 Task: Find a house in Baicoi, Romania, for 8 guests from July 12 to July 16, with a price range of ₹10,000 to ₹16,000, including breakfast, self check-in, 8+ bathrooms, Wifi, and free parking. The host should speak English.
Action: Mouse moved to (486, 112)
Screenshot: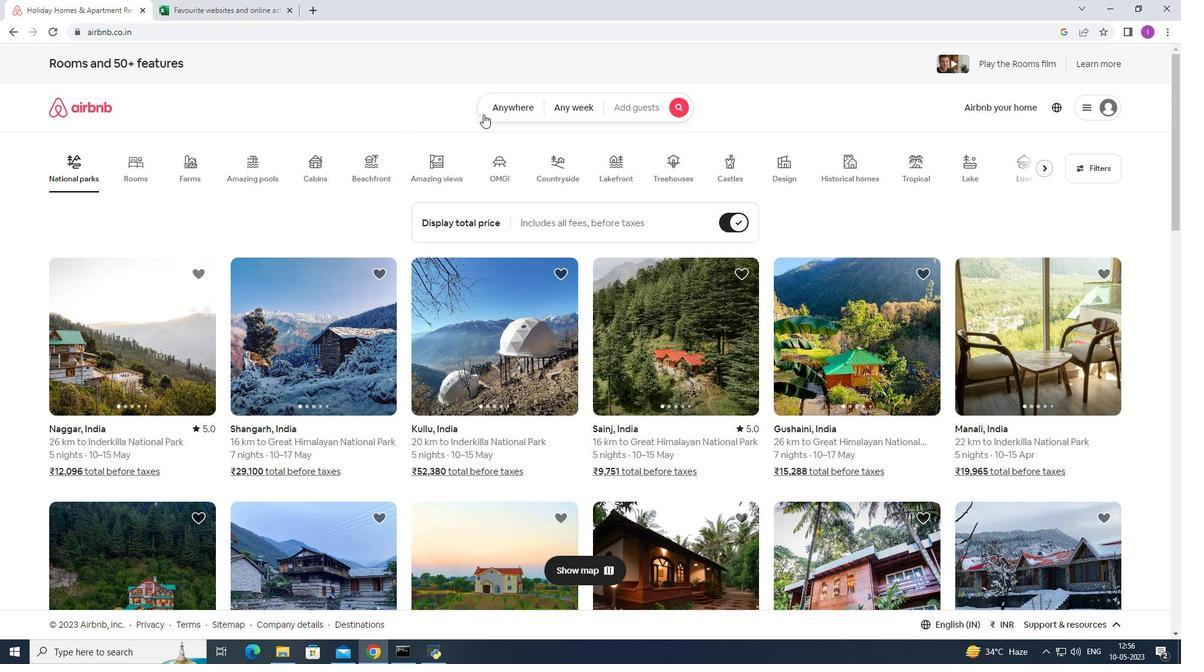 
Action: Mouse pressed left at (486, 112)
Screenshot: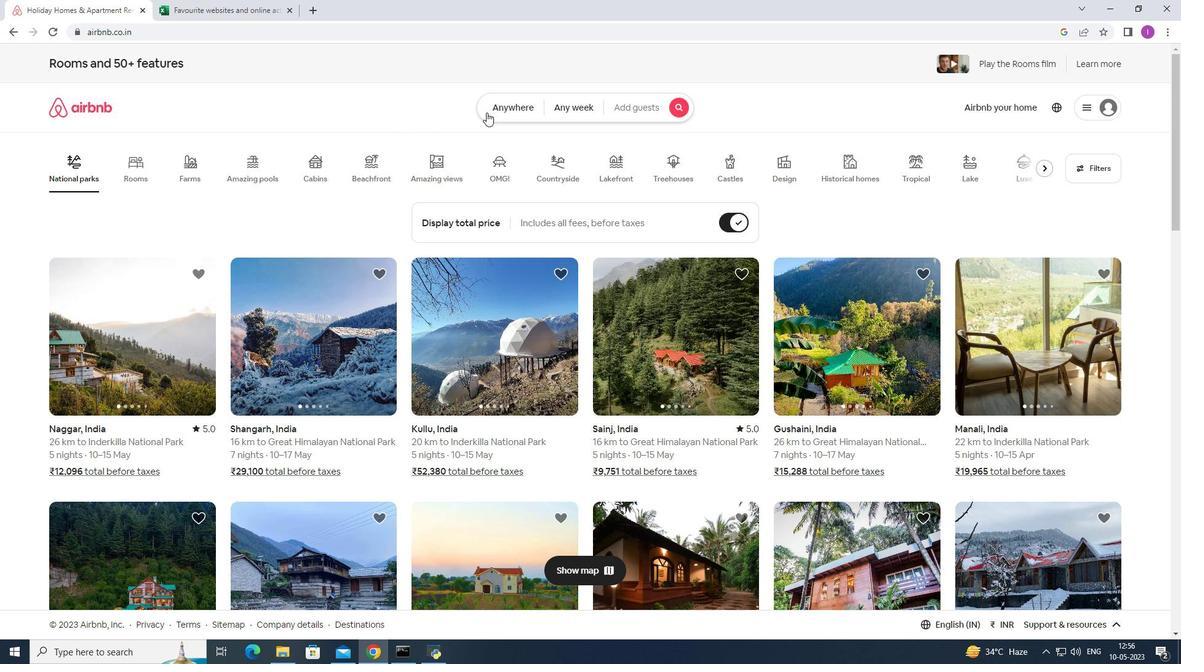 
Action: Mouse moved to (358, 155)
Screenshot: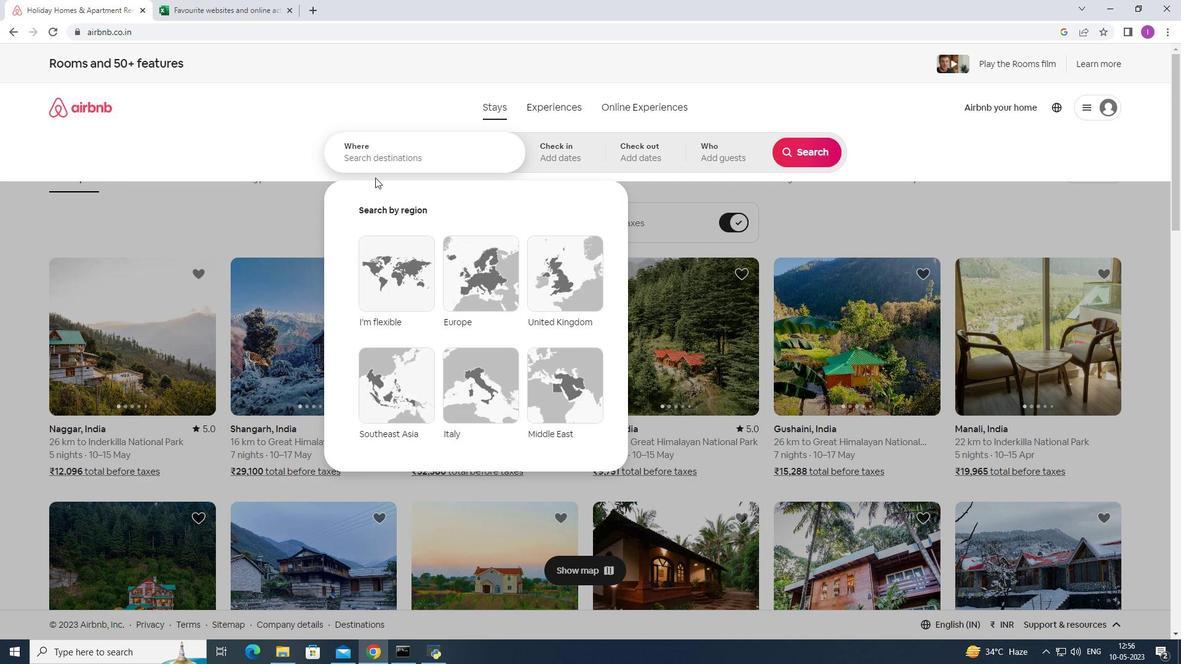 
Action: Mouse pressed left at (358, 155)
Screenshot: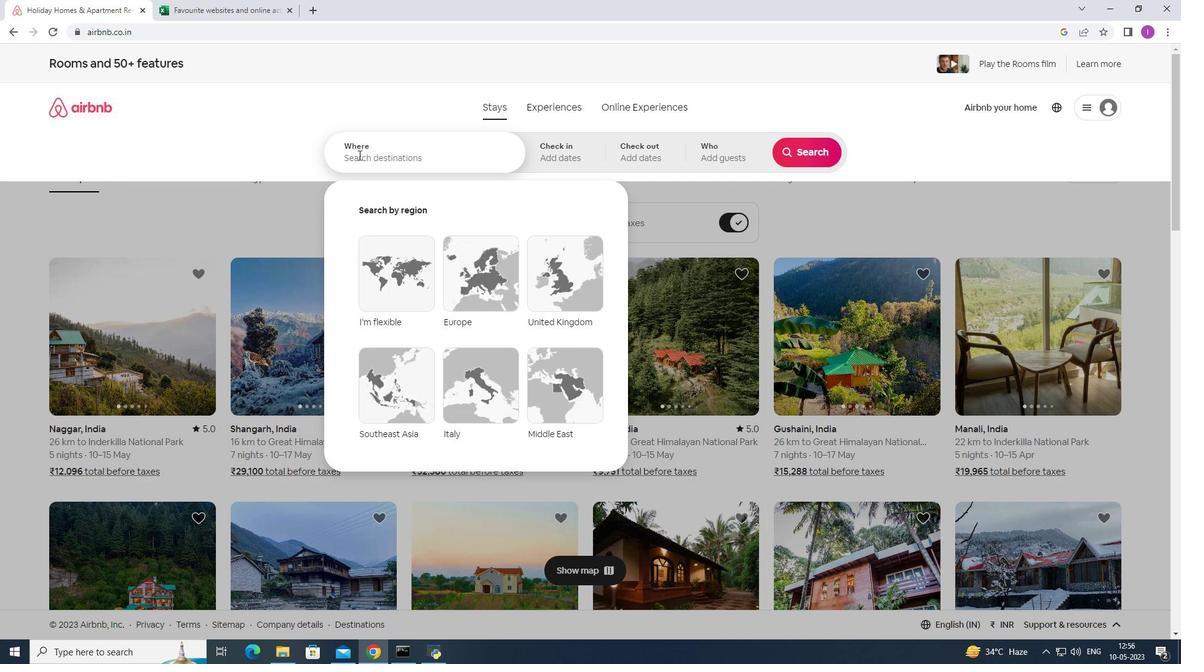 
Action: Mouse moved to (378, 159)
Screenshot: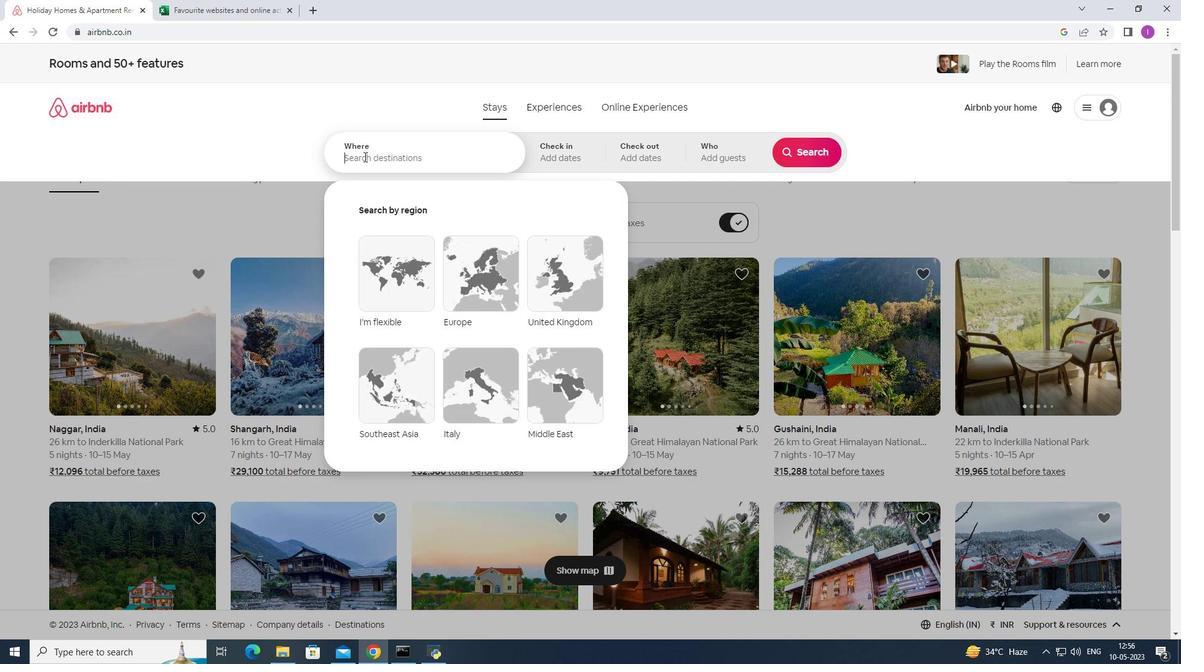 
Action: Key pressed <Key.shift><Key.shift><Key.shift><Key.shift><Key.shift><Key.shift><Key.shift><Key.shift><Key.shift><Key.shift><Key.shift><Key.shift><Key.shift><Key.shift>Baicoi,<Key.shift><Key.shift><Key.shift><Key.shift><Key.shift><Key.shift><Key.shift><Key.shift><Key.shift><Key.shift><Key.shift><Key.shift><Key.shift><Key.shift><Key.shift><Key.shift><Key.shift>Romania
Screenshot: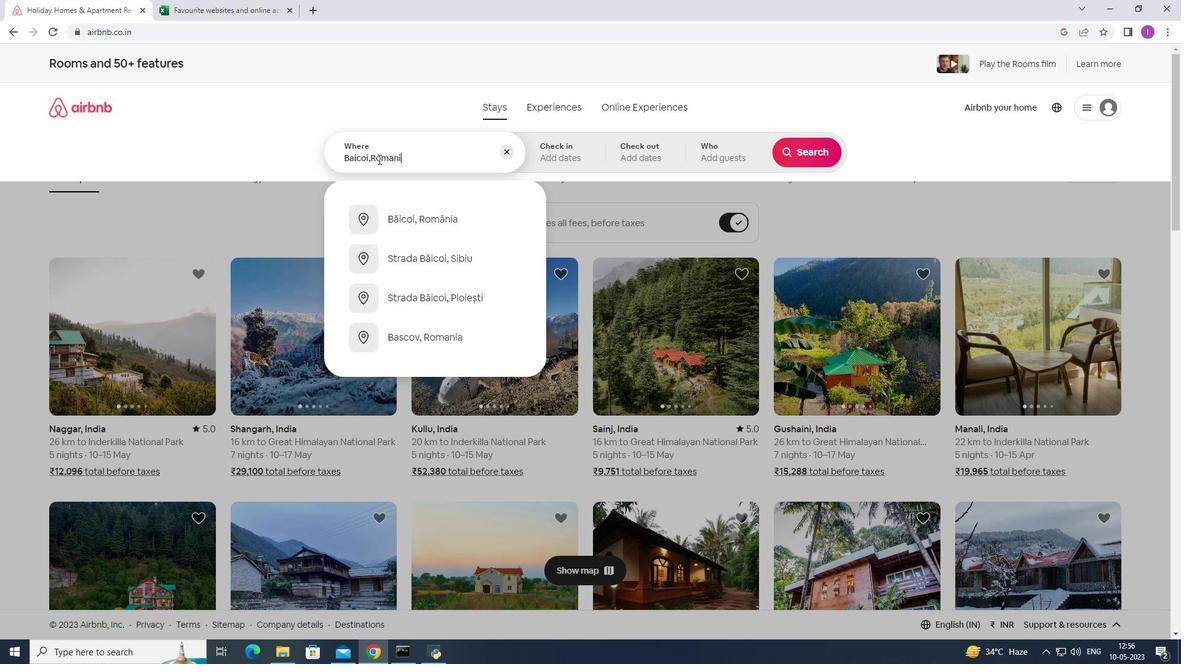 
Action: Mouse moved to (404, 216)
Screenshot: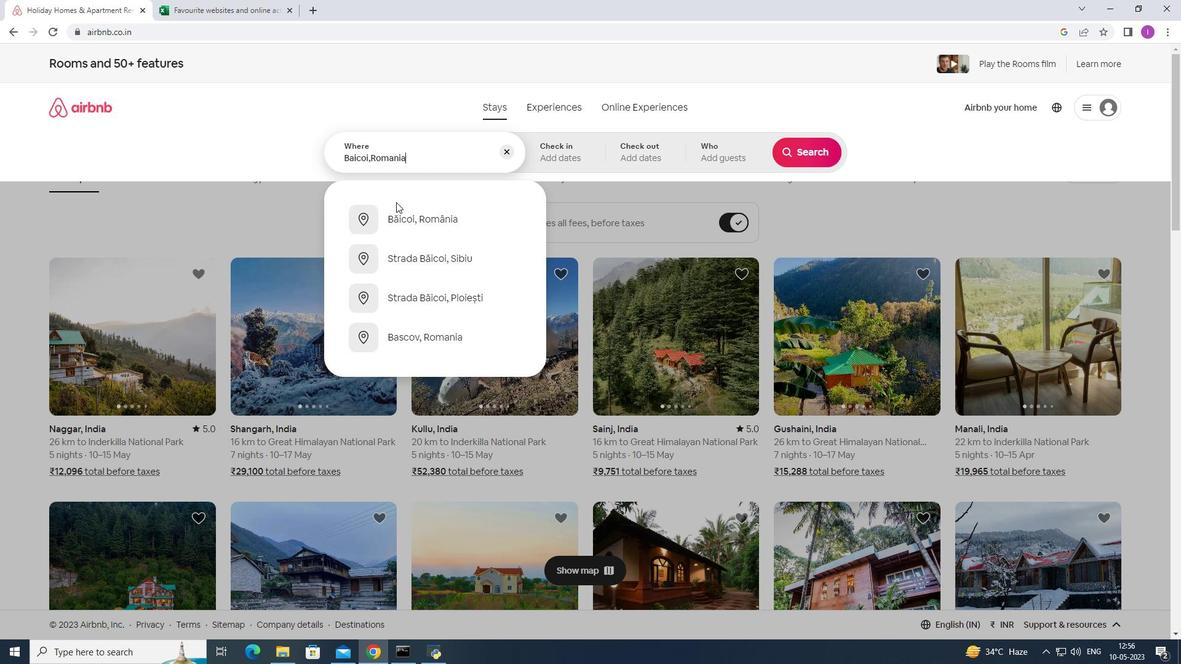 
Action: Mouse pressed left at (404, 216)
Screenshot: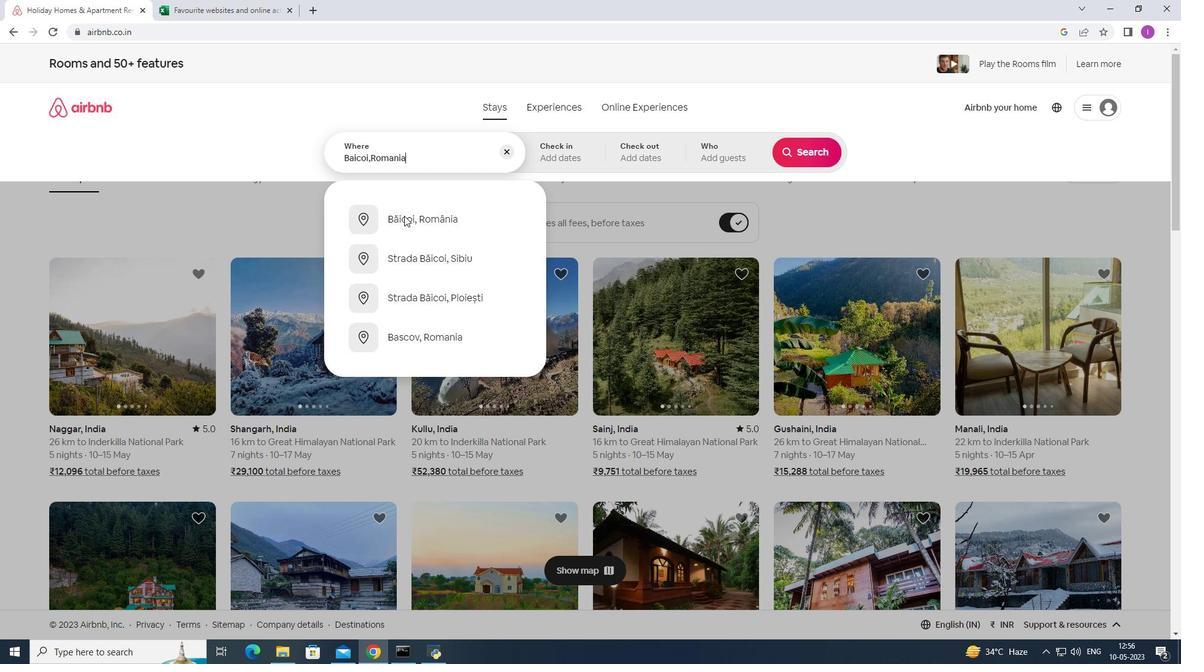 
Action: Mouse moved to (805, 243)
Screenshot: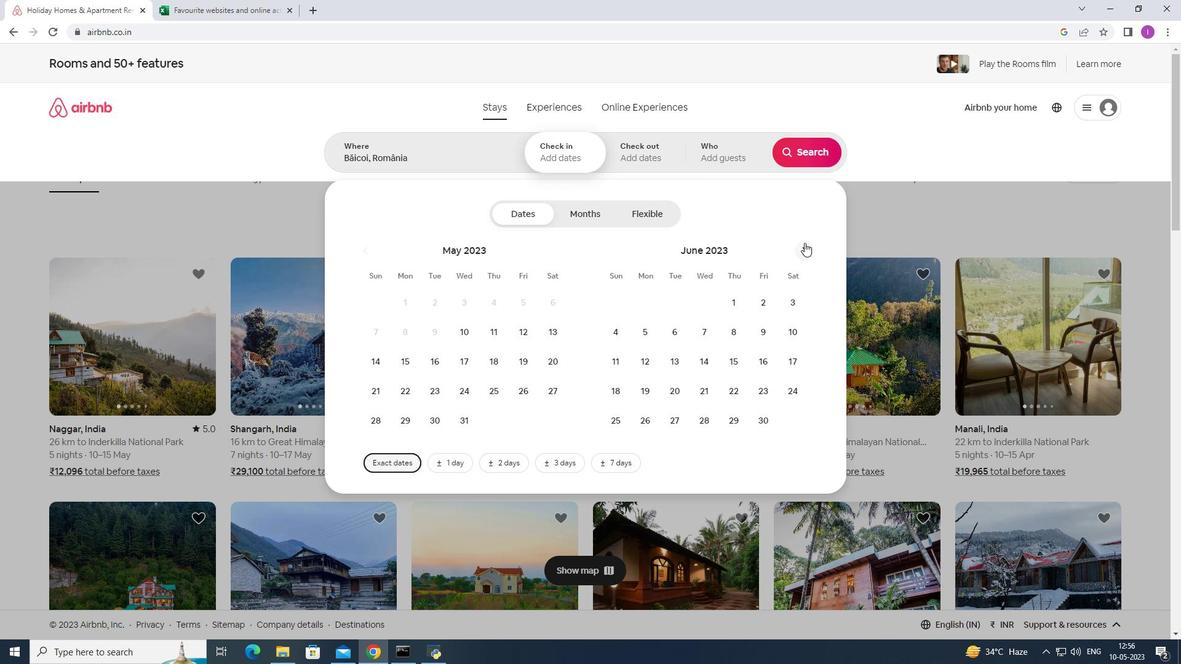 
Action: Mouse pressed left at (805, 243)
Screenshot: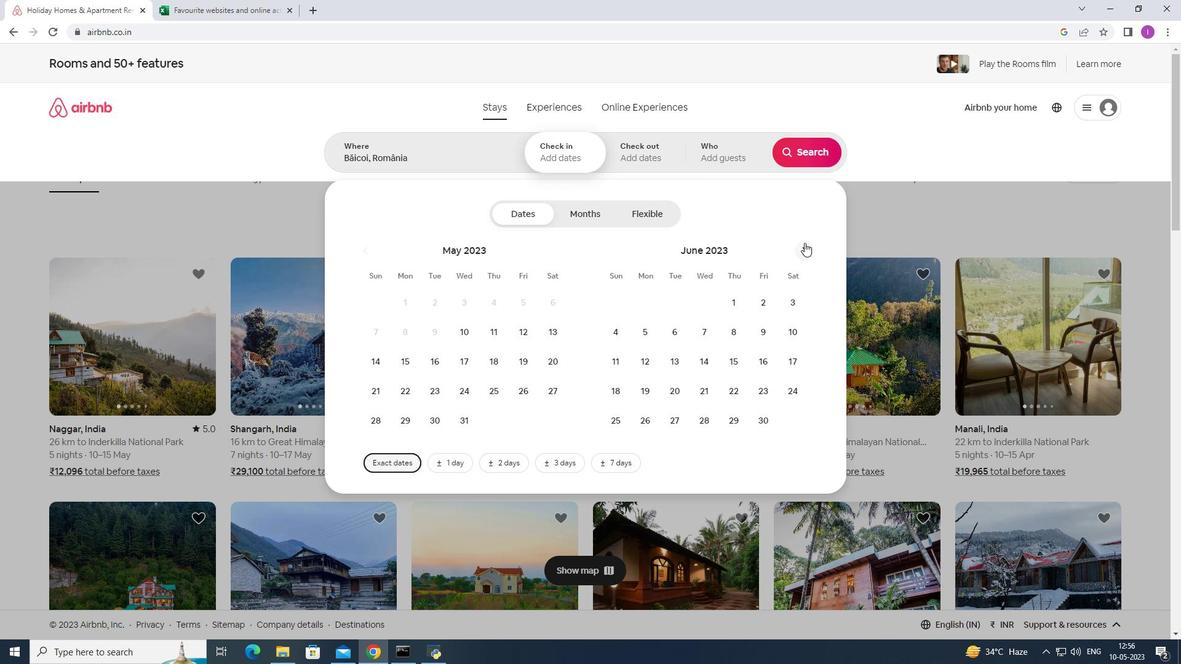 
Action: Mouse moved to (696, 358)
Screenshot: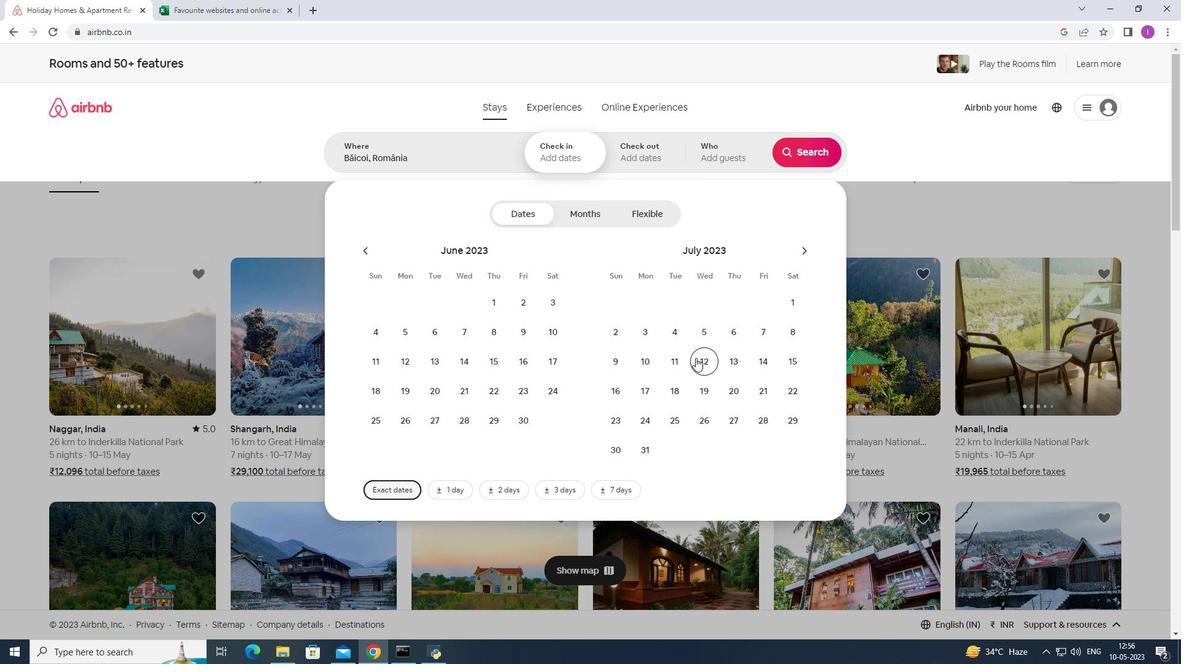 
Action: Mouse pressed left at (696, 358)
Screenshot: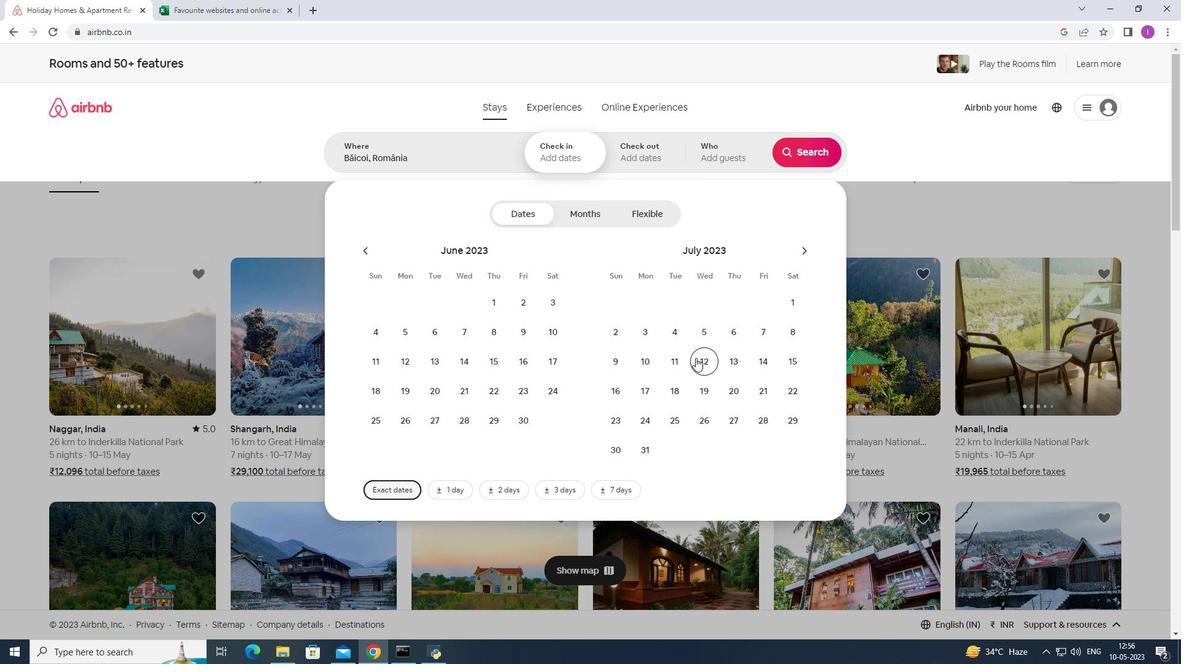 
Action: Mouse moved to (623, 396)
Screenshot: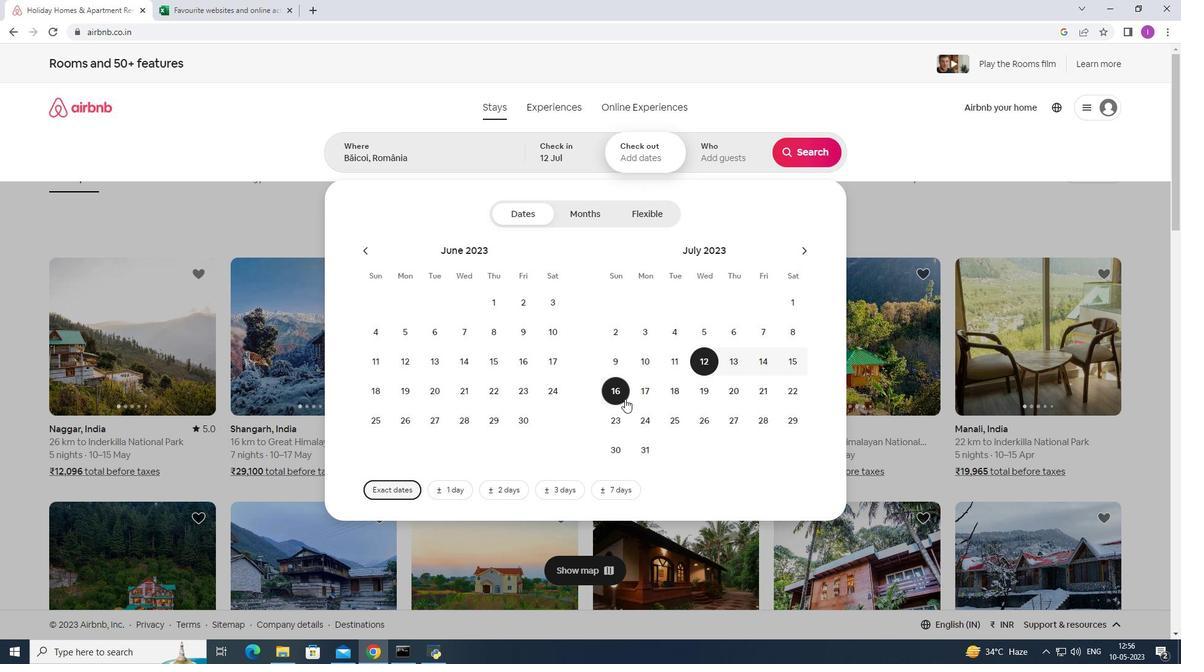 
Action: Mouse pressed left at (623, 396)
Screenshot: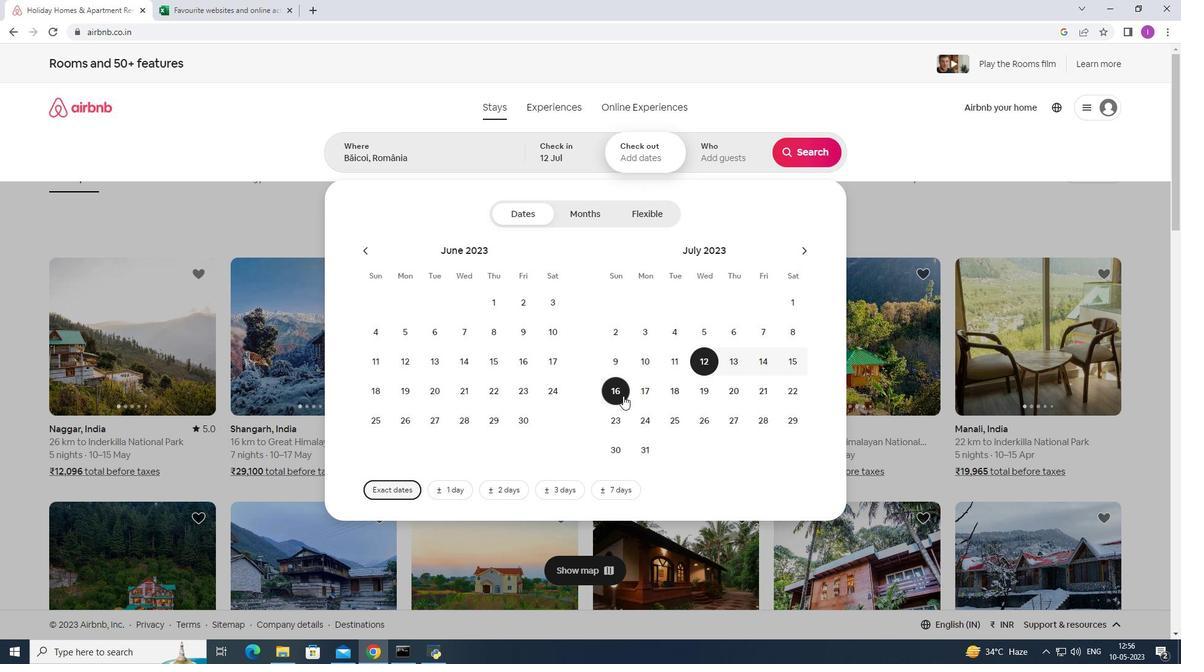 
Action: Mouse moved to (738, 160)
Screenshot: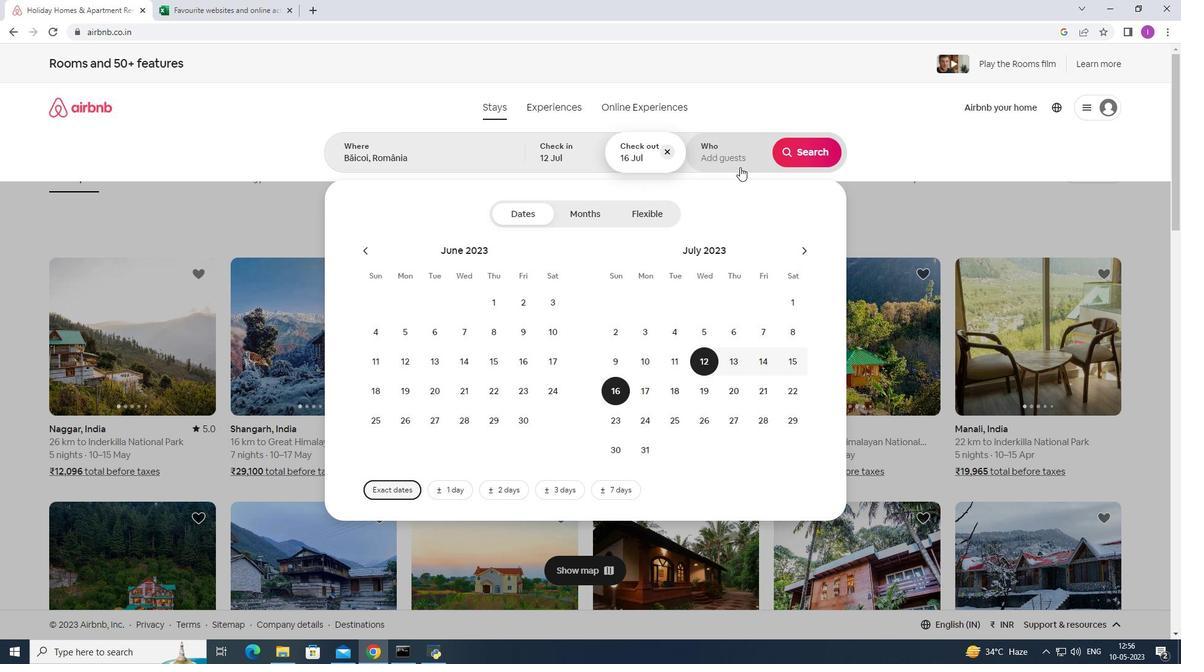 
Action: Mouse pressed left at (738, 160)
Screenshot: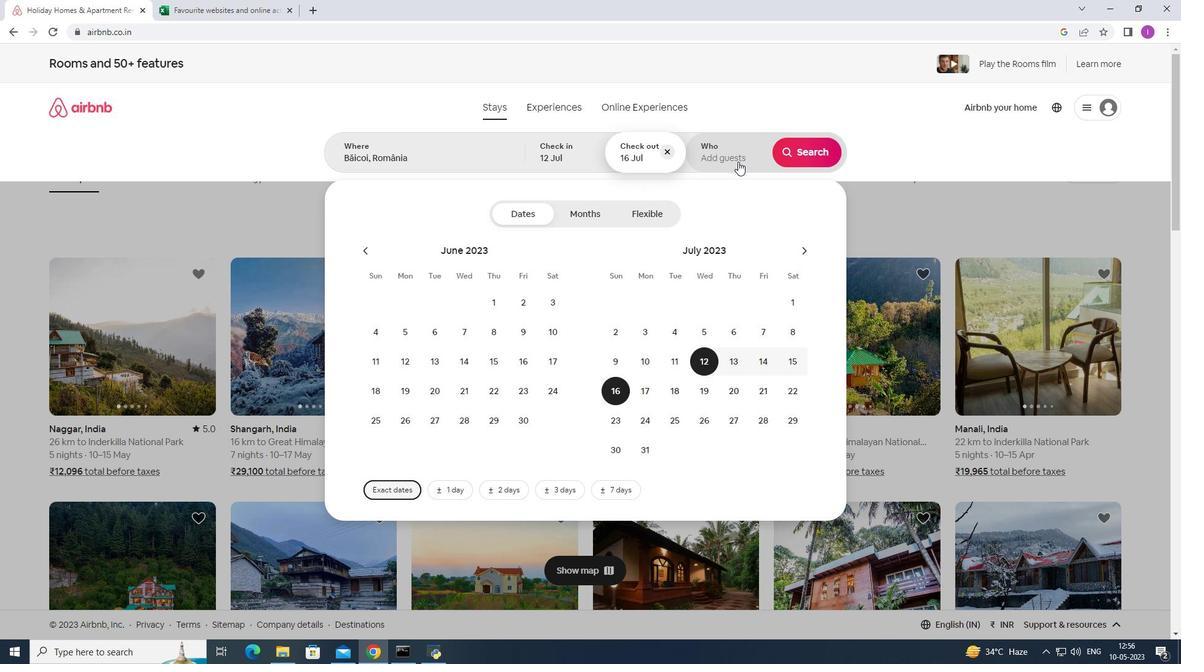 
Action: Mouse moved to (806, 216)
Screenshot: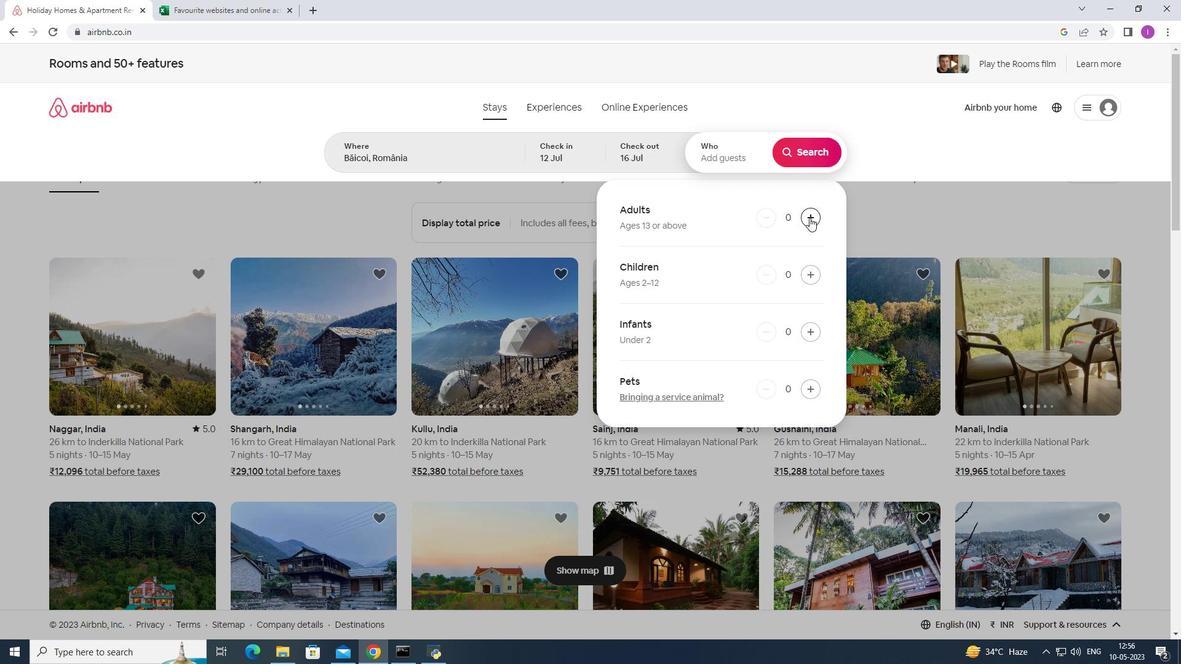 
Action: Mouse pressed left at (806, 216)
Screenshot: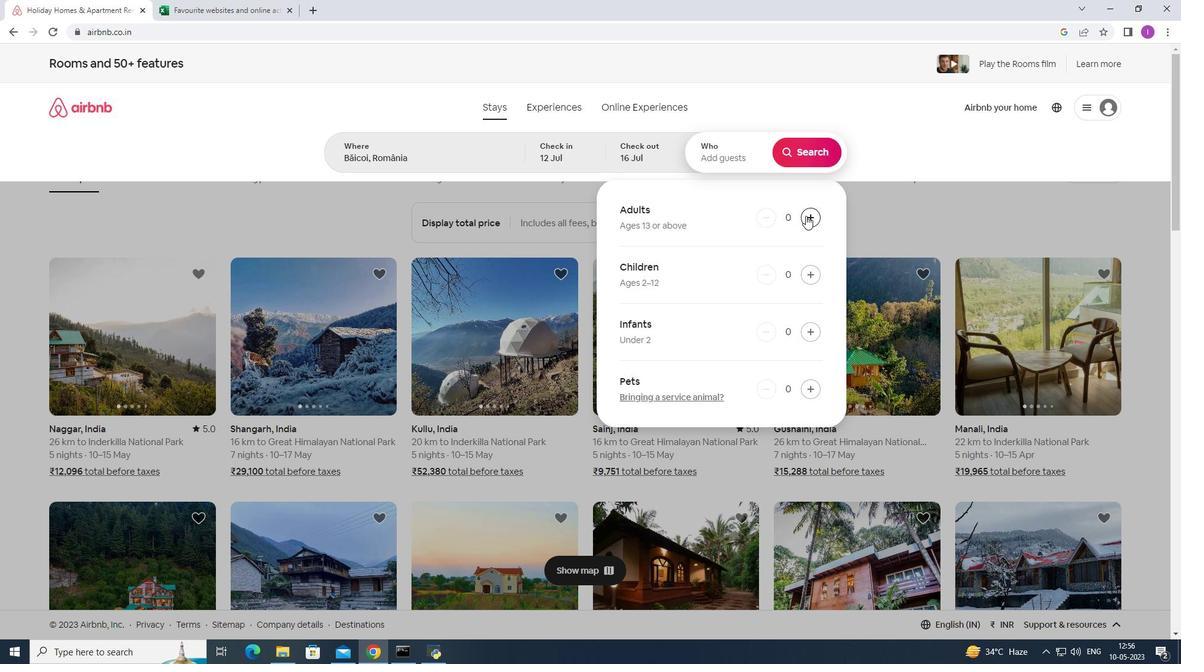 
Action: Mouse pressed left at (806, 216)
Screenshot: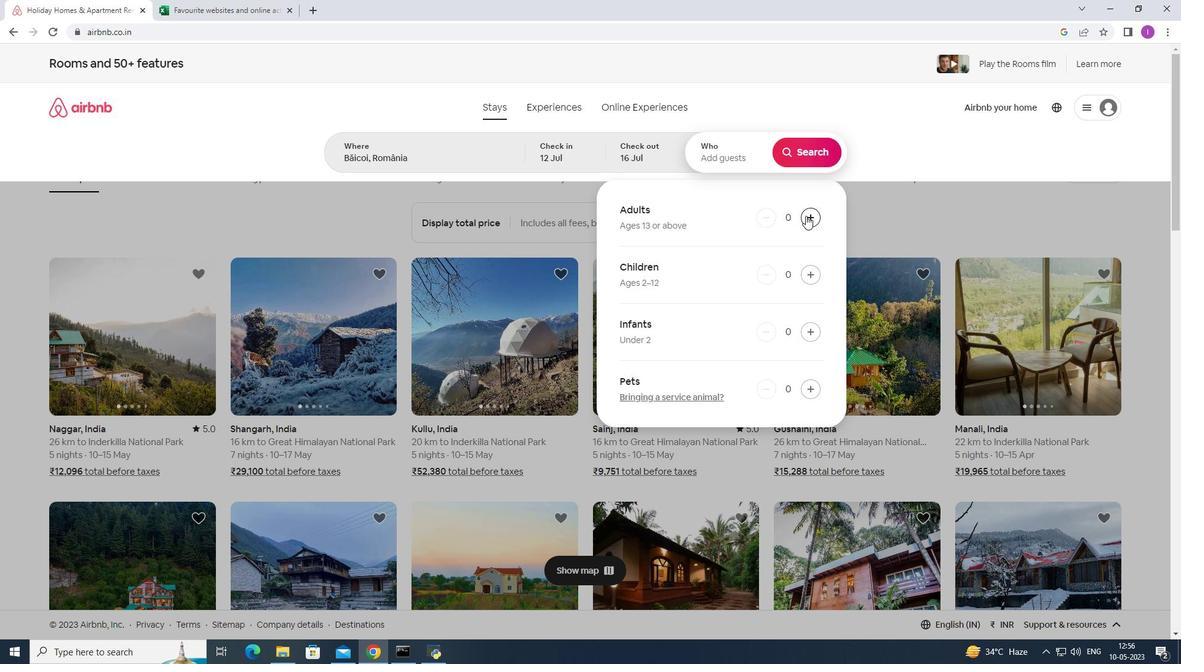 
Action: Mouse pressed left at (806, 216)
Screenshot: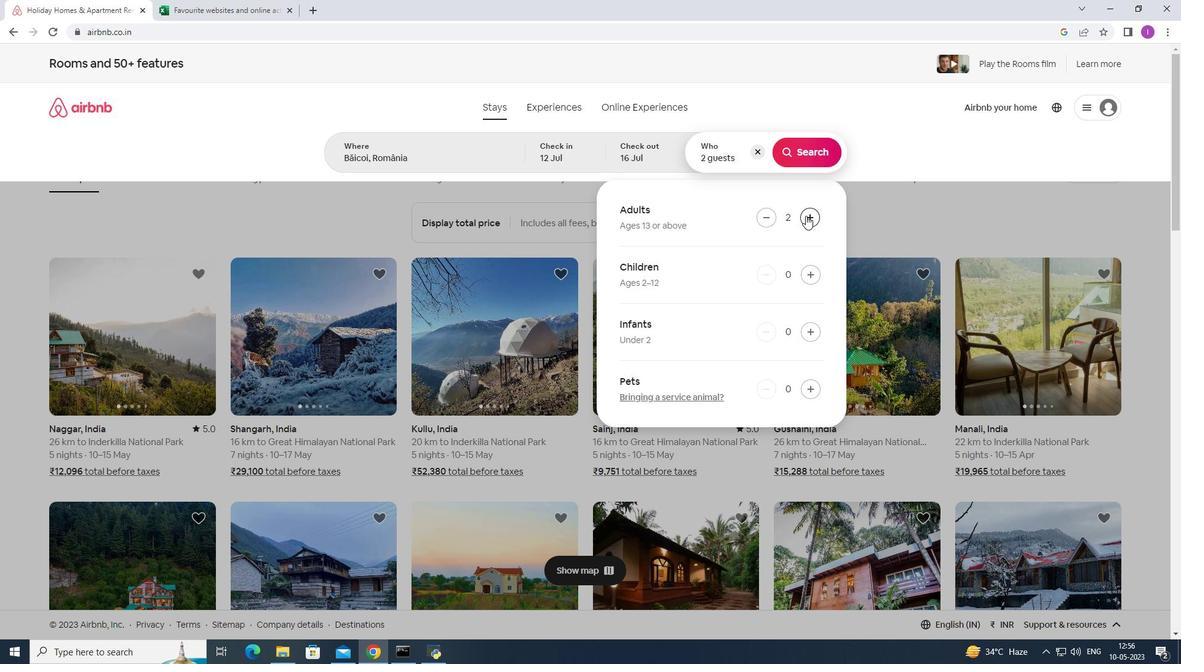 
Action: Mouse pressed left at (806, 216)
Screenshot: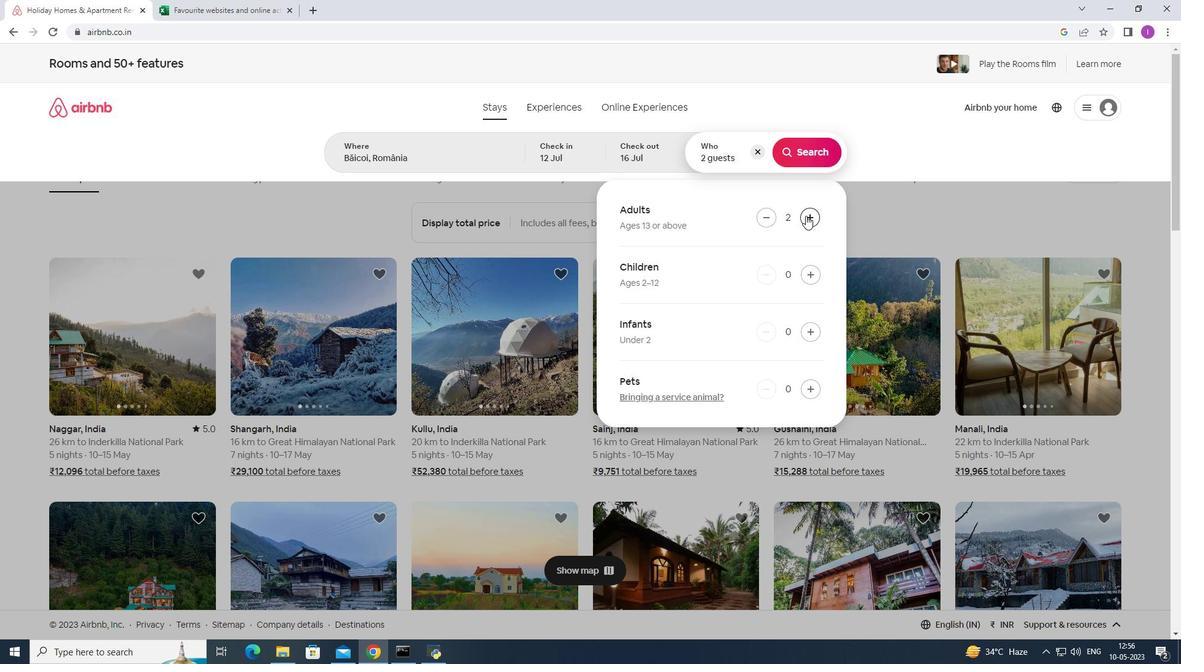 
Action: Mouse pressed left at (806, 216)
Screenshot: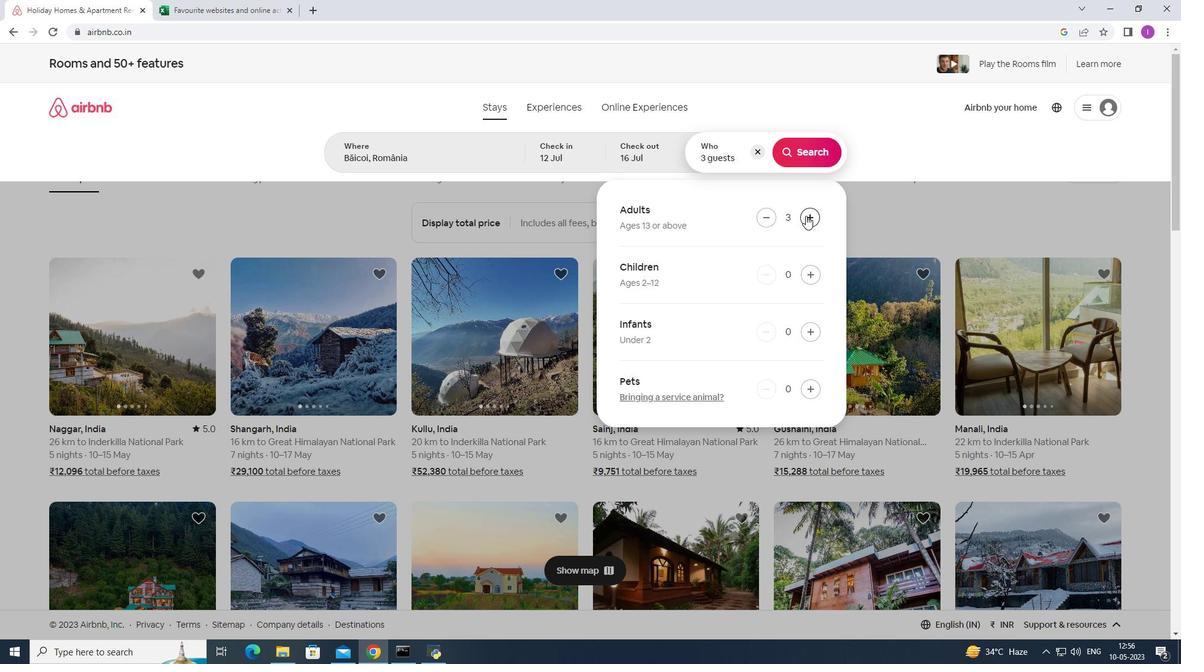 
Action: Mouse pressed left at (806, 216)
Screenshot: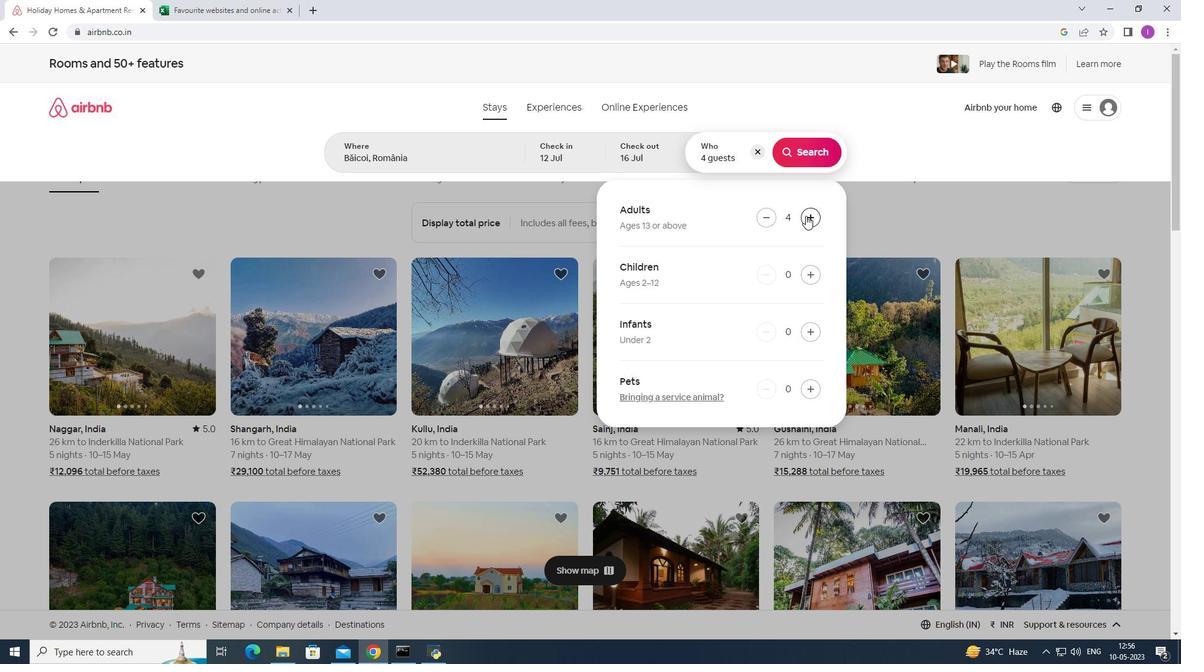 
Action: Mouse pressed left at (806, 216)
Screenshot: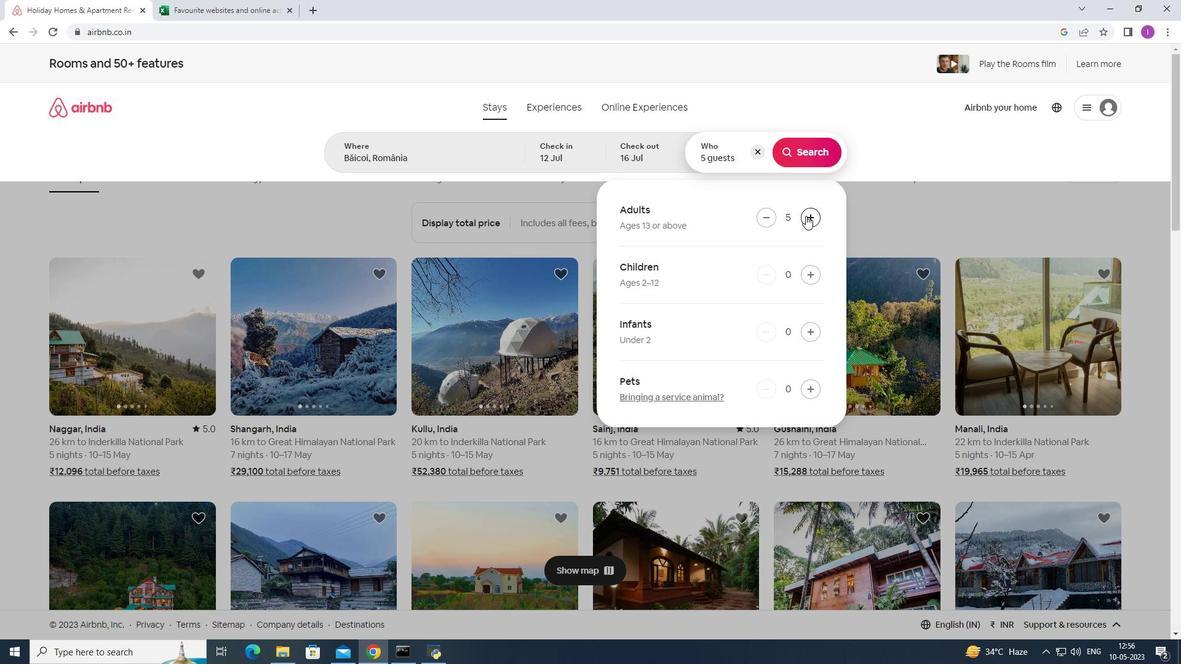
Action: Mouse pressed left at (806, 216)
Screenshot: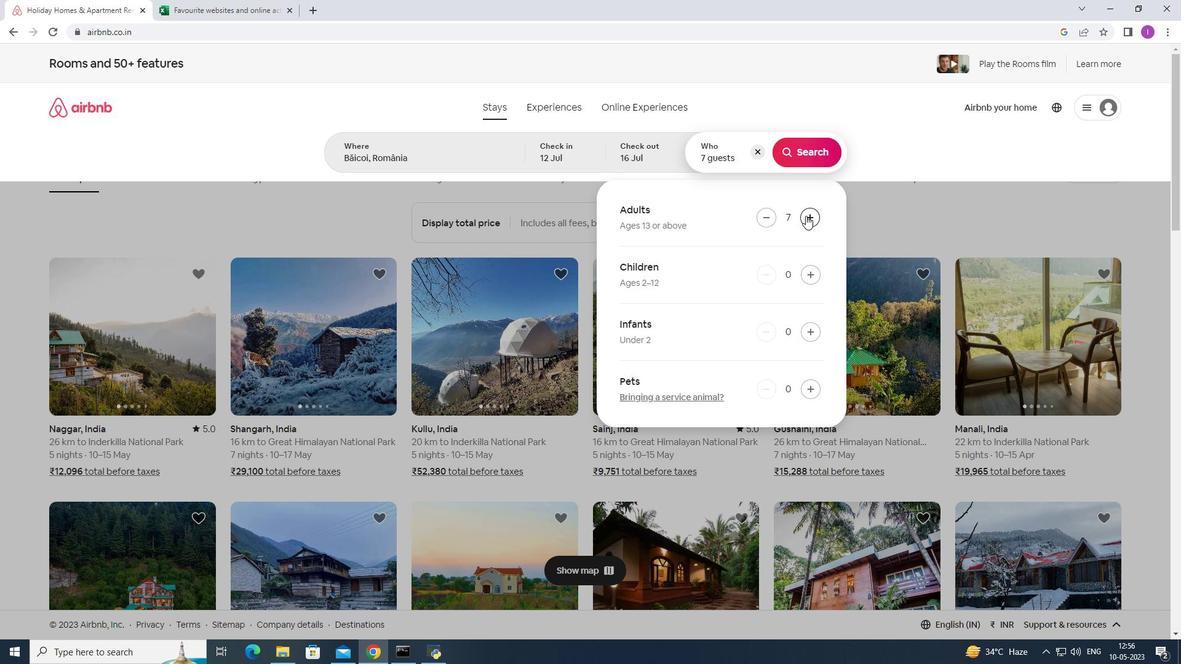 
Action: Mouse moved to (798, 153)
Screenshot: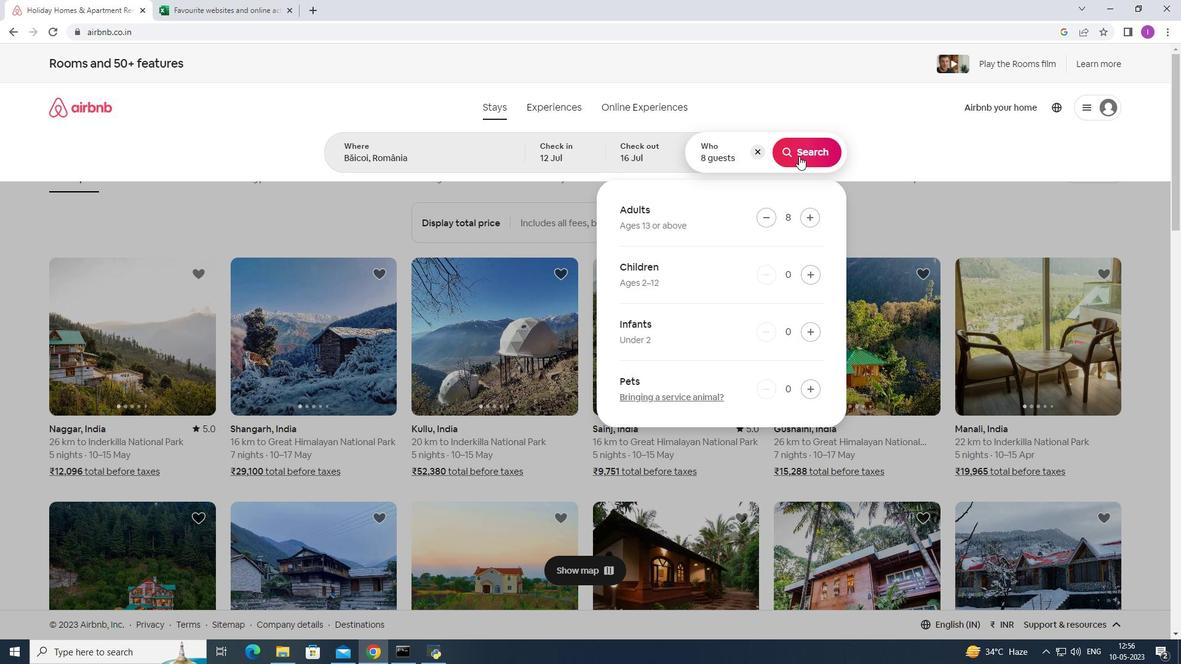 
Action: Mouse pressed left at (798, 153)
Screenshot: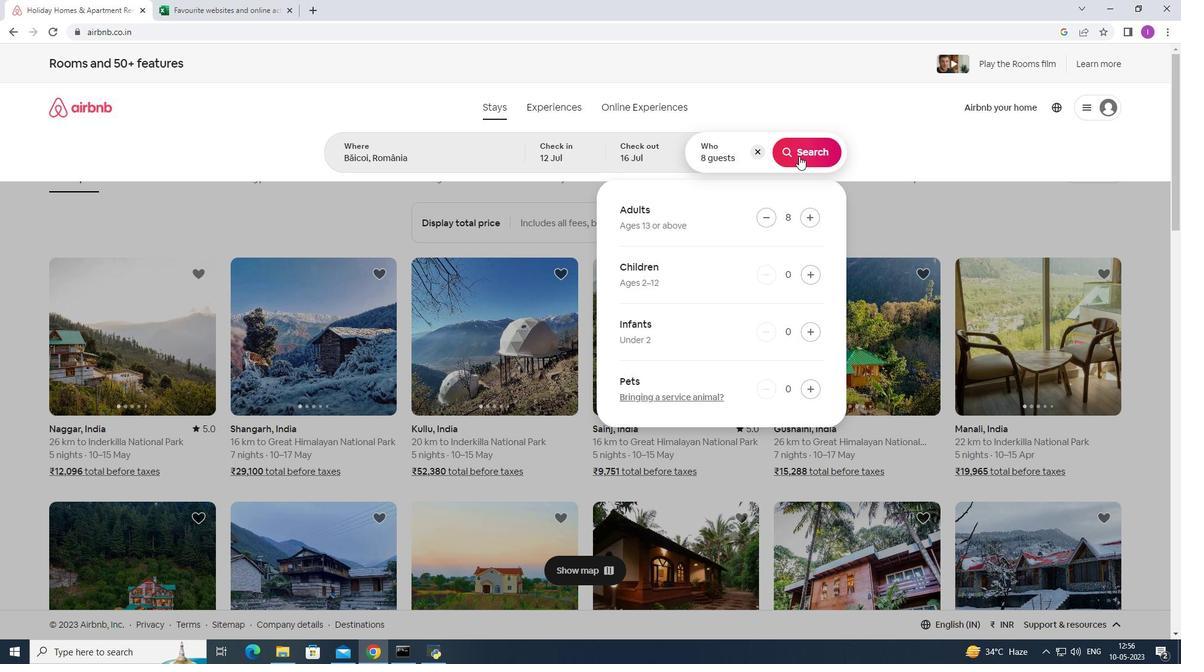 
Action: Mouse moved to (1126, 114)
Screenshot: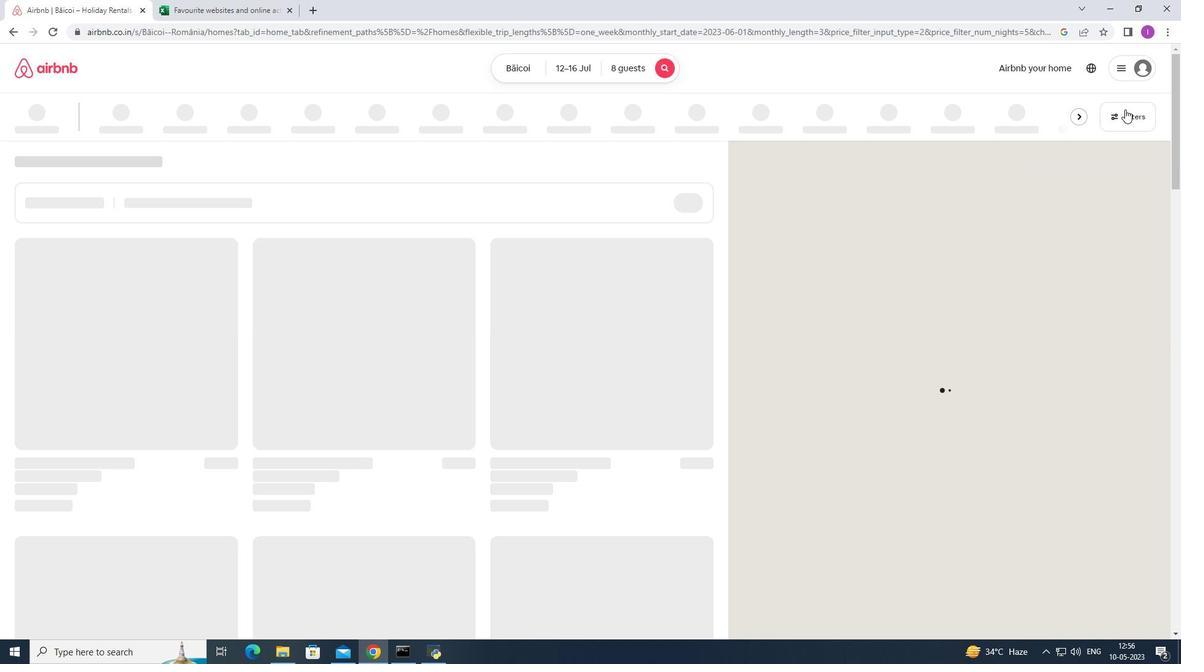 
Action: Mouse pressed left at (1126, 114)
Screenshot: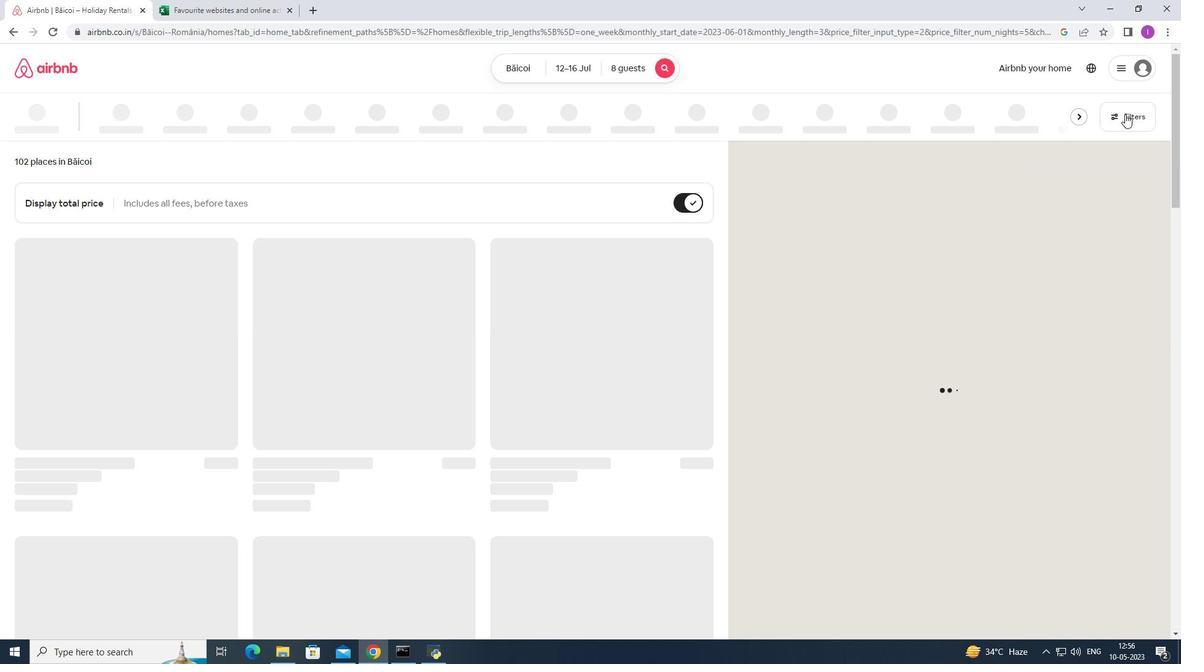 
Action: Mouse moved to (439, 418)
Screenshot: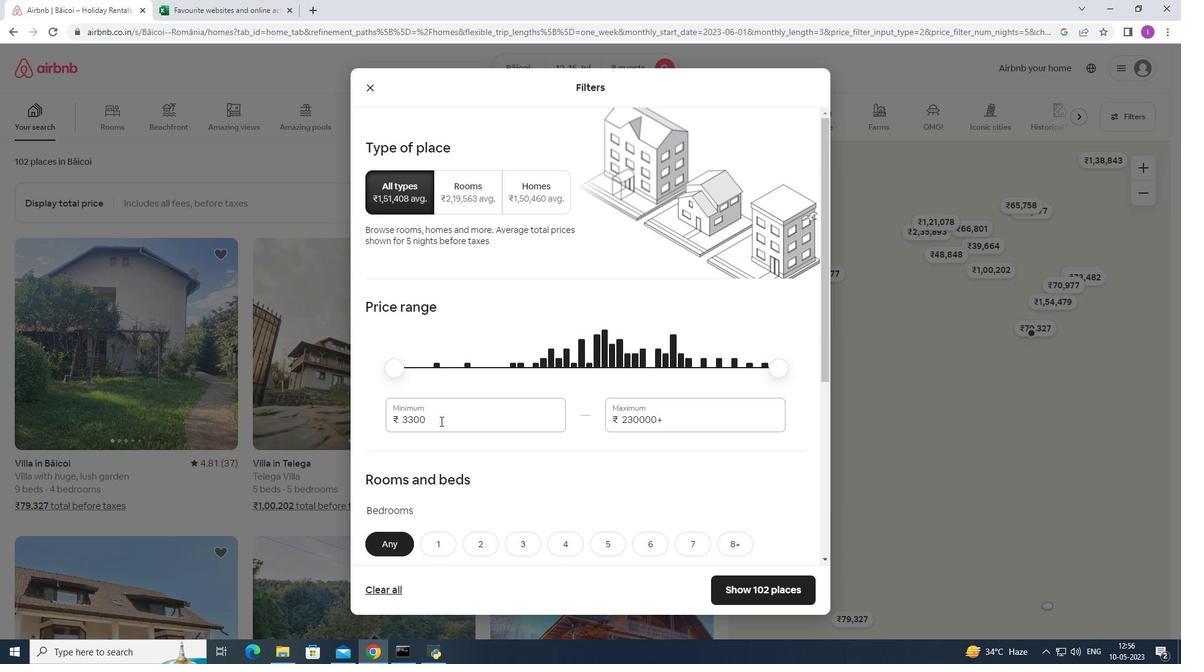 
Action: Mouse pressed left at (439, 418)
Screenshot: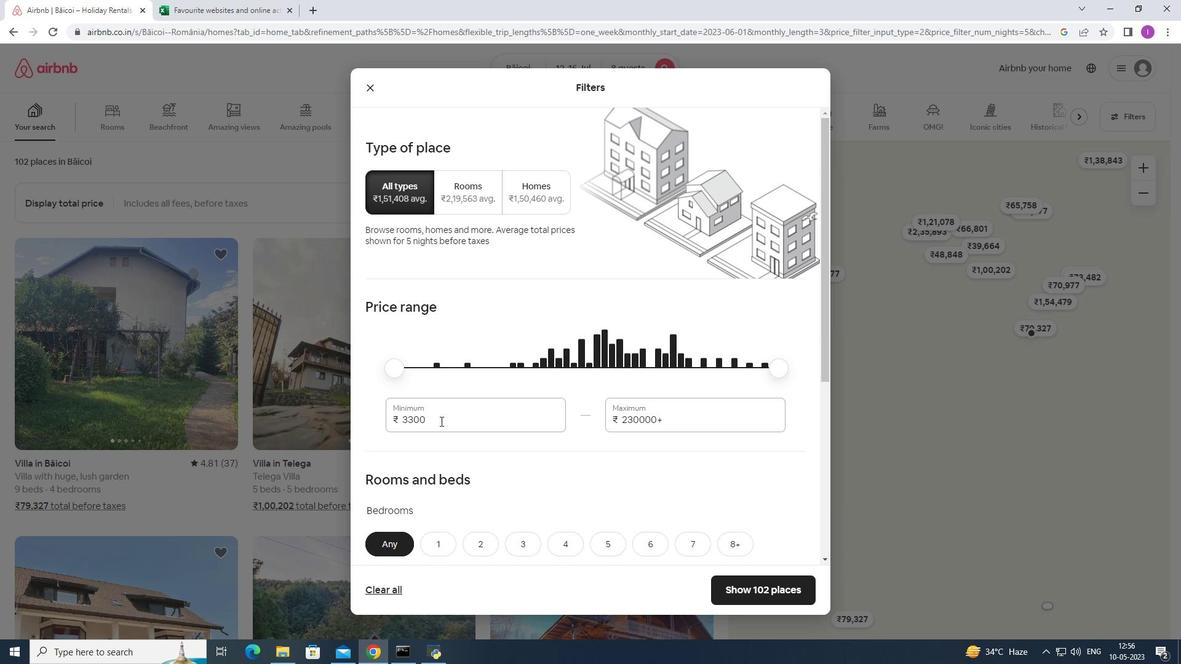 
Action: Mouse moved to (396, 415)
Screenshot: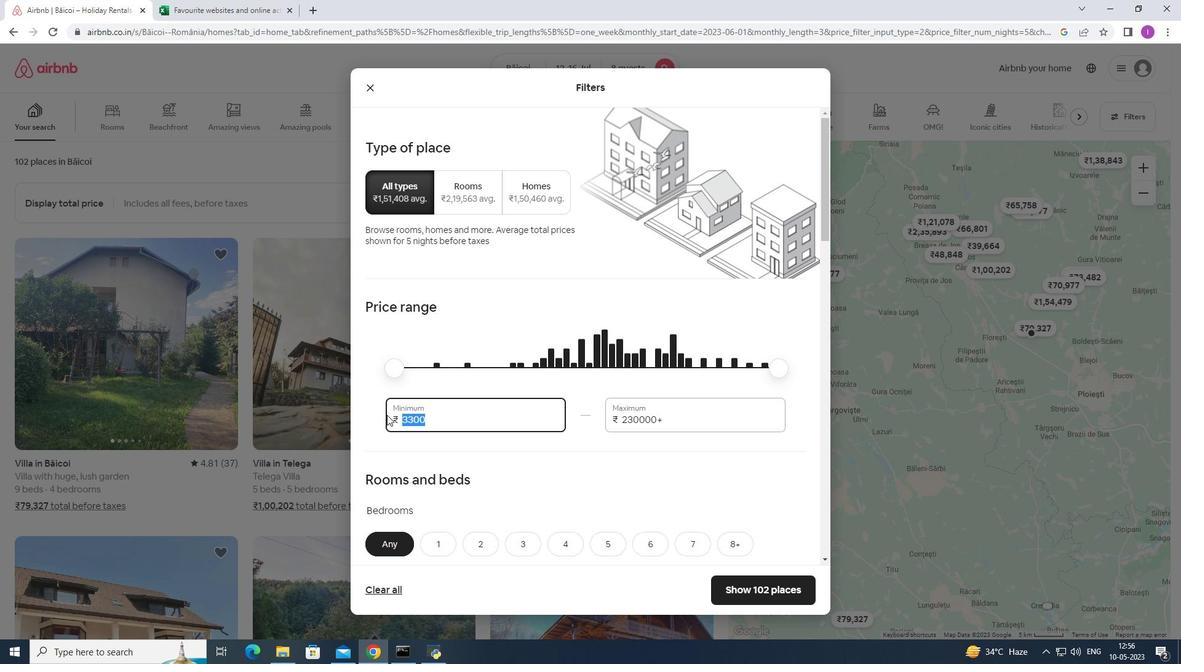 
Action: Key pressed 10
Screenshot: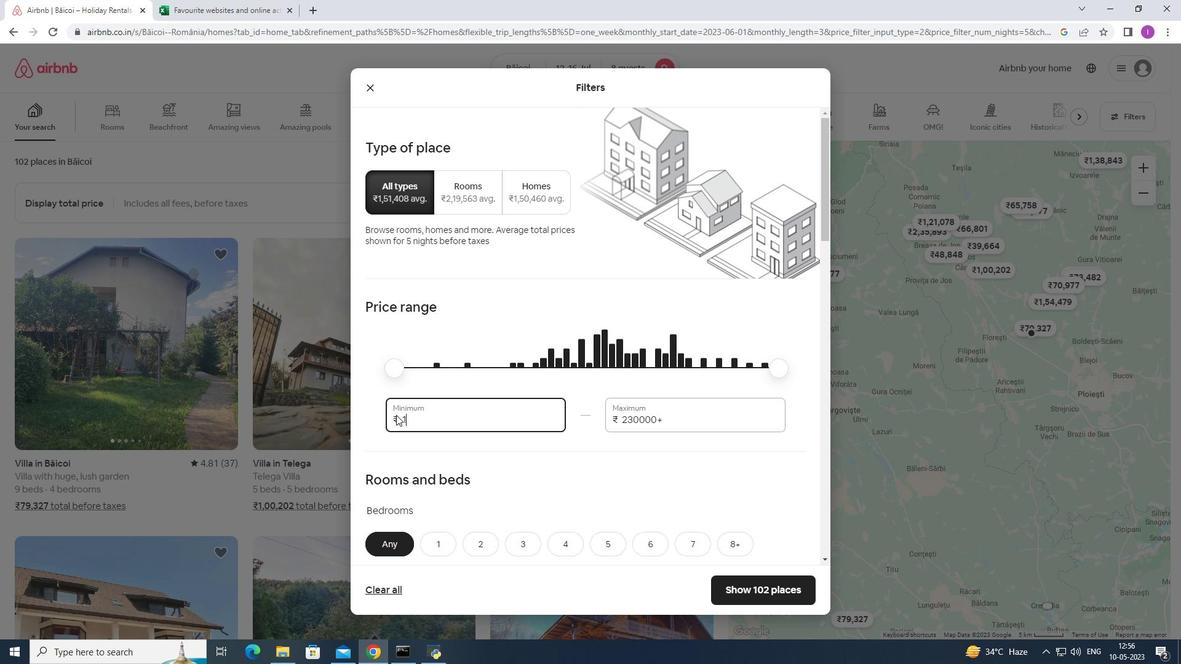 
Action: Mouse moved to (397, 414)
Screenshot: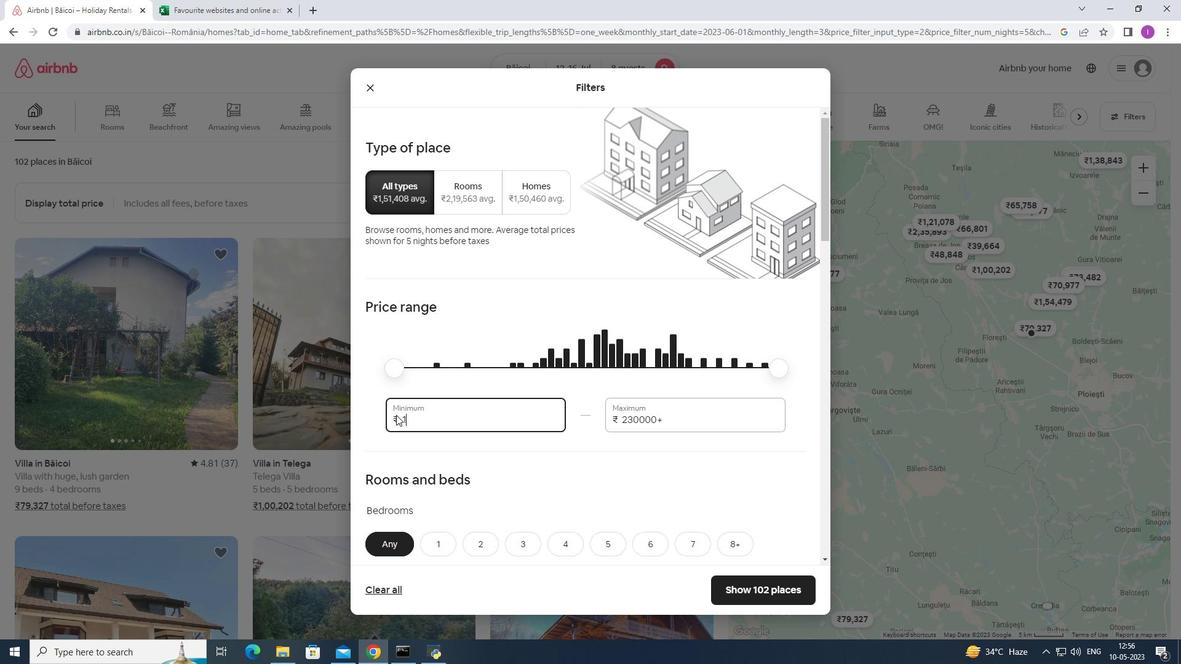 
Action: Key pressed 00
Screenshot: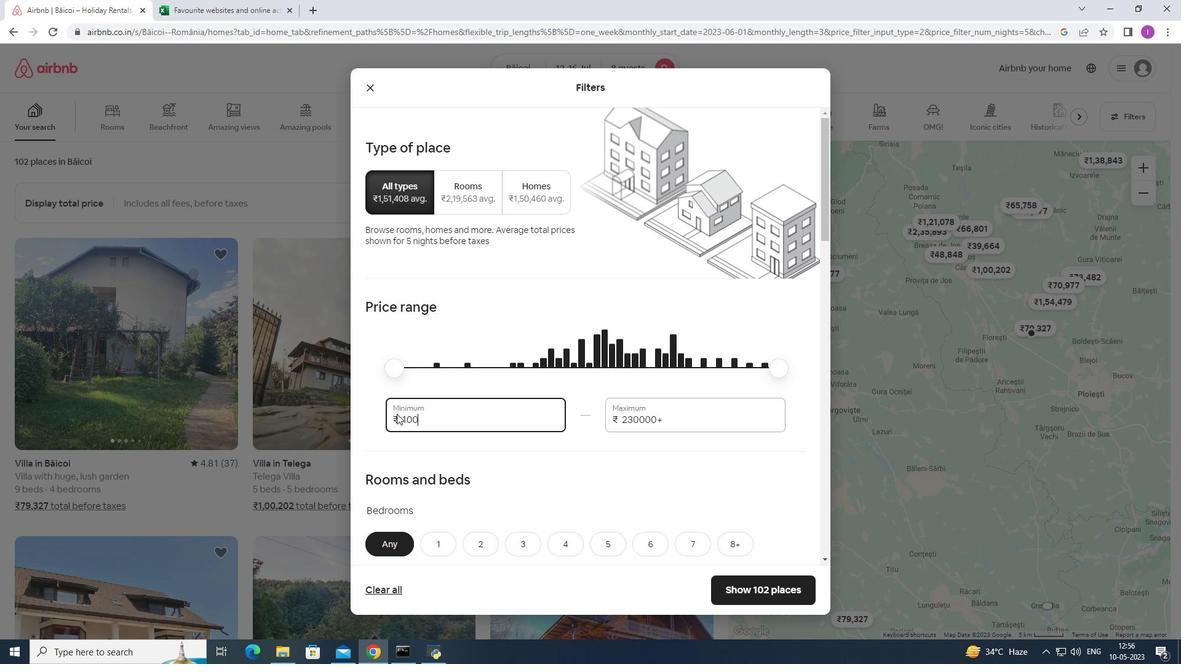 
Action: Mouse moved to (526, 410)
Screenshot: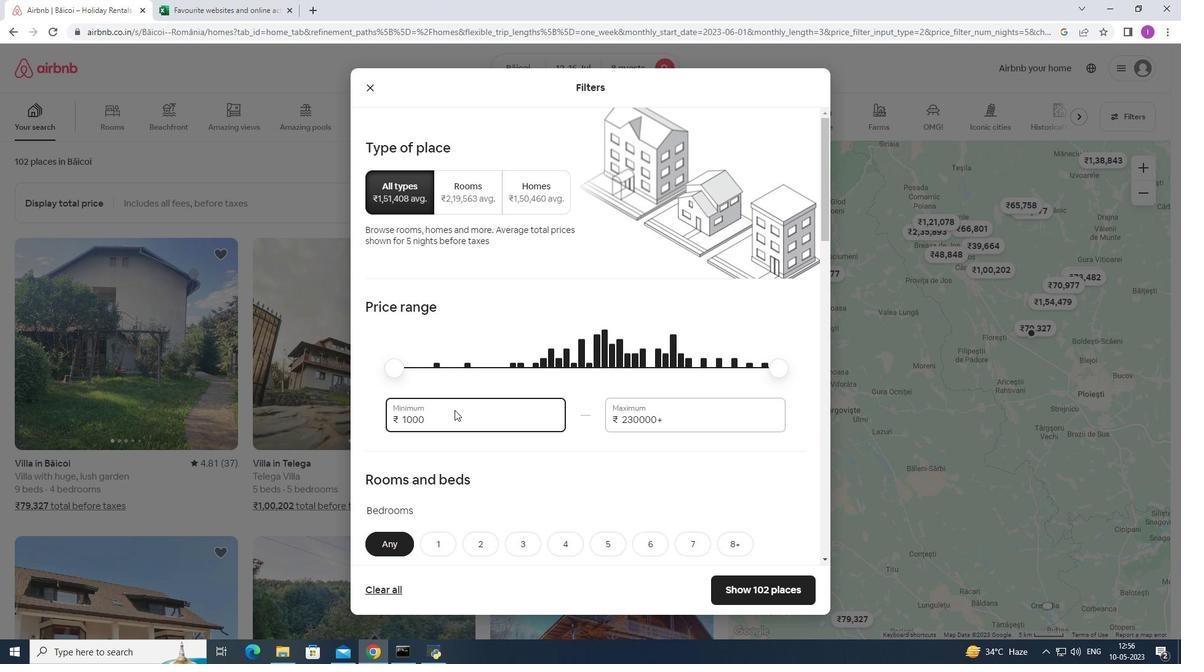 
Action: Key pressed 0
Screenshot: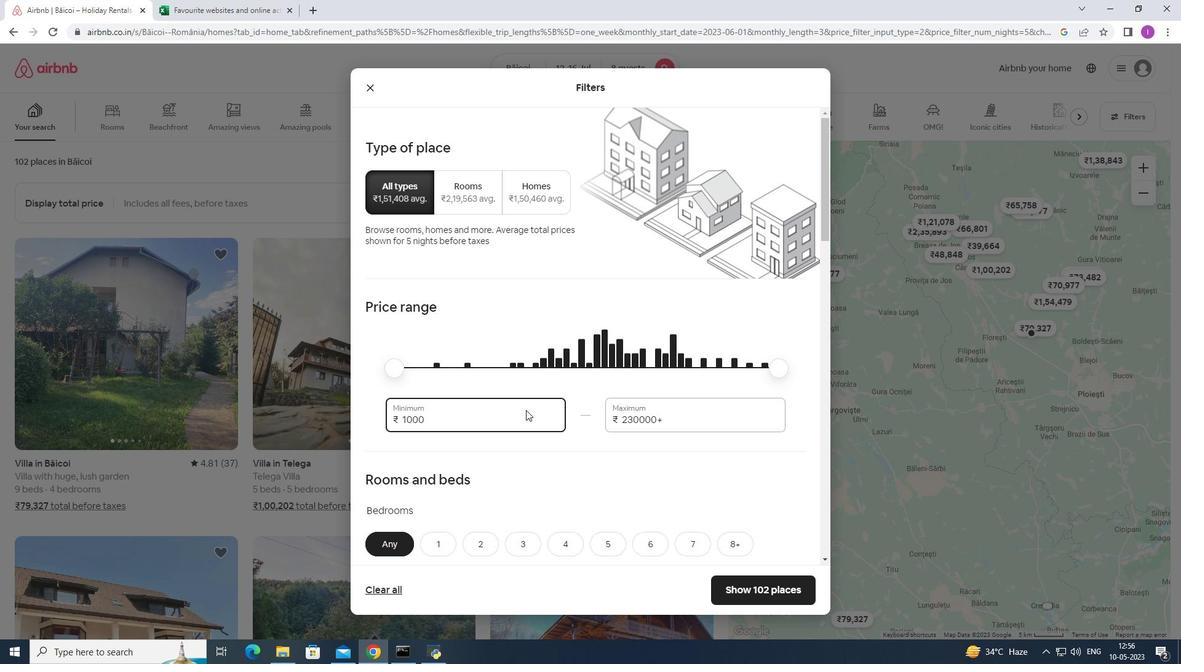 
Action: Mouse moved to (688, 420)
Screenshot: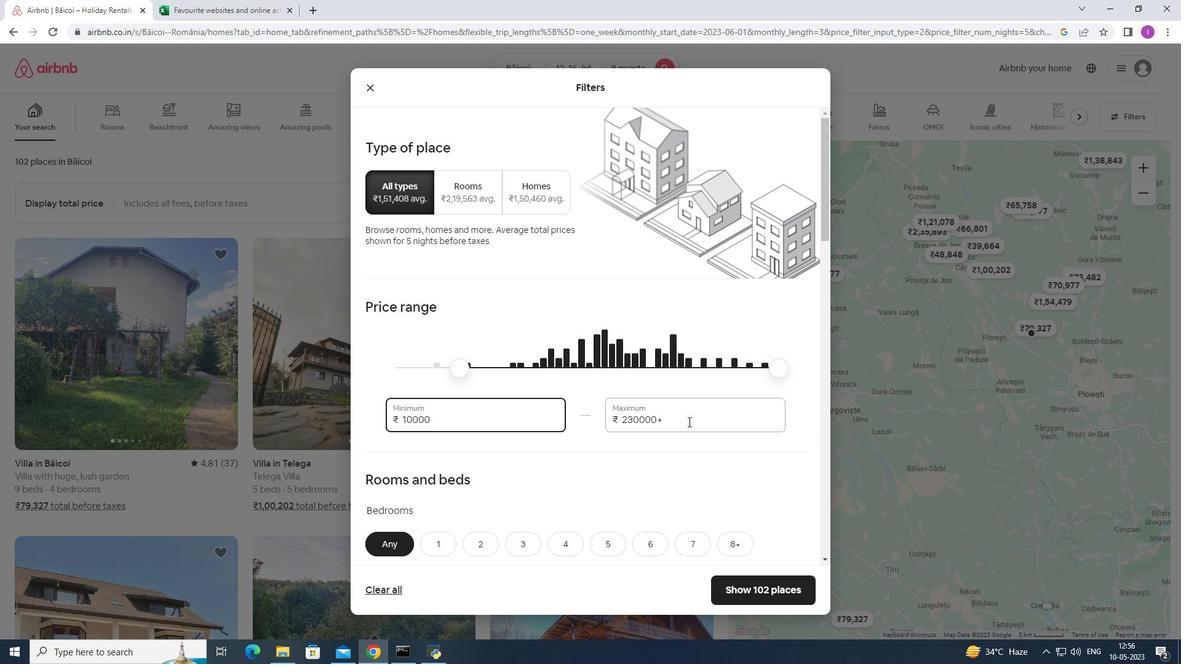 
Action: Mouse pressed left at (688, 420)
Screenshot: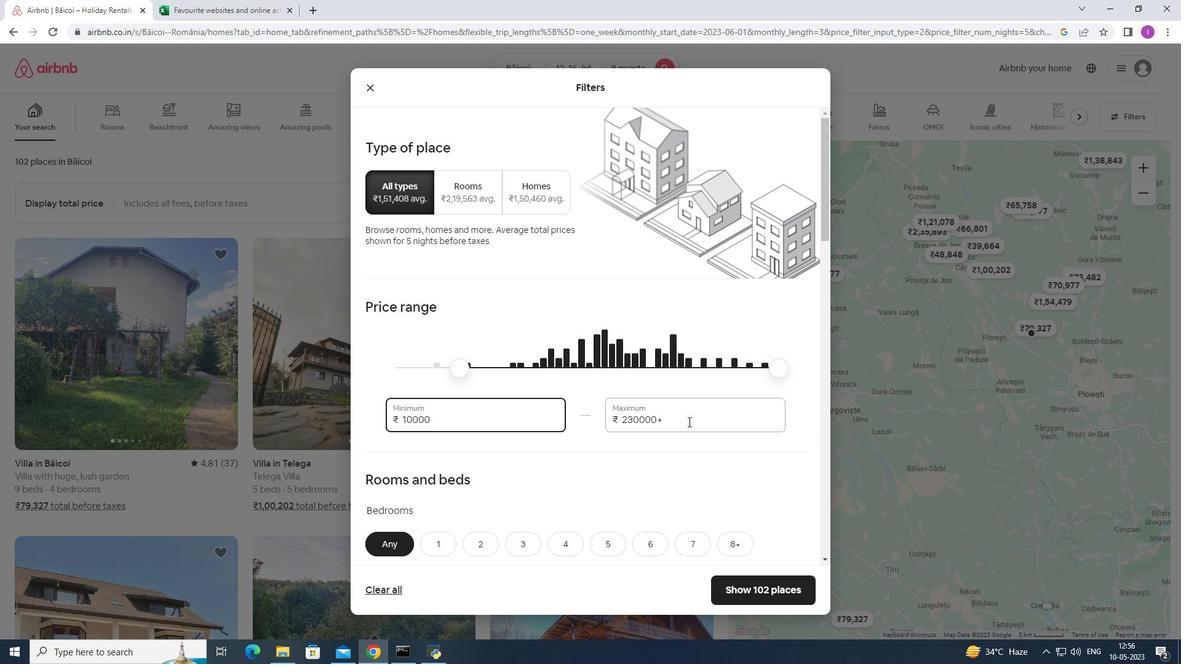 
Action: Mouse moved to (595, 424)
Screenshot: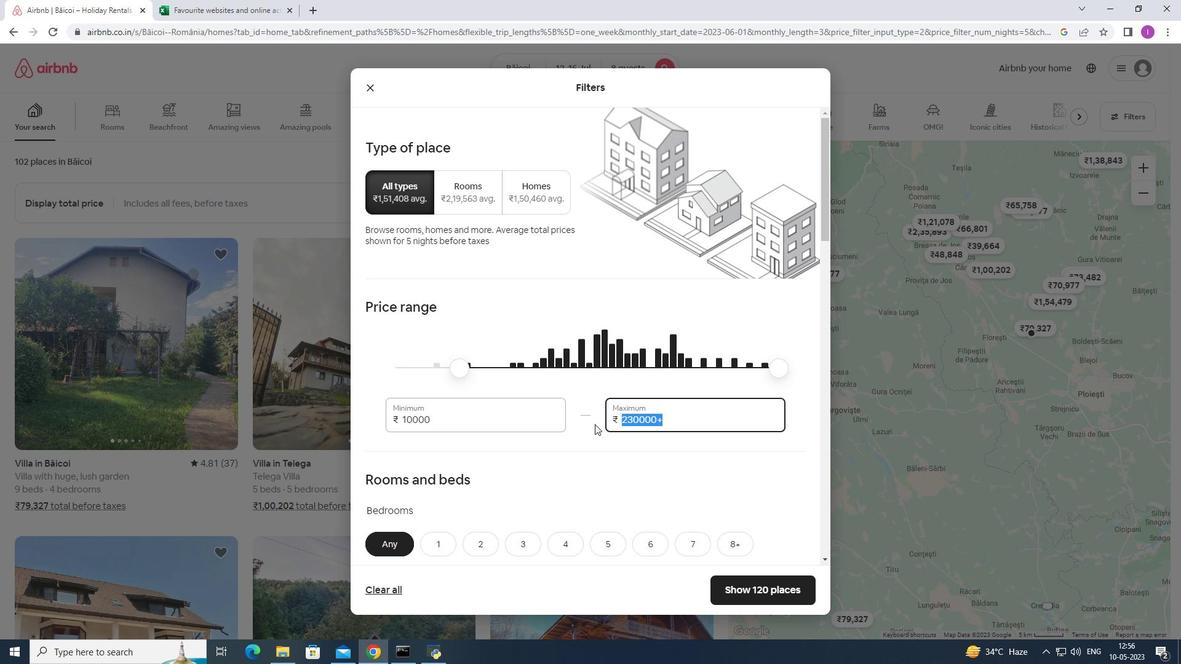 
Action: Key pressed 1
Screenshot: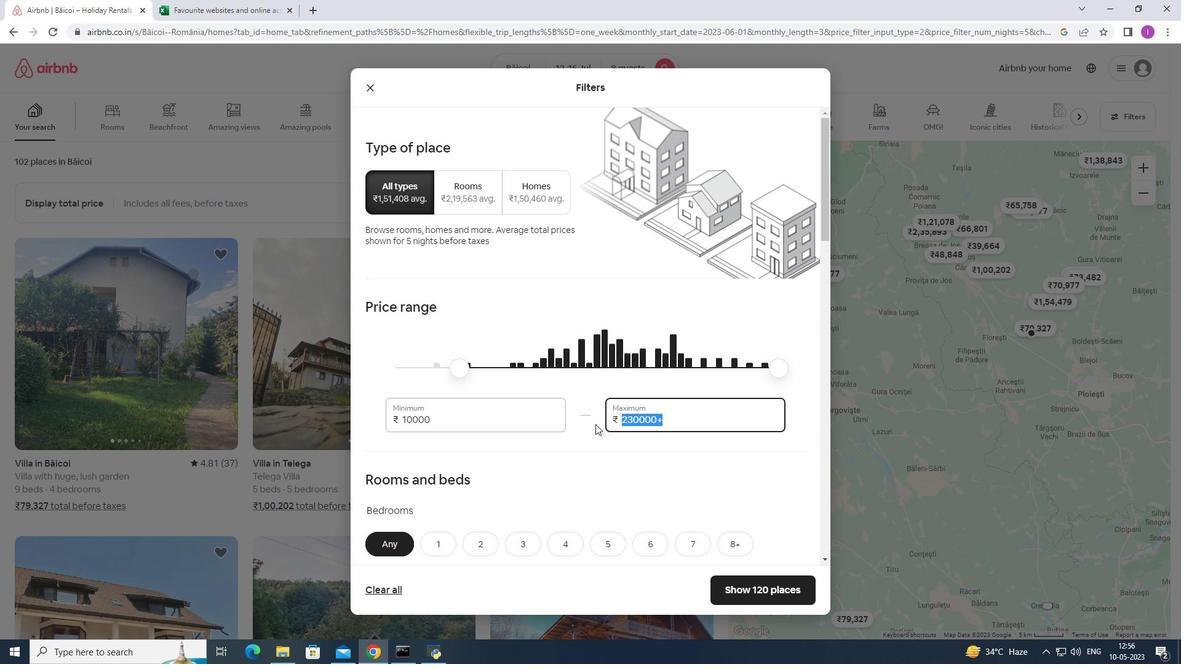 
Action: Mouse moved to (595, 424)
Screenshot: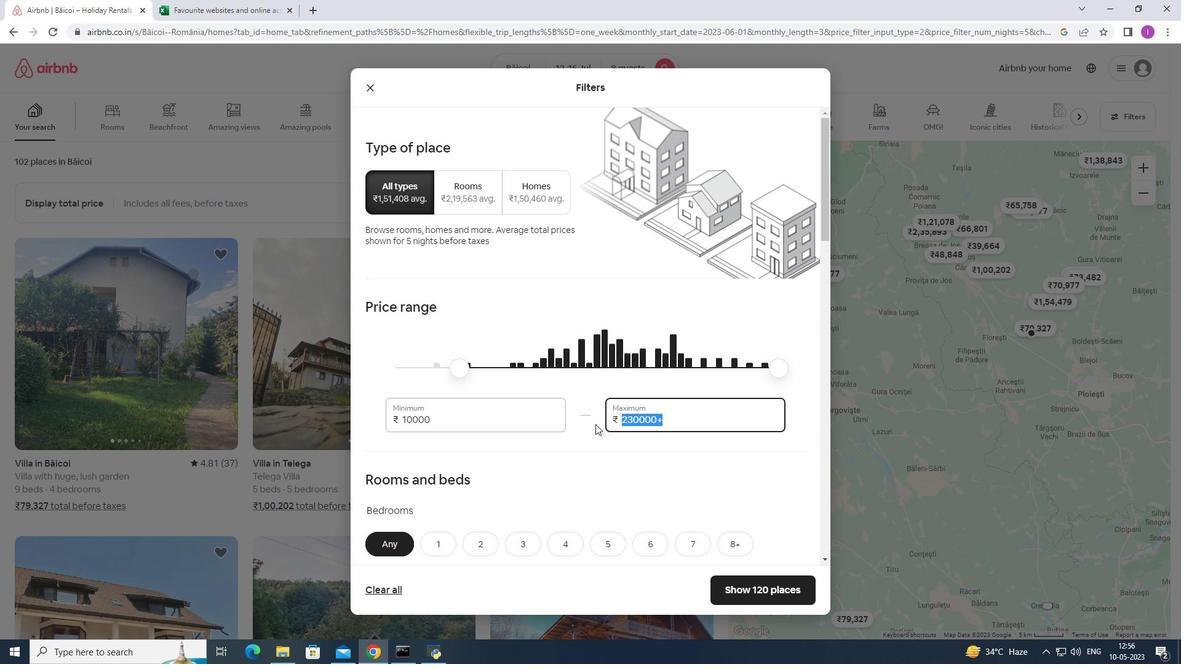 
Action: Key pressed 6000
Screenshot: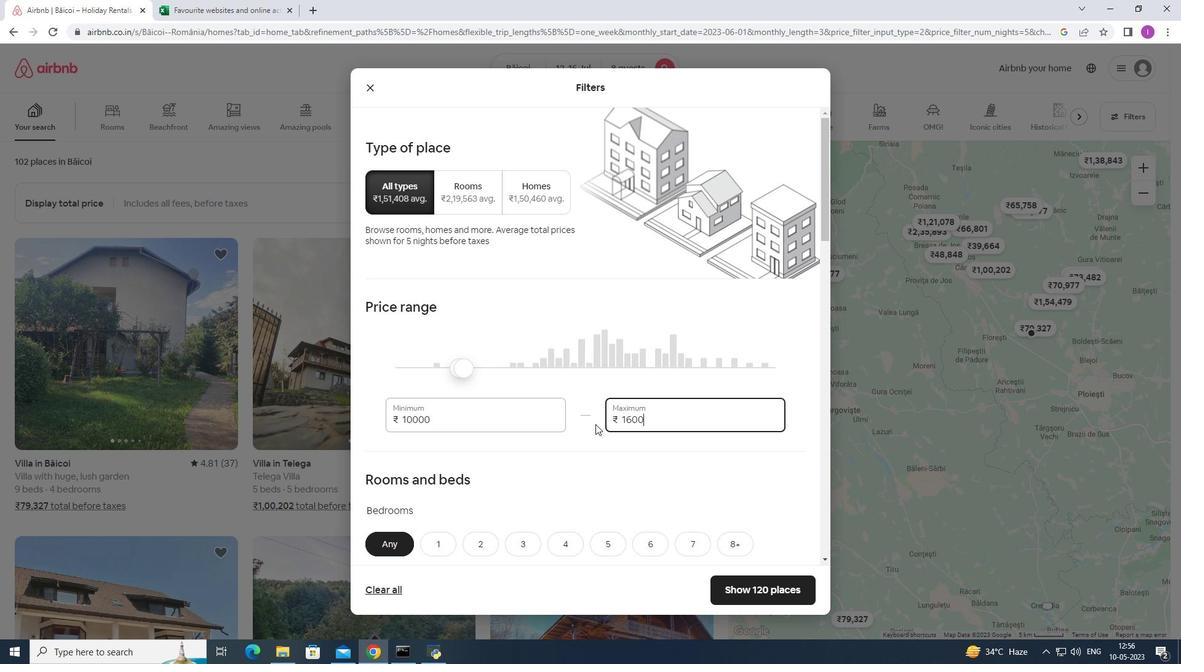 
Action: Mouse moved to (601, 451)
Screenshot: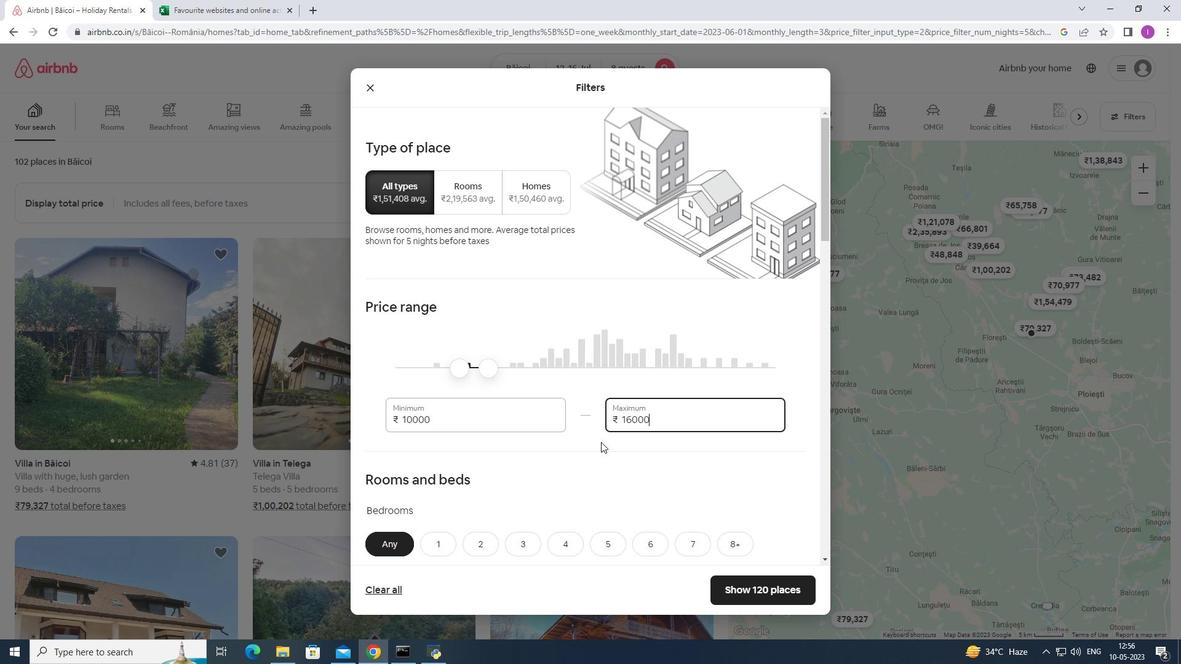 
Action: Mouse scrolled (601, 450) with delta (0, 0)
Screenshot: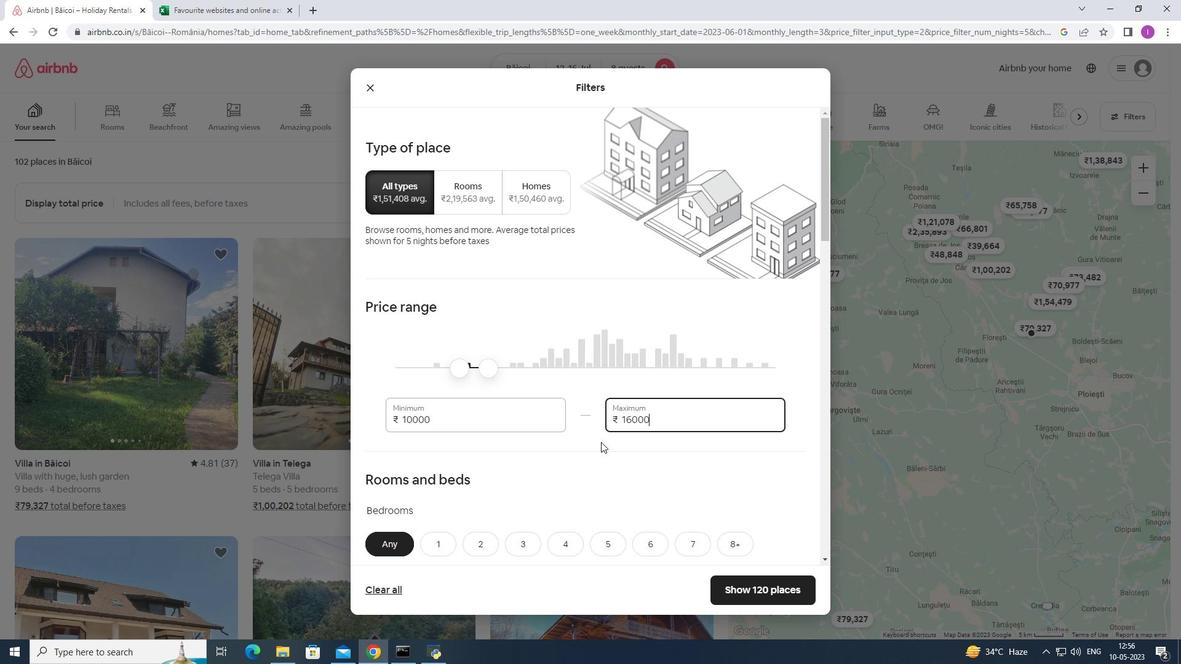 
Action: Mouse scrolled (601, 450) with delta (0, 0)
Screenshot: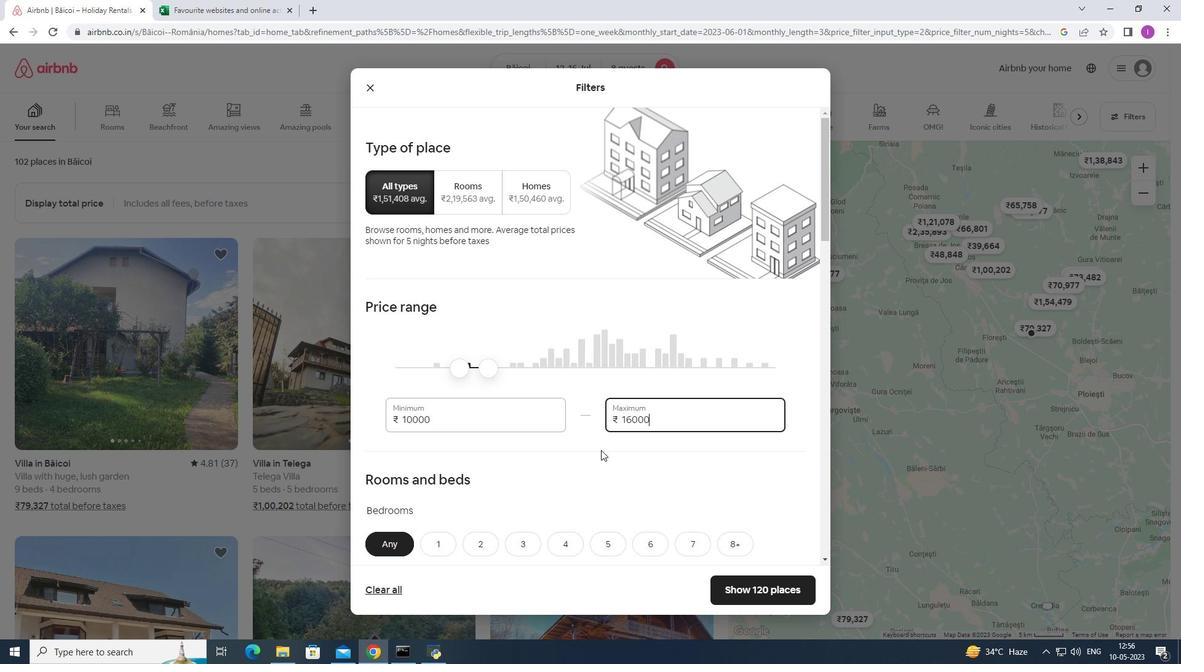 
Action: Mouse scrolled (601, 450) with delta (0, 0)
Screenshot: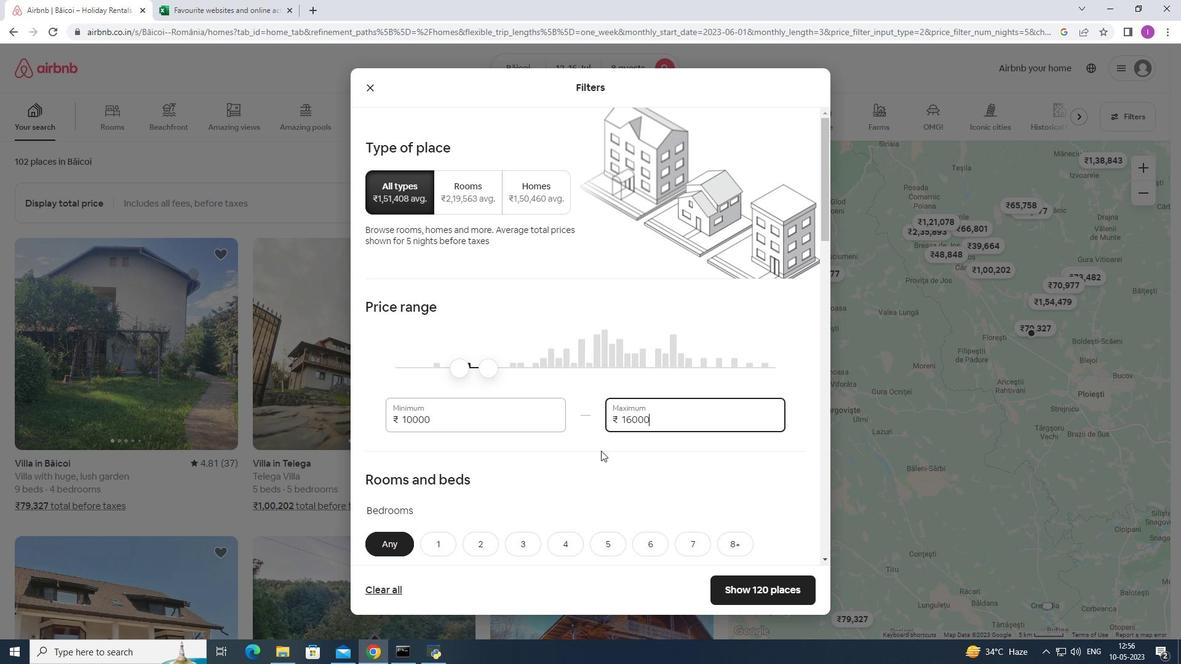 
Action: Mouse scrolled (601, 450) with delta (0, 0)
Screenshot: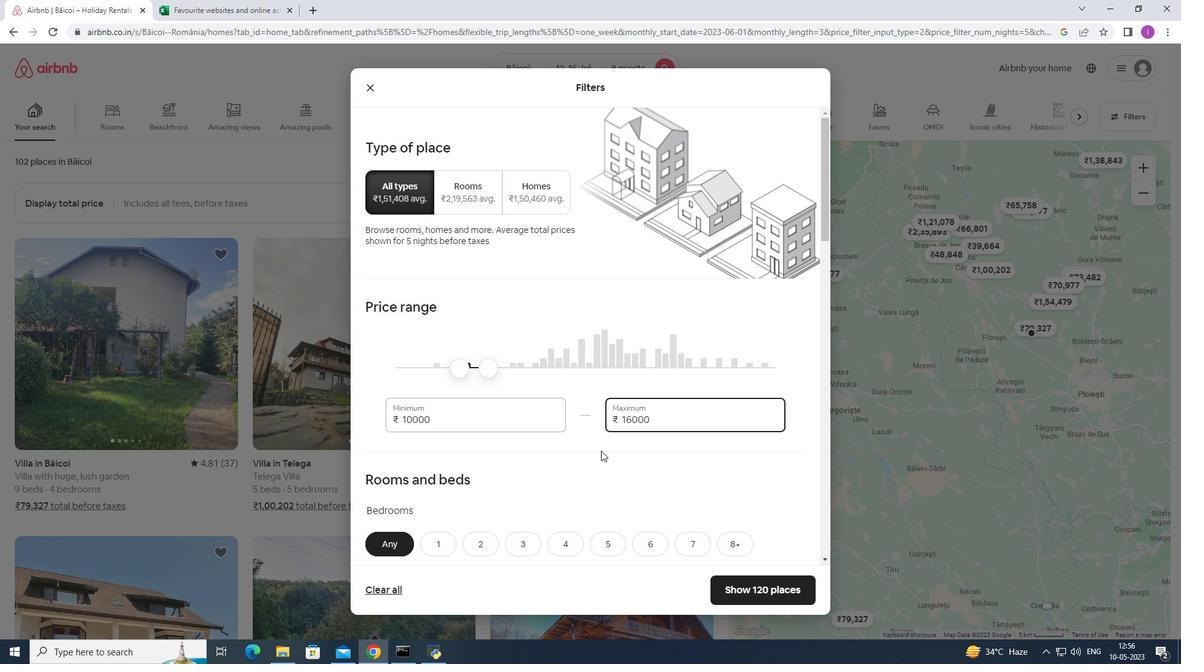 
Action: Mouse moved to (558, 423)
Screenshot: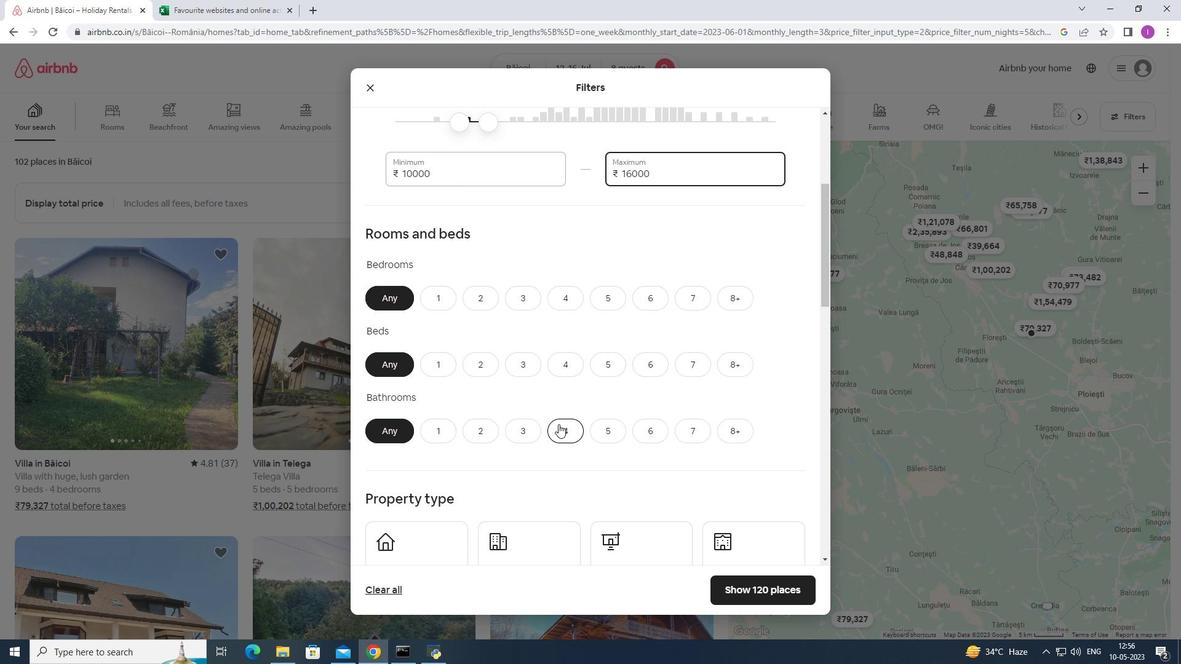 
Action: Mouse scrolled (558, 422) with delta (0, 0)
Screenshot: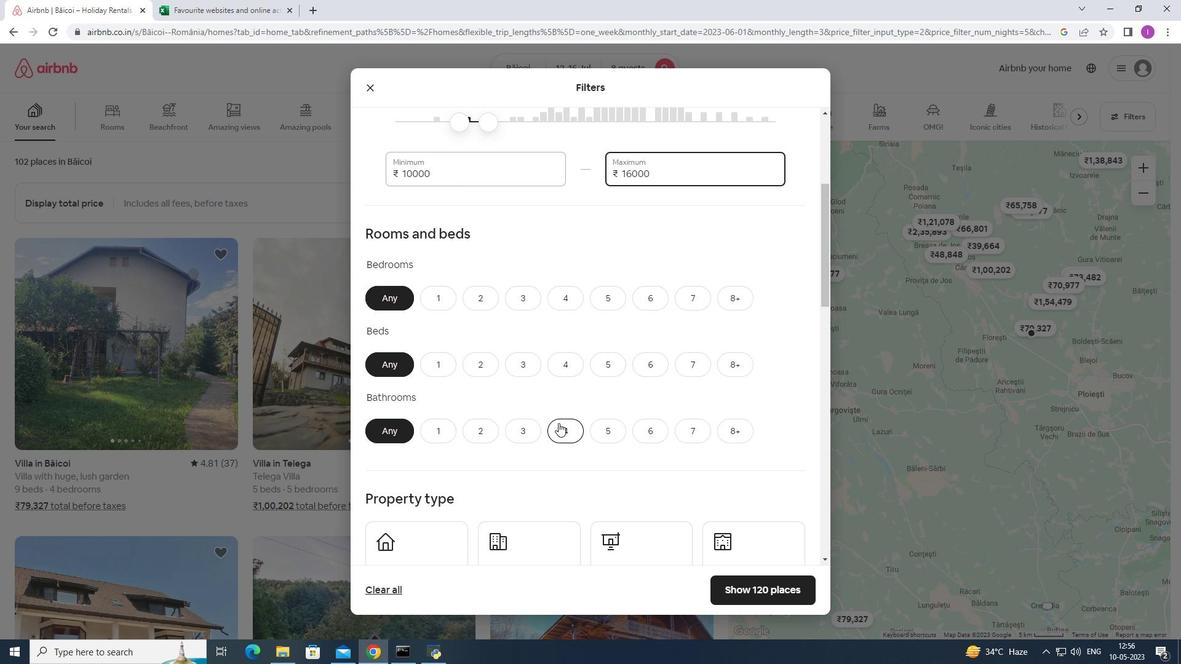 
Action: Mouse moved to (741, 232)
Screenshot: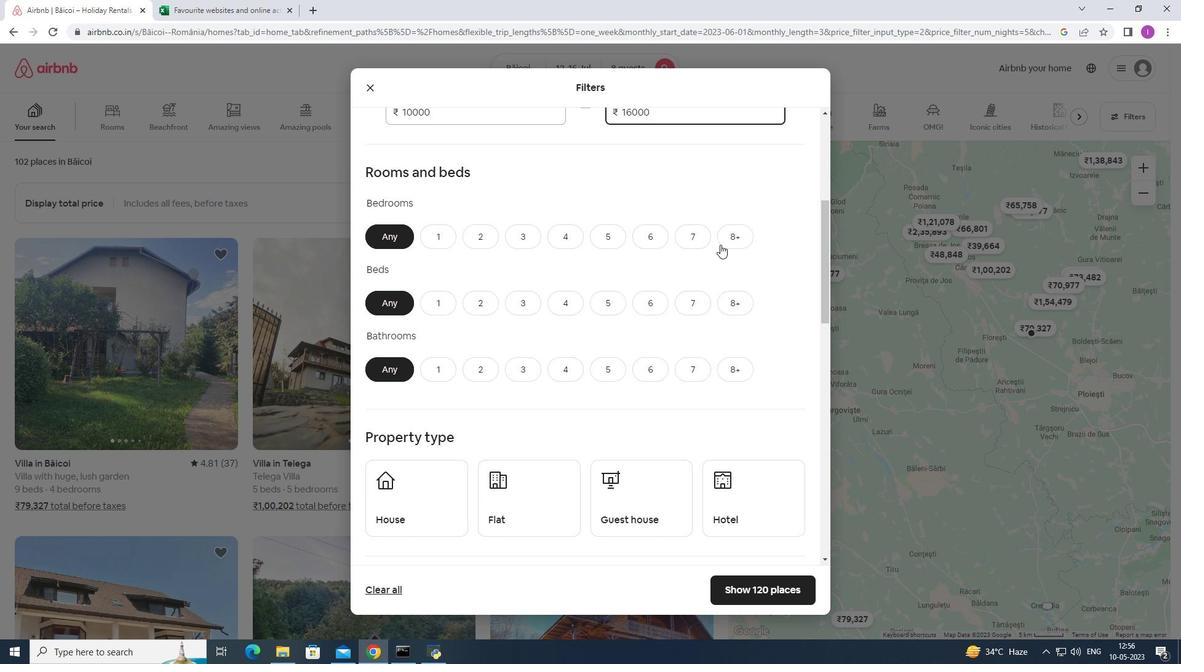 
Action: Mouse pressed left at (741, 232)
Screenshot: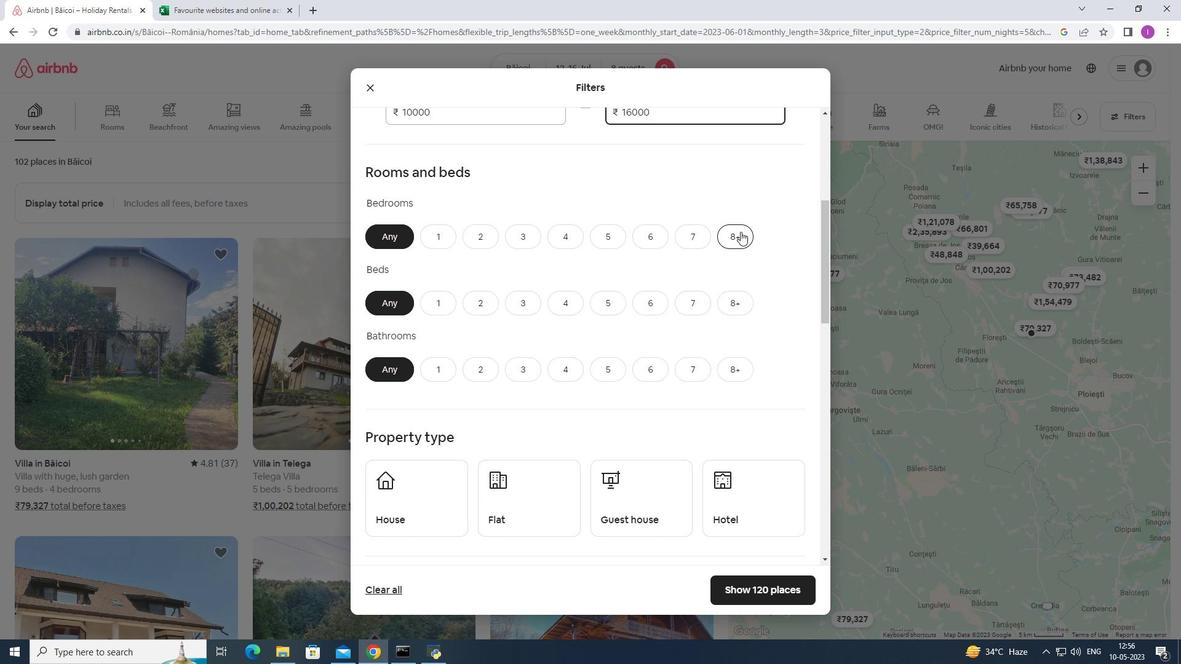 
Action: Mouse moved to (748, 304)
Screenshot: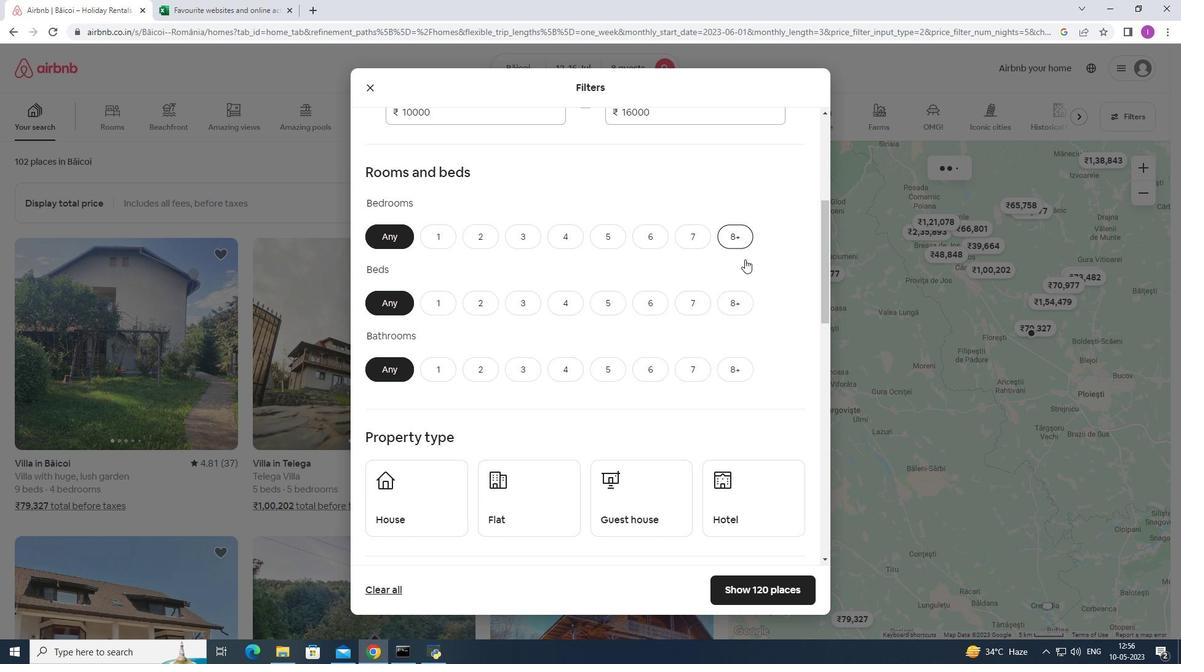 
Action: Mouse pressed left at (748, 304)
Screenshot: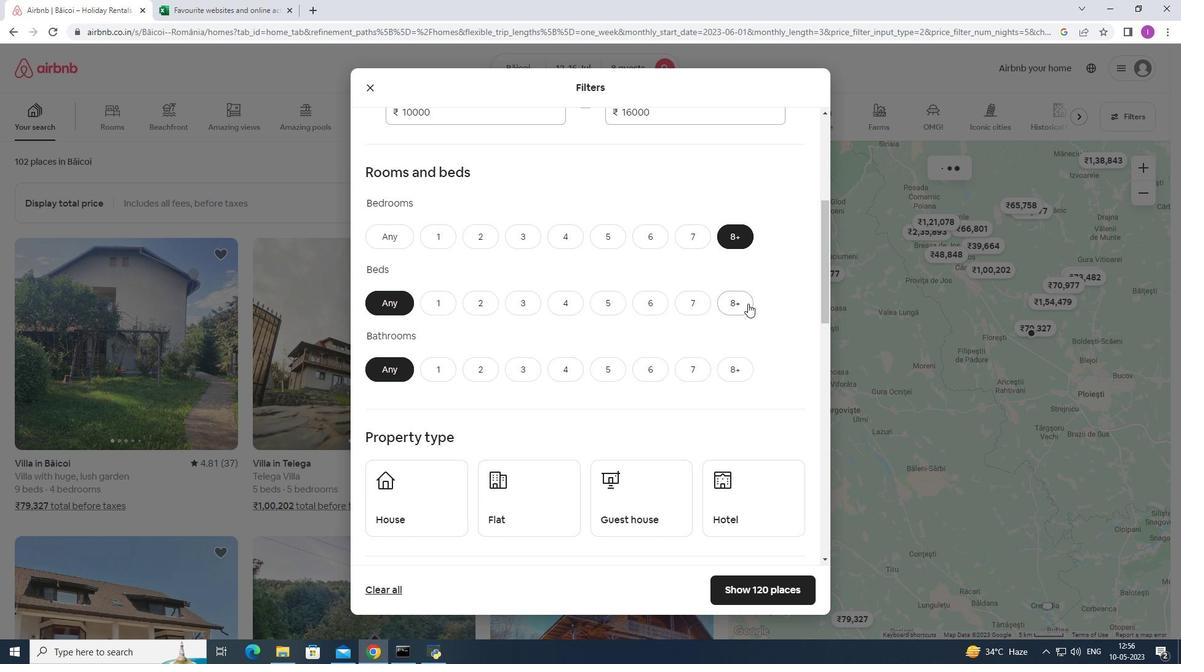 
Action: Mouse moved to (723, 372)
Screenshot: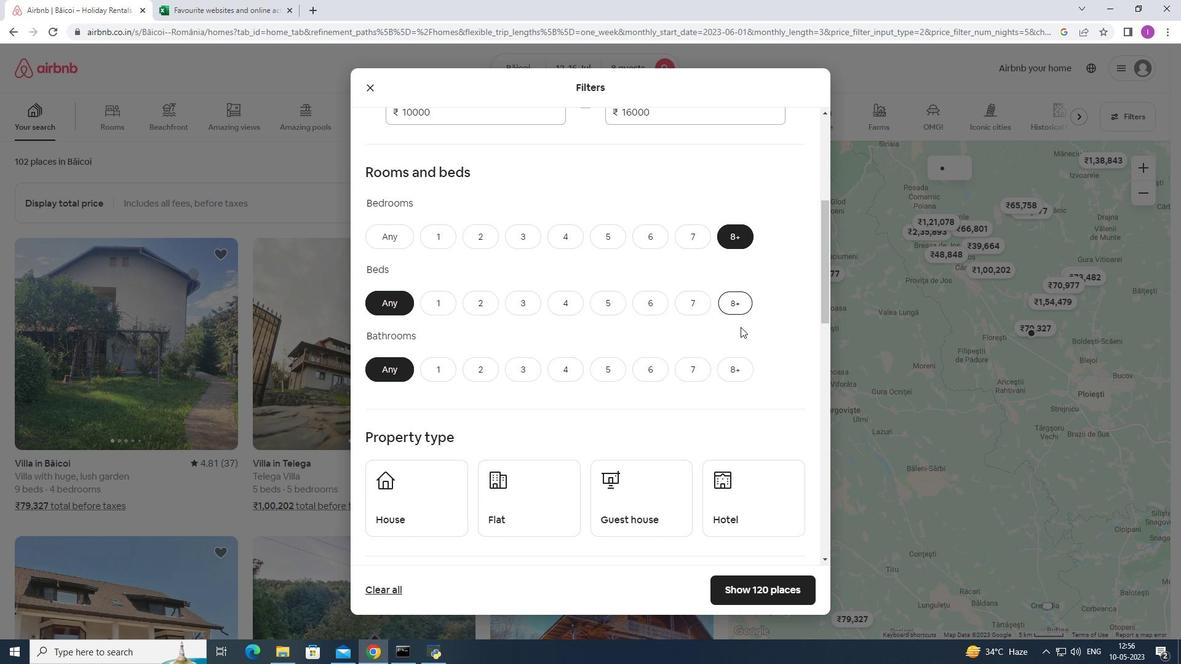 
Action: Mouse pressed left at (723, 372)
Screenshot: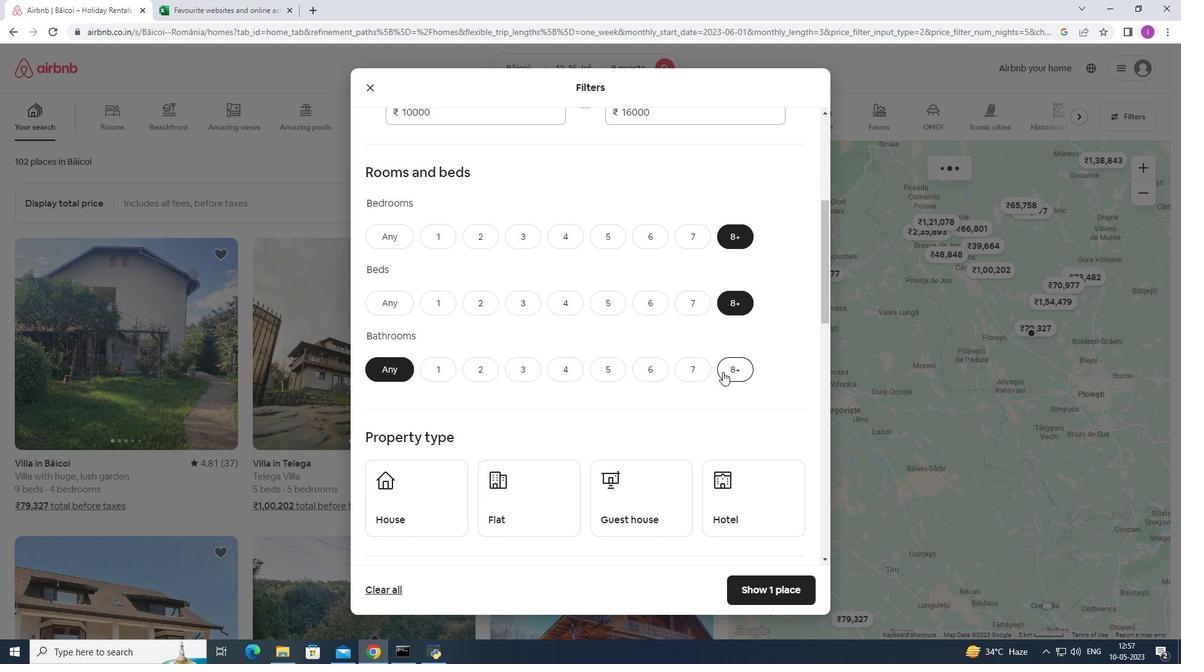 
Action: Mouse moved to (512, 510)
Screenshot: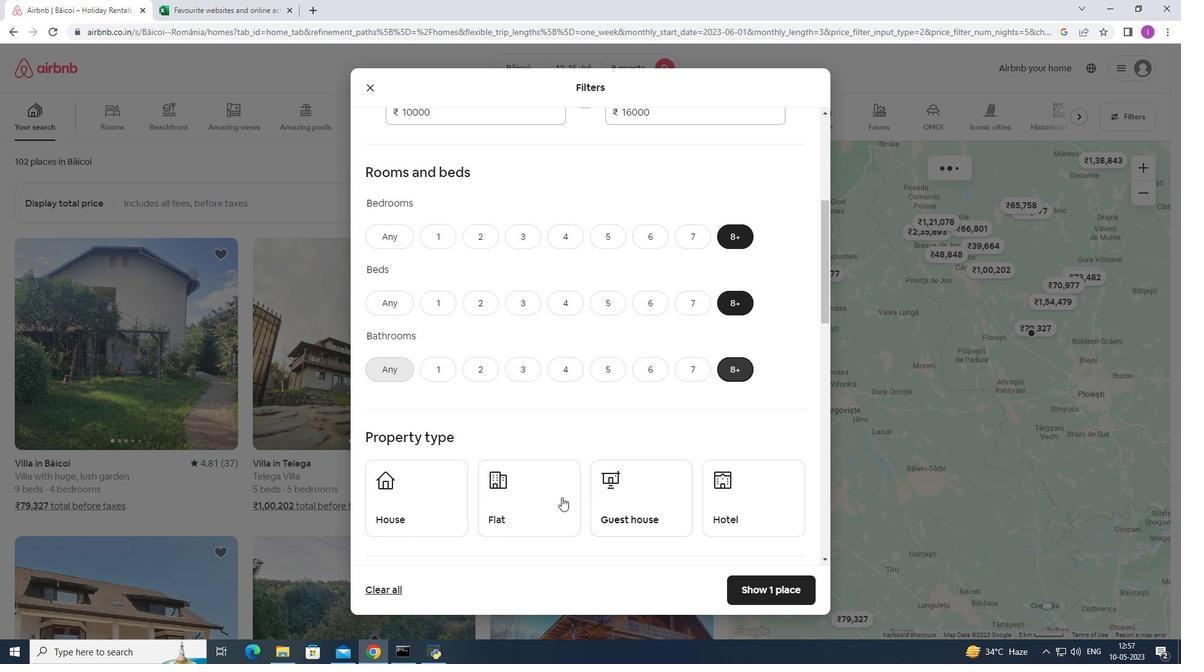 
Action: Mouse scrolled (512, 510) with delta (0, 0)
Screenshot: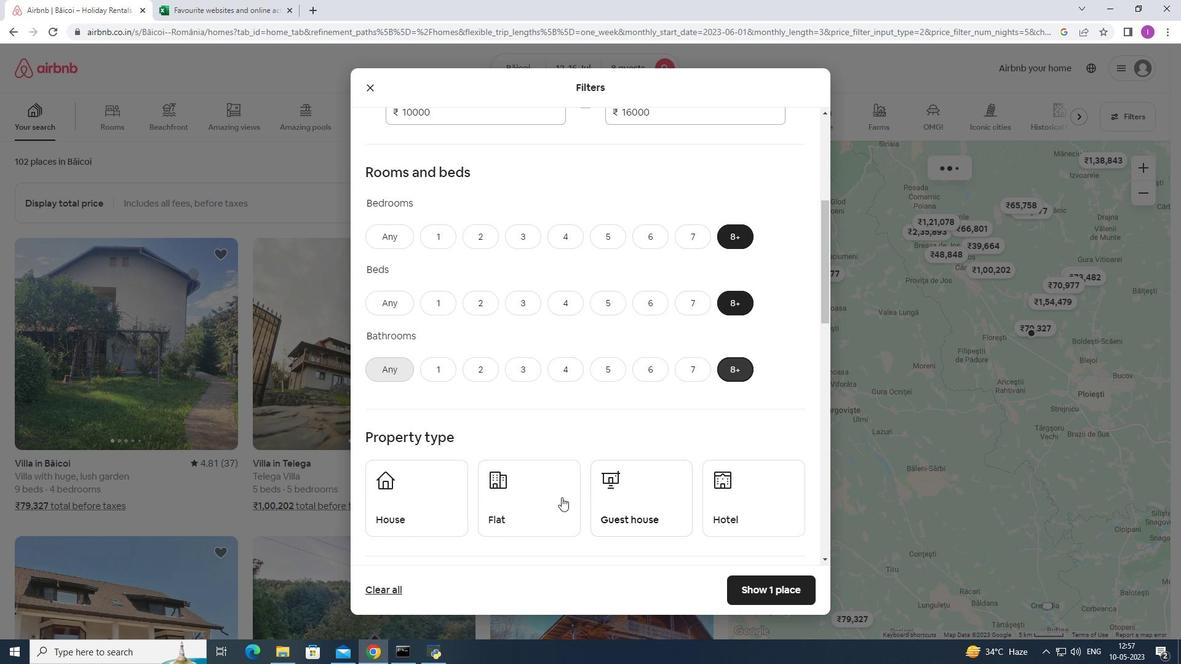 
Action: Mouse scrolled (512, 510) with delta (0, 0)
Screenshot: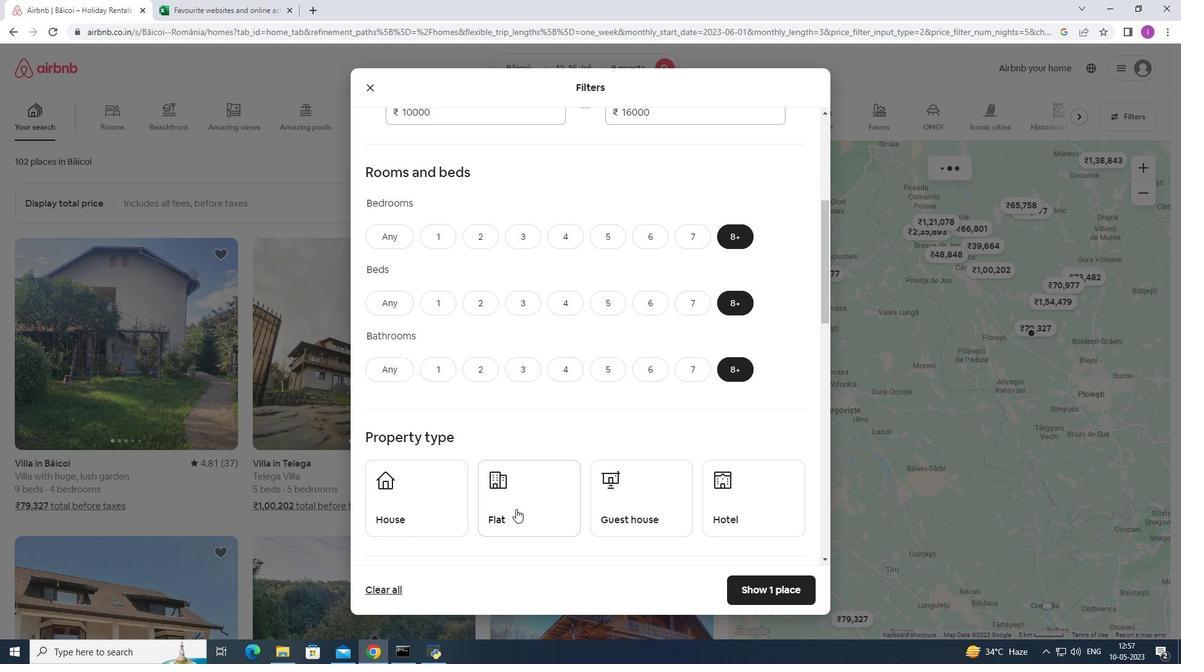 
Action: Mouse moved to (438, 373)
Screenshot: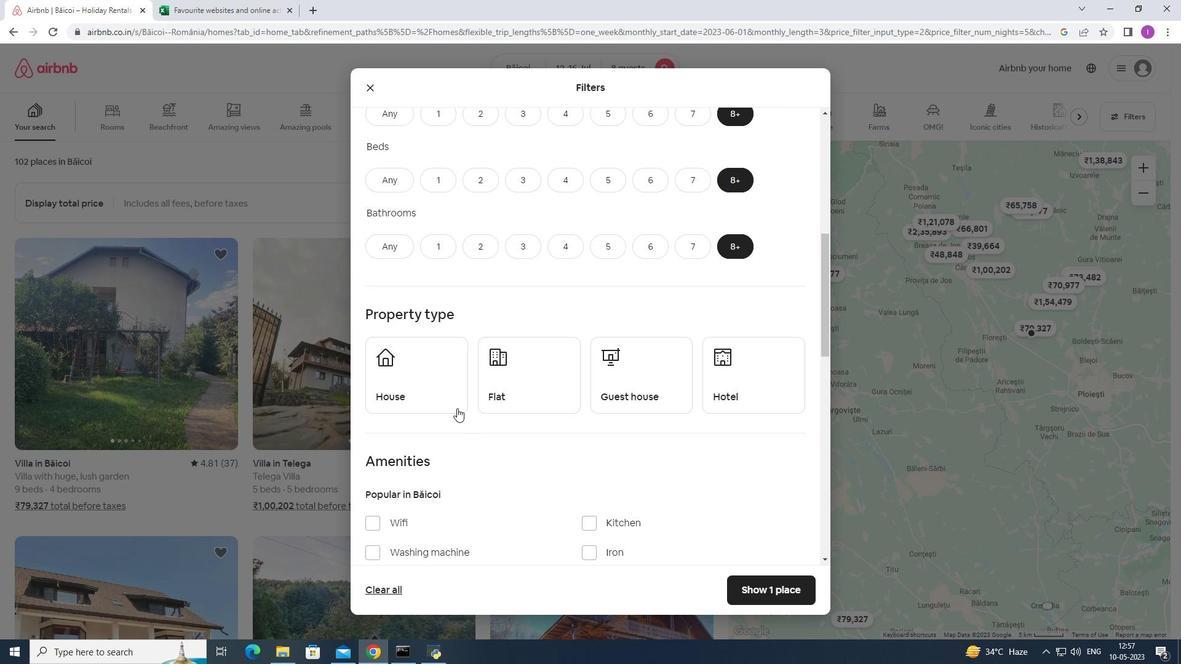 
Action: Mouse pressed left at (438, 373)
Screenshot: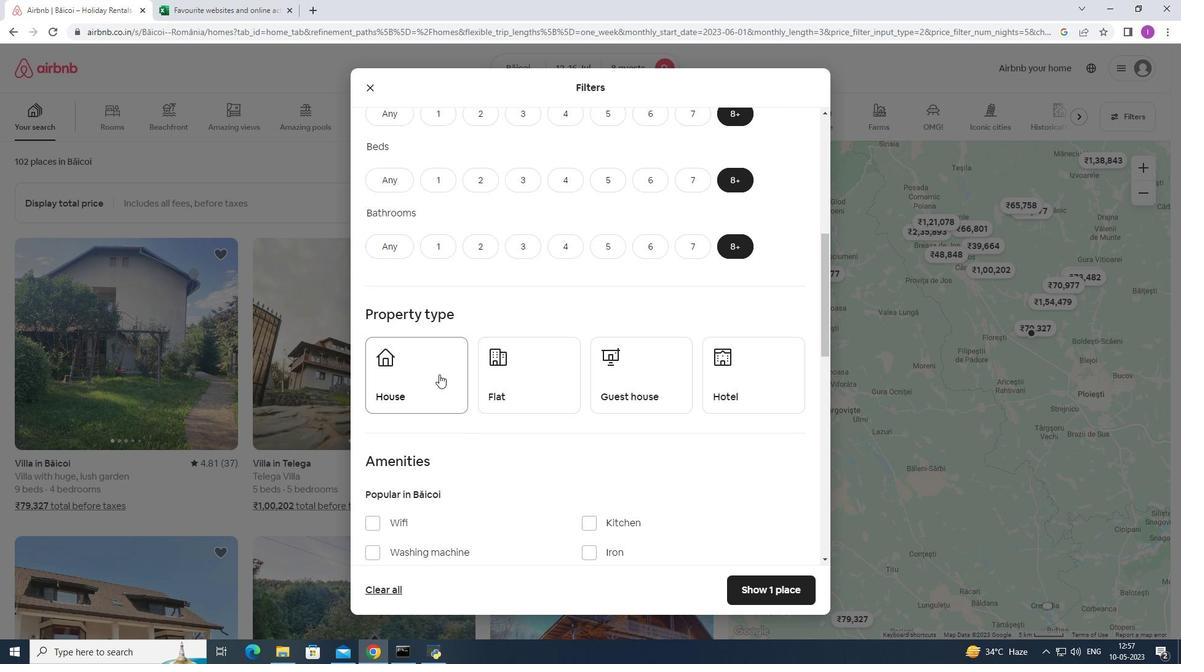 
Action: Mouse moved to (552, 385)
Screenshot: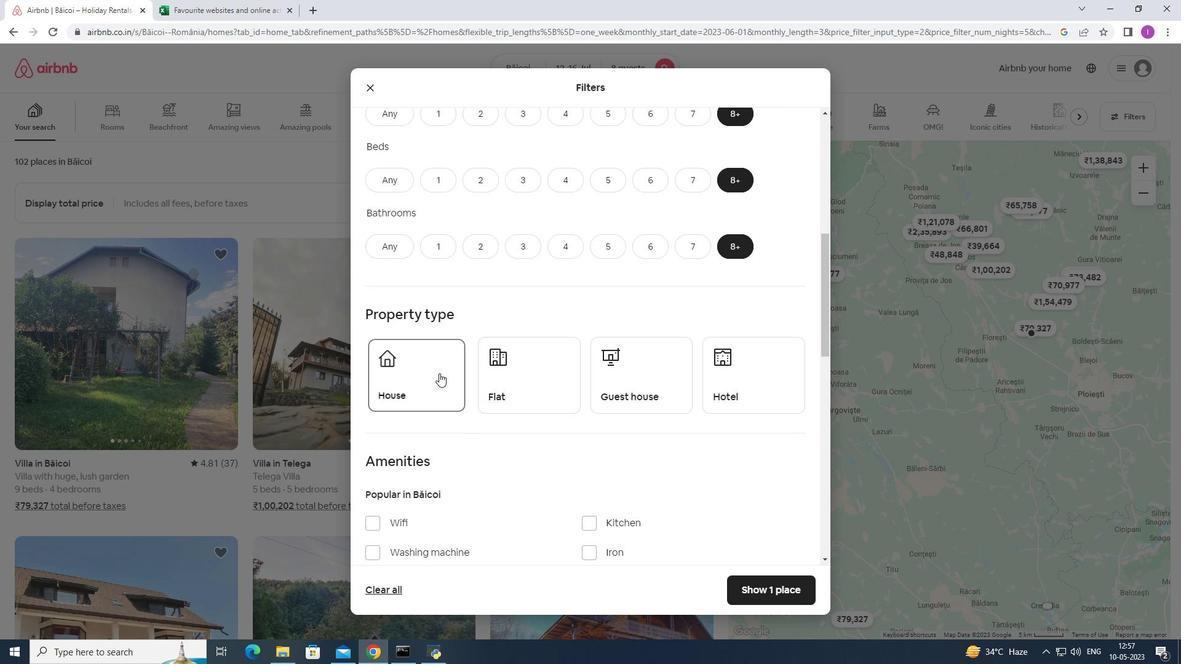 
Action: Mouse pressed left at (552, 385)
Screenshot: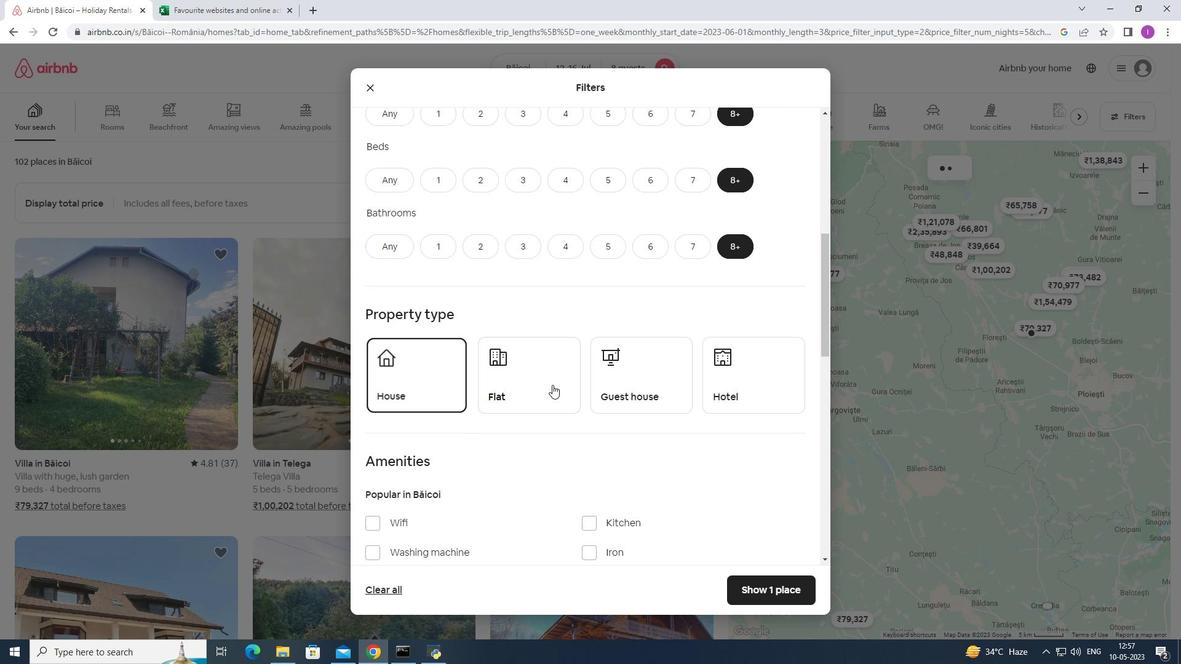 
Action: Mouse moved to (624, 378)
Screenshot: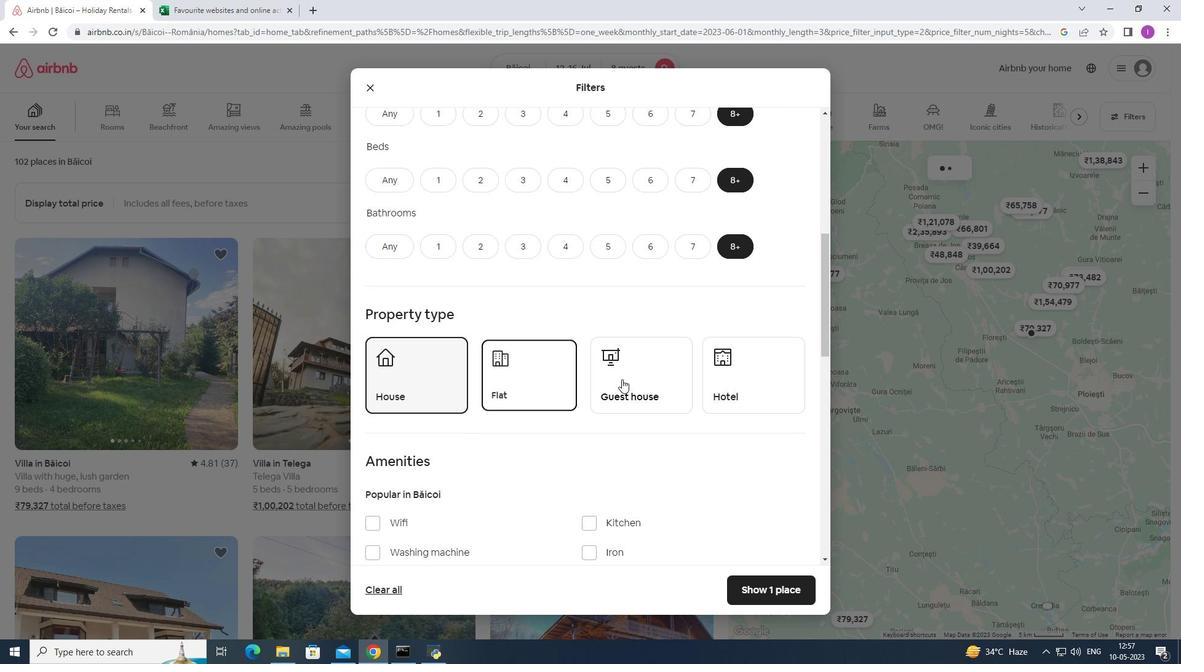 
Action: Mouse pressed left at (624, 378)
Screenshot: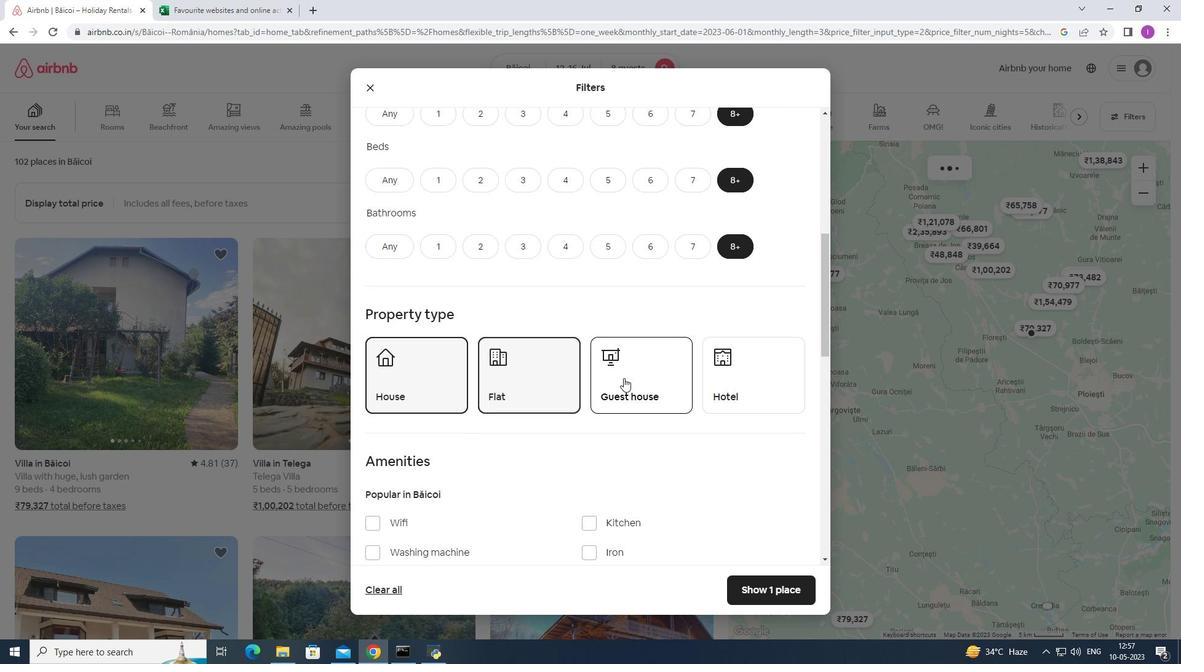 
Action: Mouse moved to (654, 385)
Screenshot: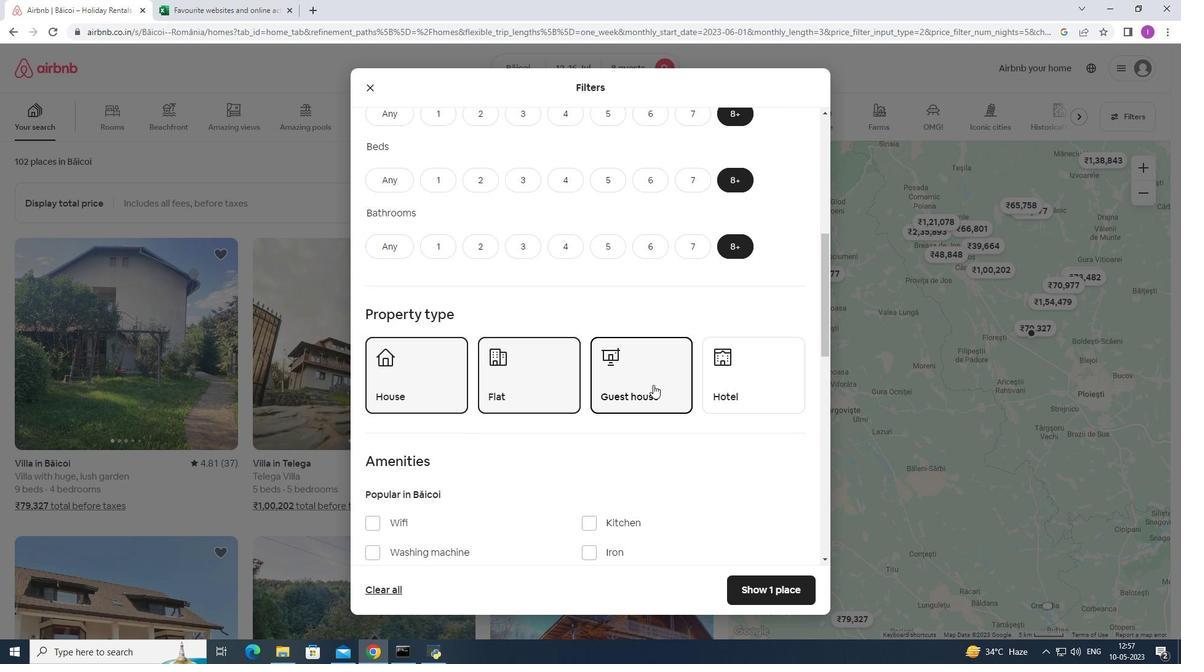 
Action: Mouse scrolled (654, 385) with delta (0, 0)
Screenshot: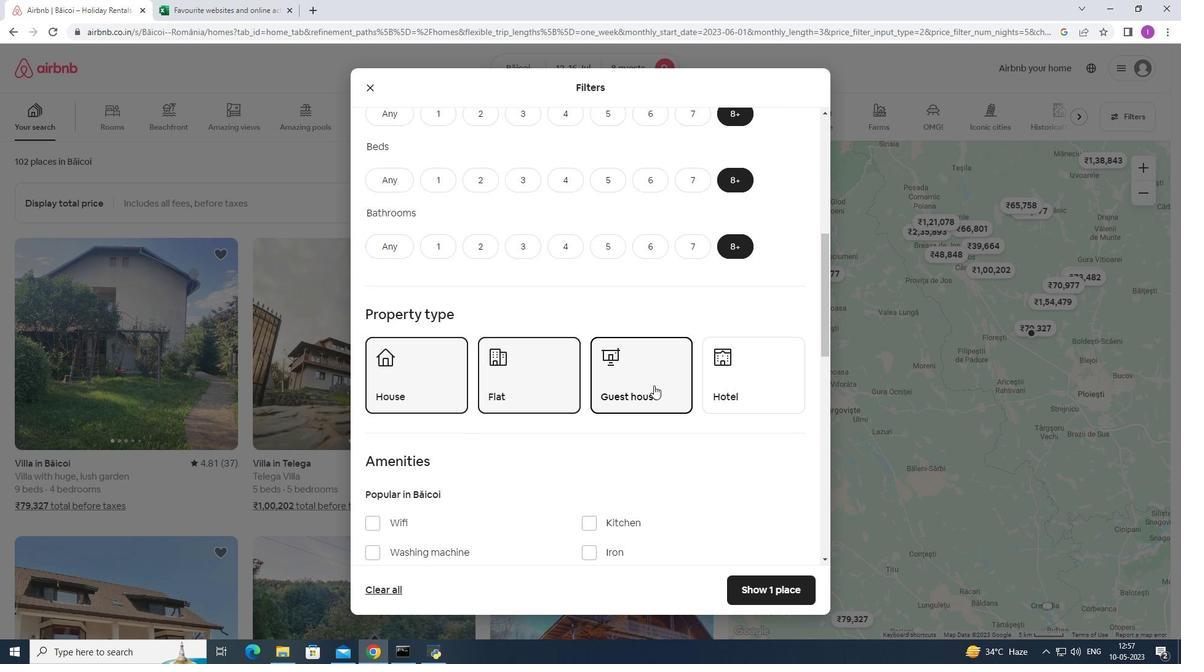 
Action: Mouse moved to (654, 385)
Screenshot: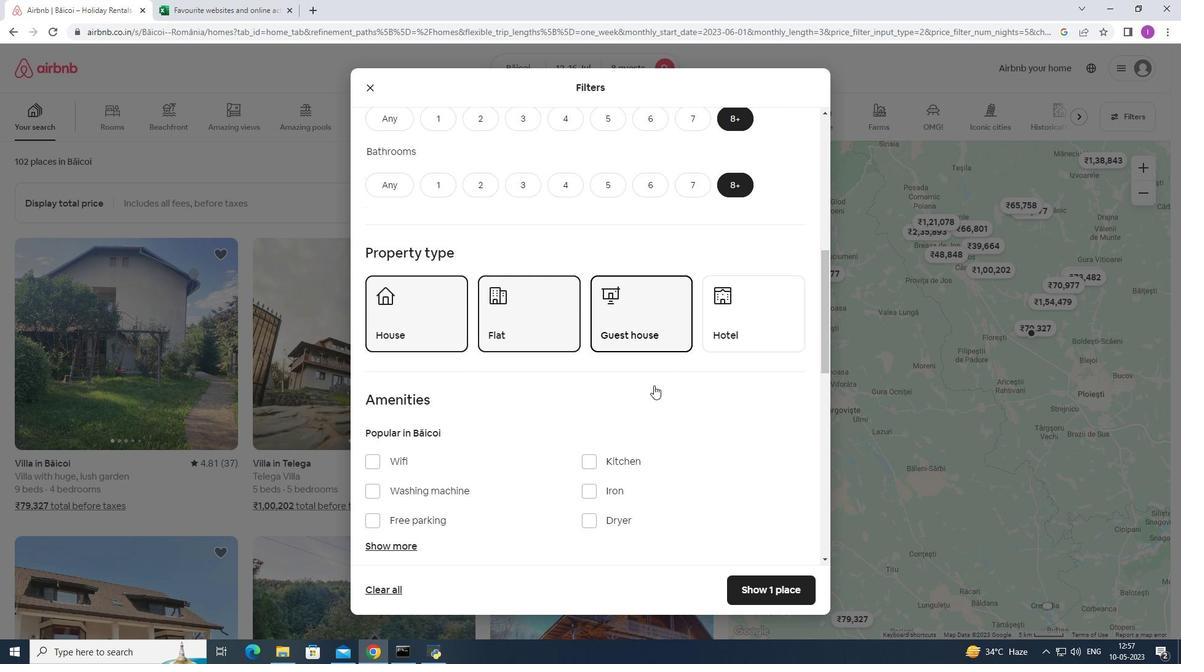 
Action: Mouse scrolled (654, 385) with delta (0, 0)
Screenshot: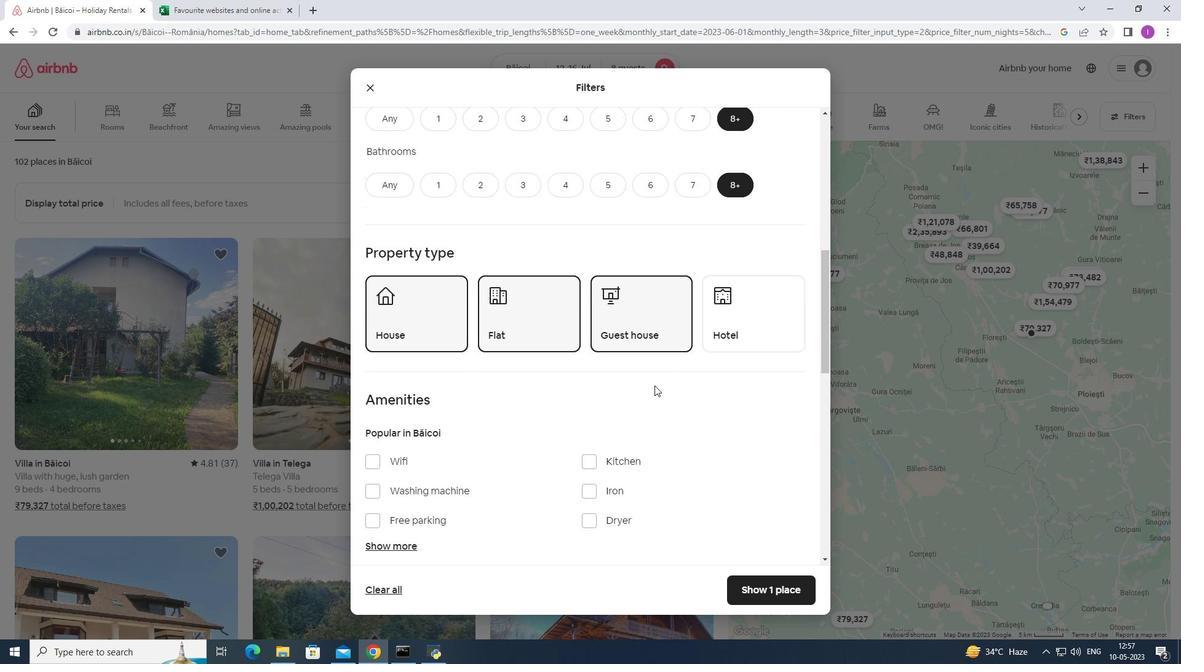 
Action: Mouse moved to (375, 400)
Screenshot: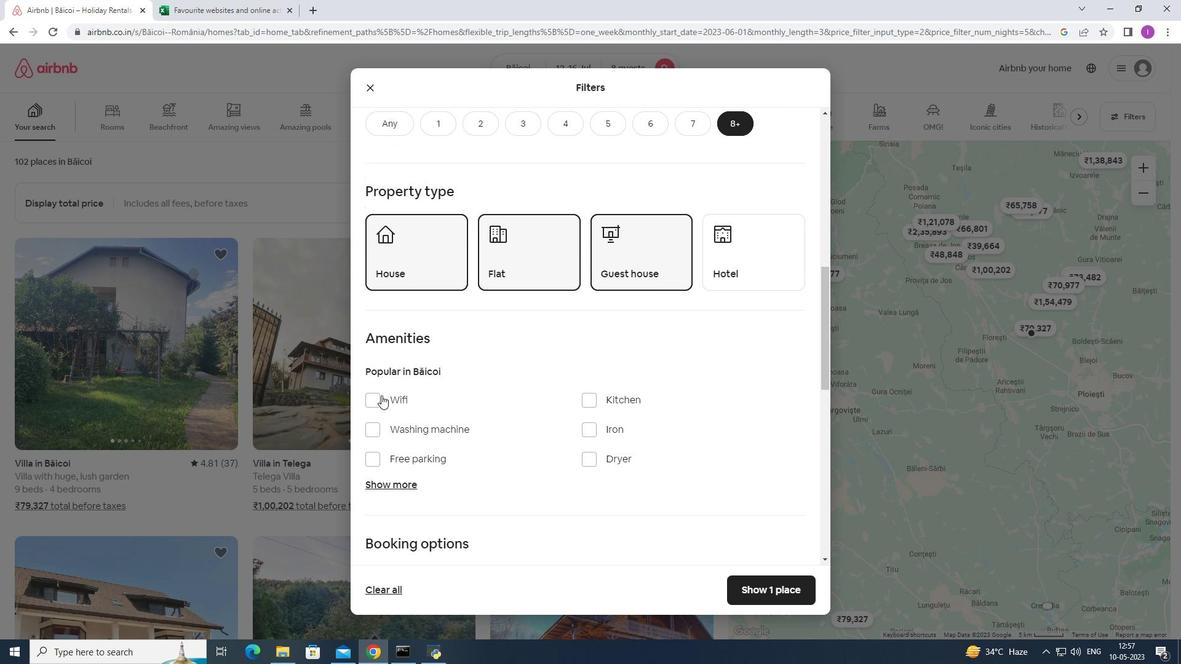 
Action: Mouse pressed left at (375, 400)
Screenshot: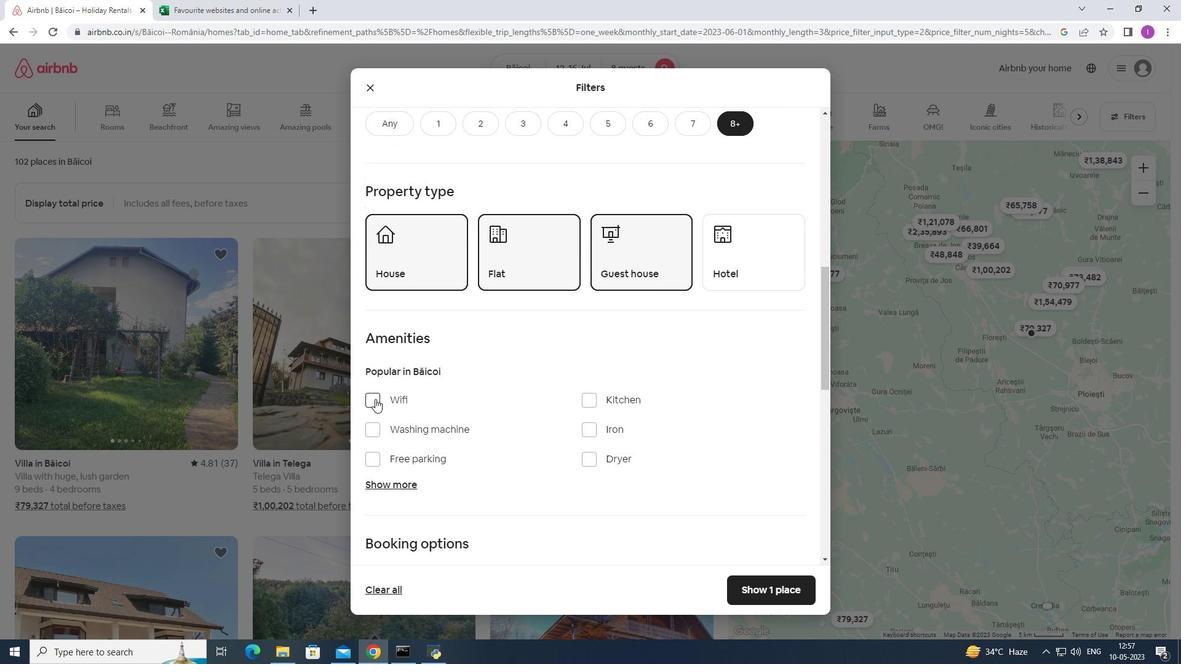 
Action: Mouse moved to (394, 462)
Screenshot: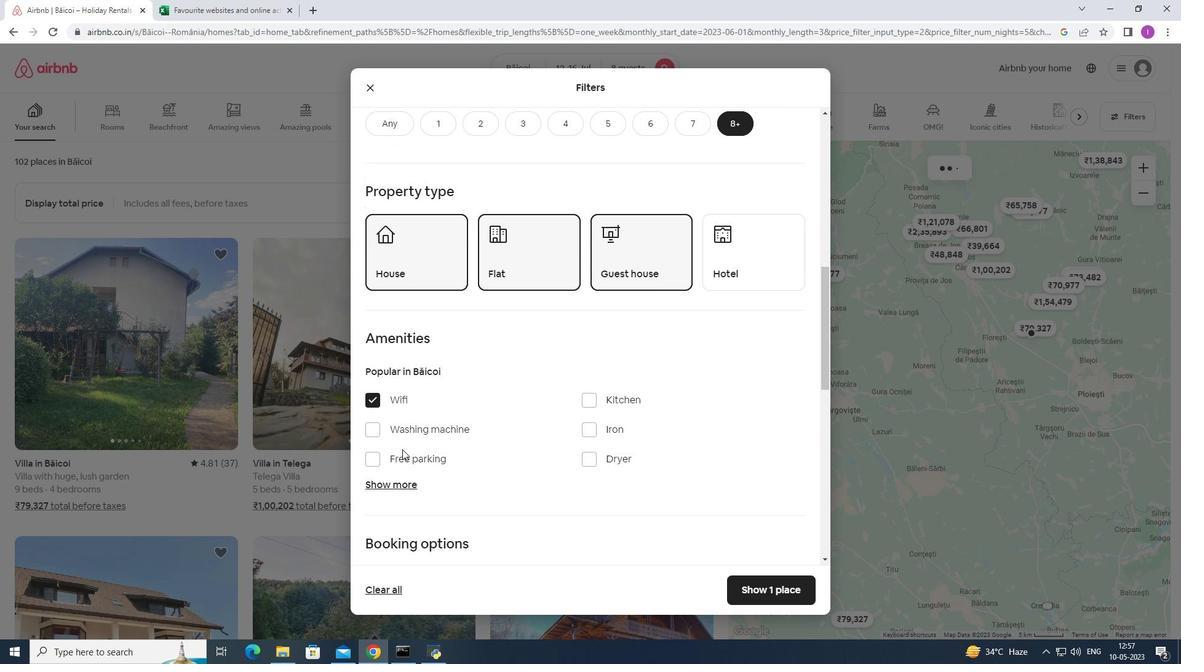 
Action: Mouse pressed left at (394, 462)
Screenshot: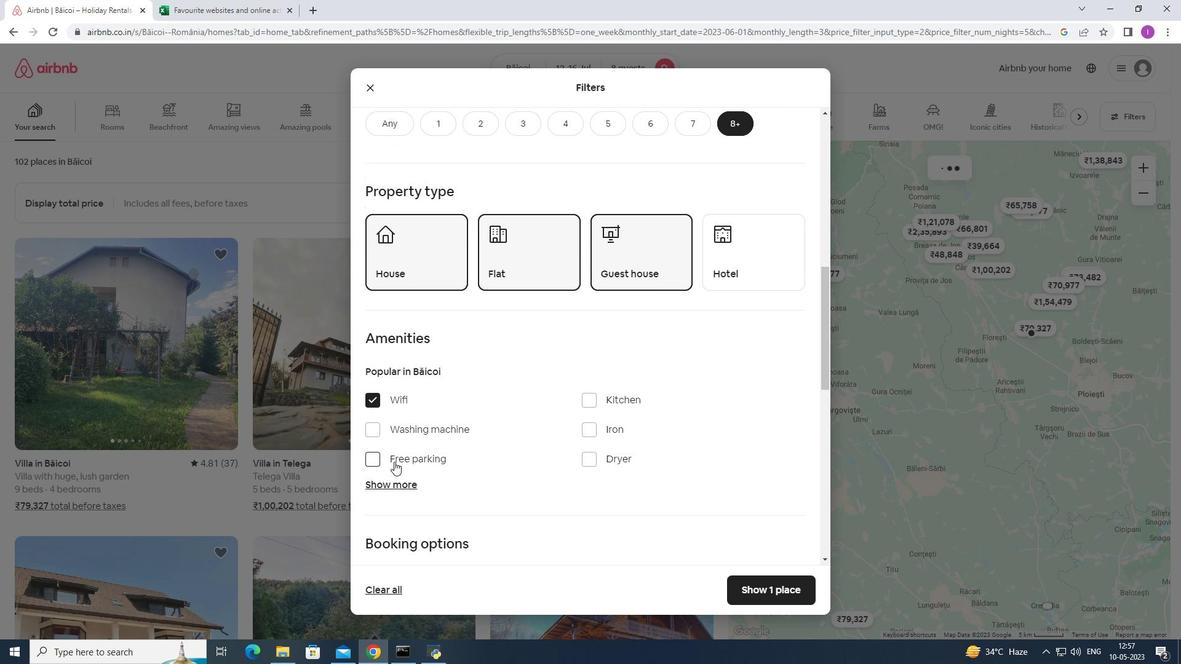 
Action: Mouse moved to (413, 485)
Screenshot: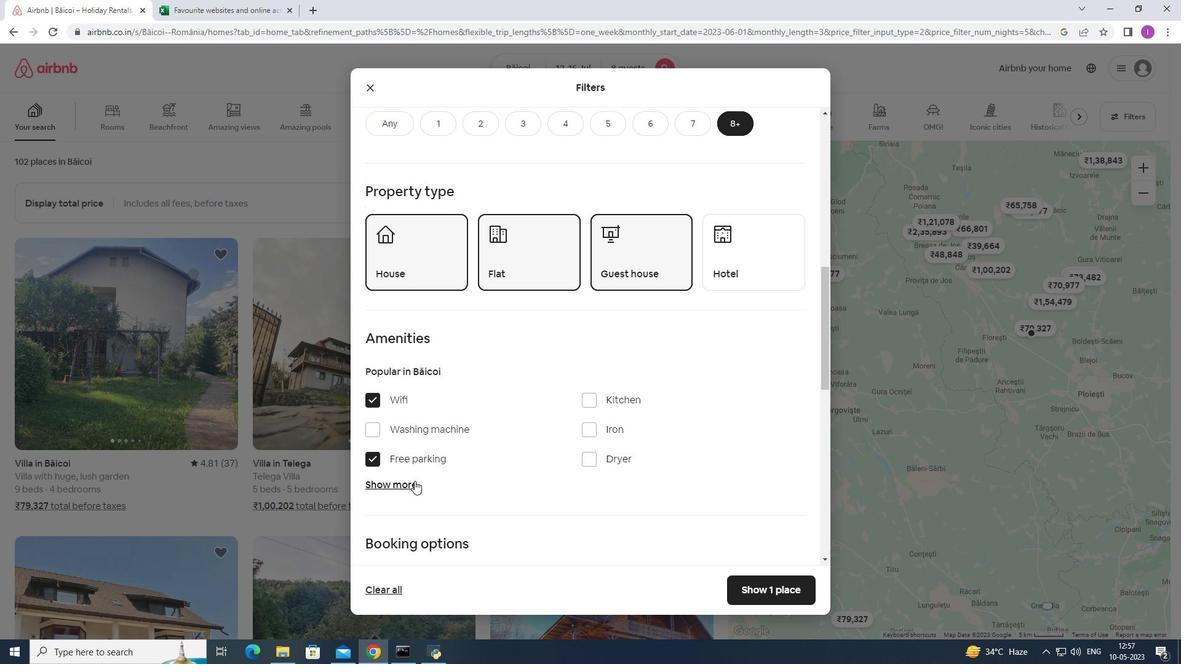 
Action: Mouse pressed left at (413, 485)
Screenshot: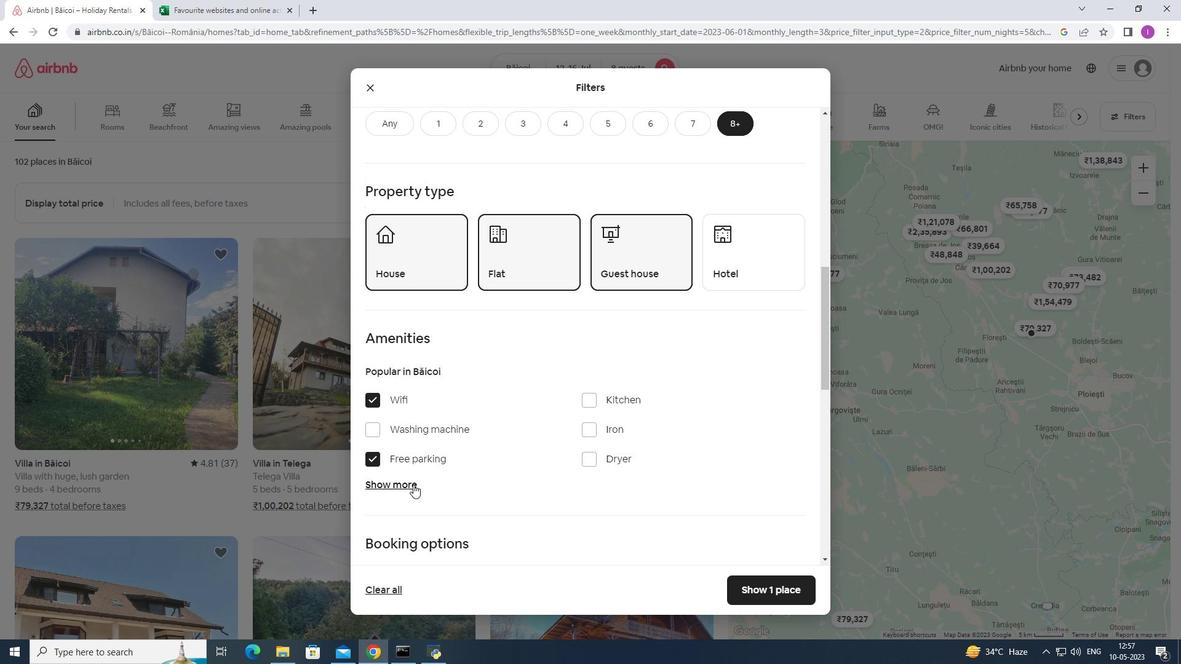 
Action: Mouse moved to (513, 492)
Screenshot: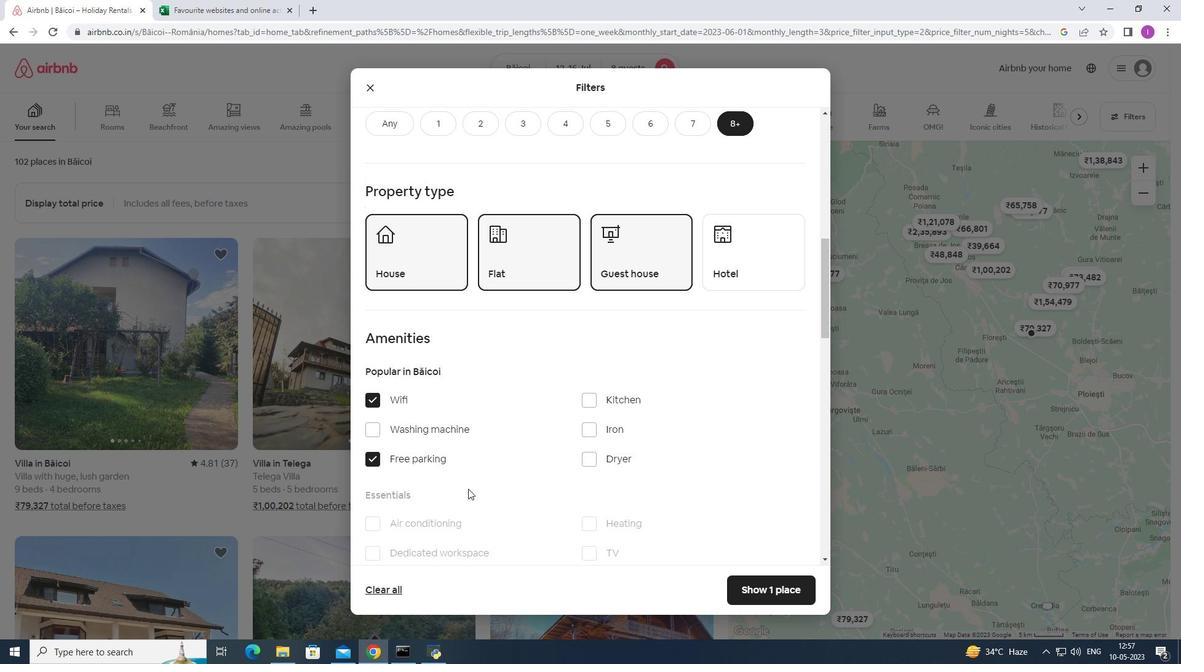
Action: Mouse scrolled (513, 491) with delta (0, 0)
Screenshot: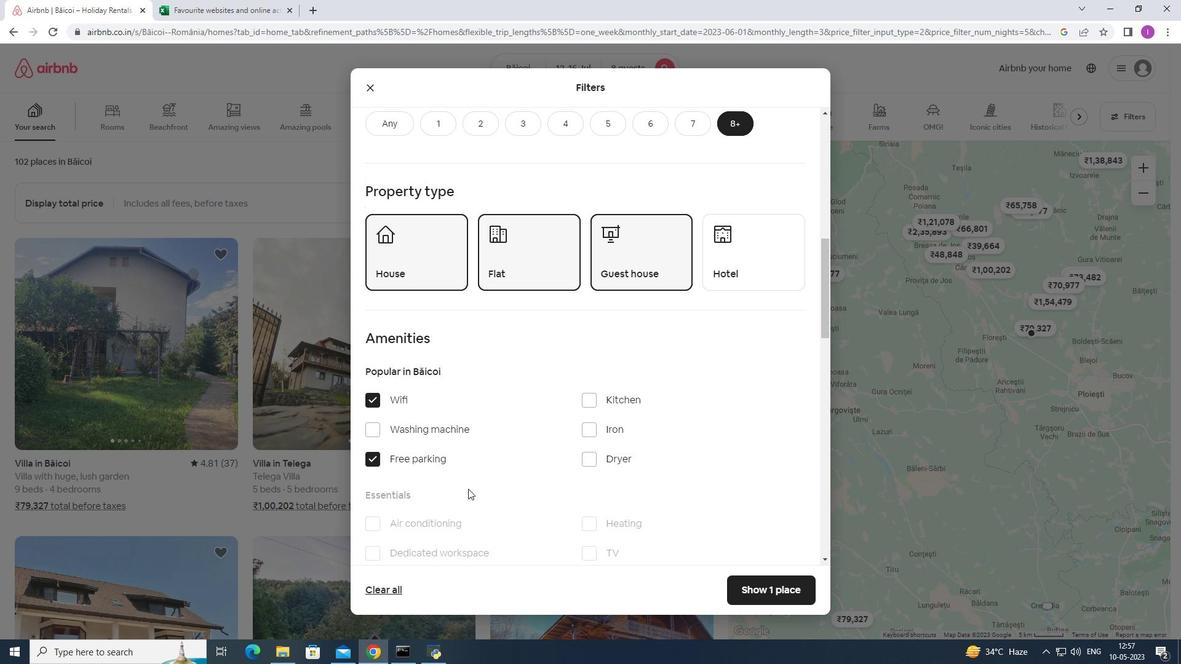 
Action: Mouse moved to (514, 492)
Screenshot: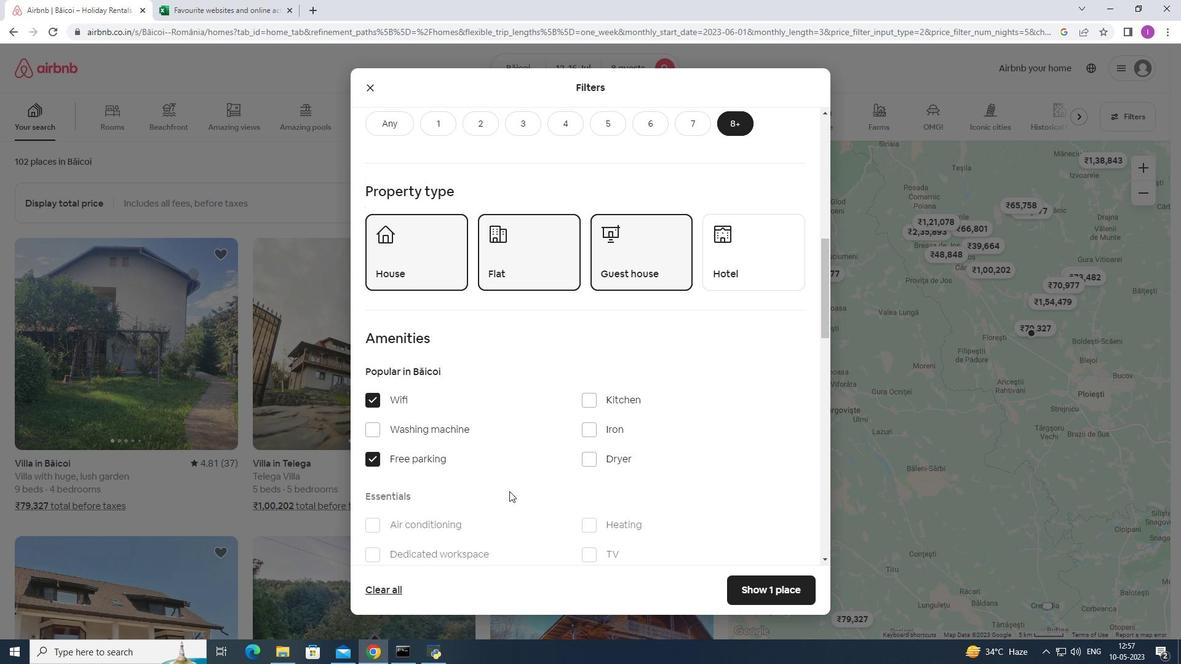 
Action: Mouse scrolled (514, 491) with delta (0, 0)
Screenshot: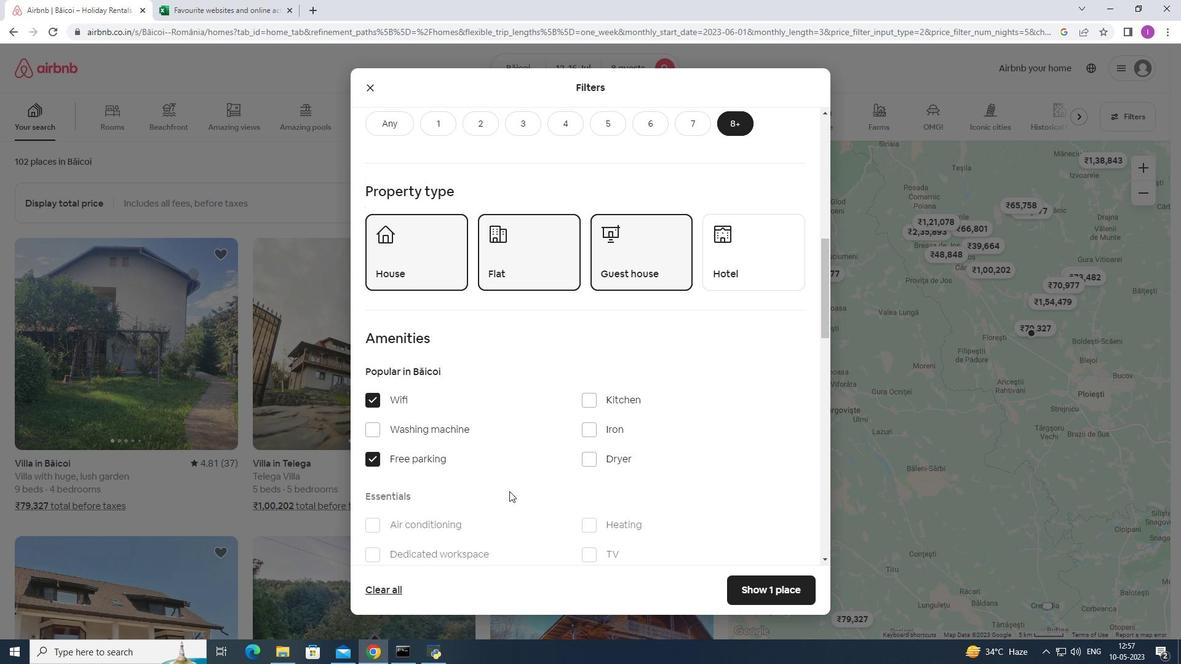 
Action: Mouse moved to (518, 496)
Screenshot: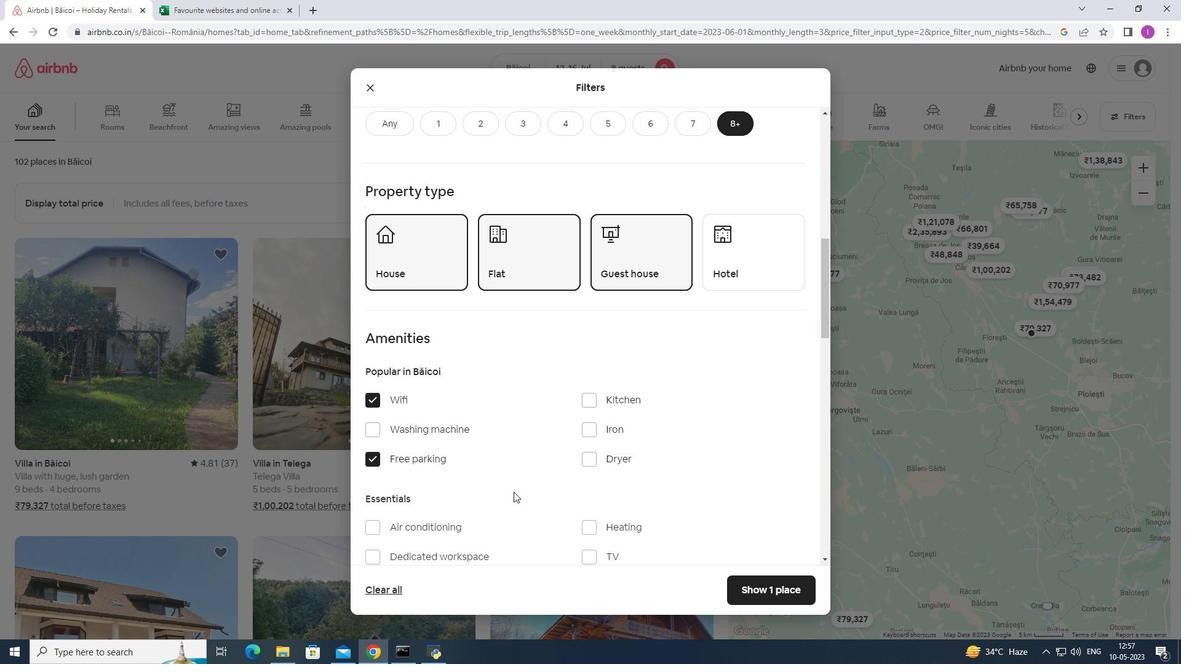 
Action: Mouse scrolled (518, 495) with delta (0, 0)
Screenshot: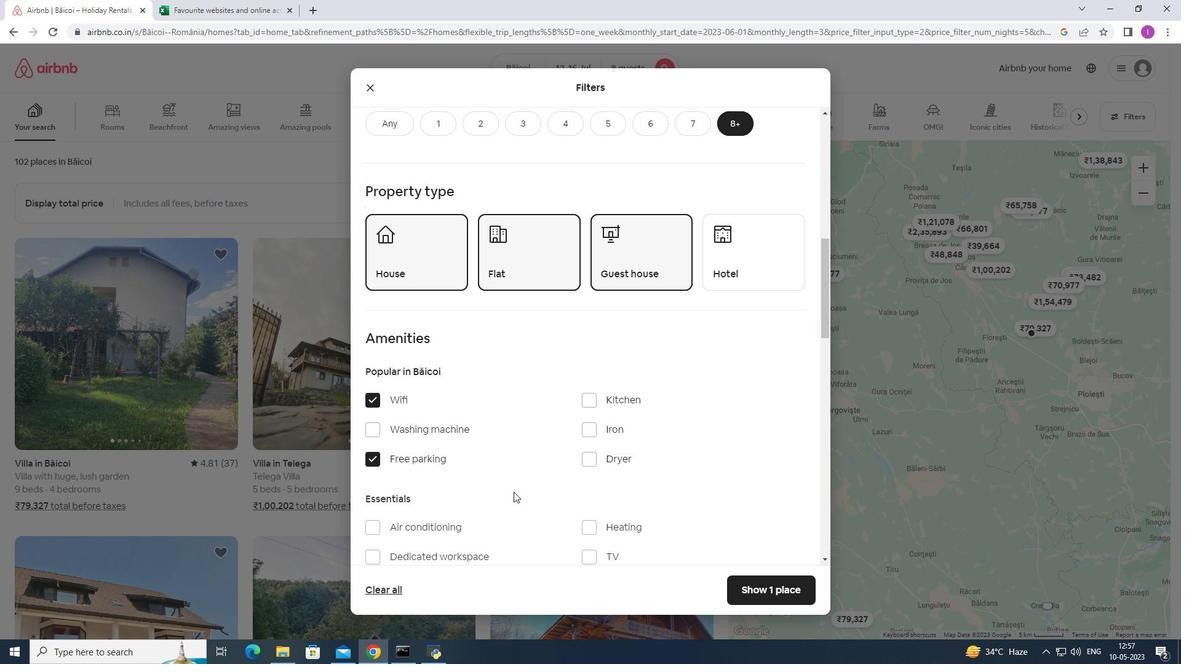 
Action: Mouse moved to (590, 370)
Screenshot: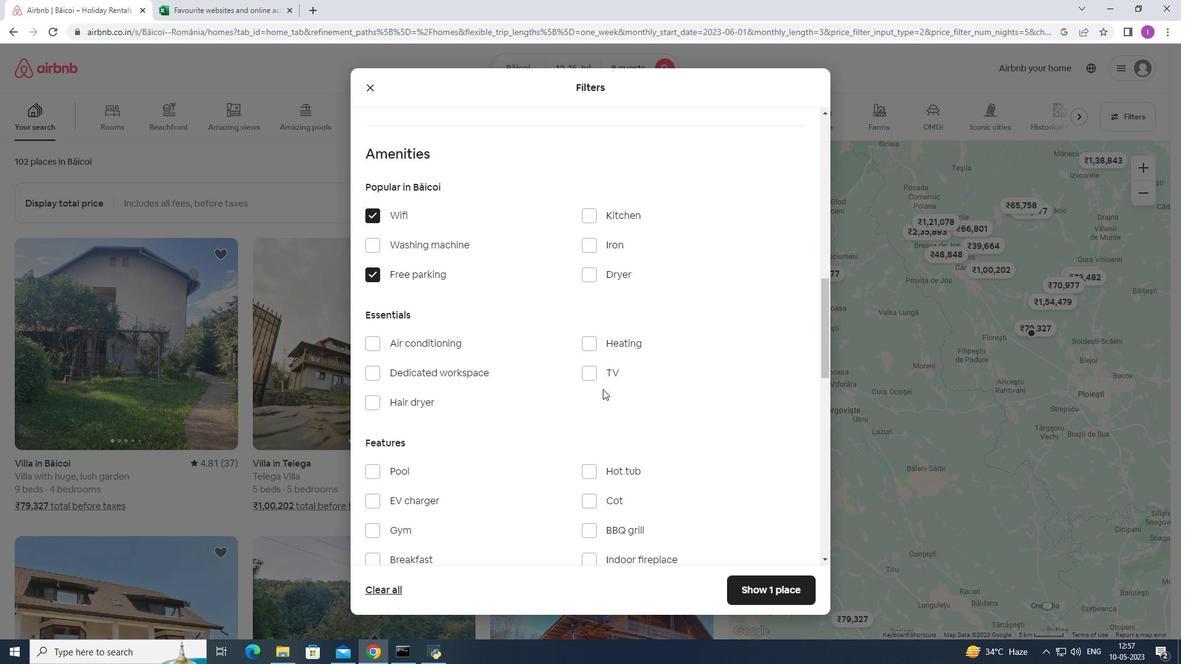 
Action: Mouse pressed left at (590, 370)
Screenshot: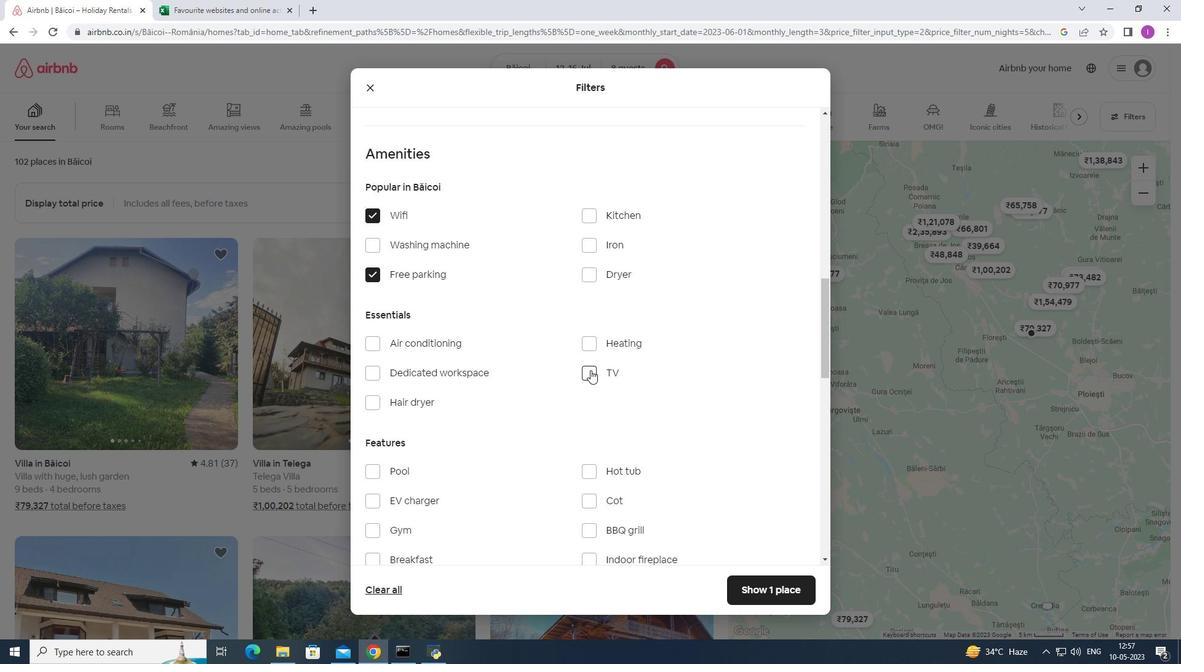 
Action: Mouse moved to (512, 496)
Screenshot: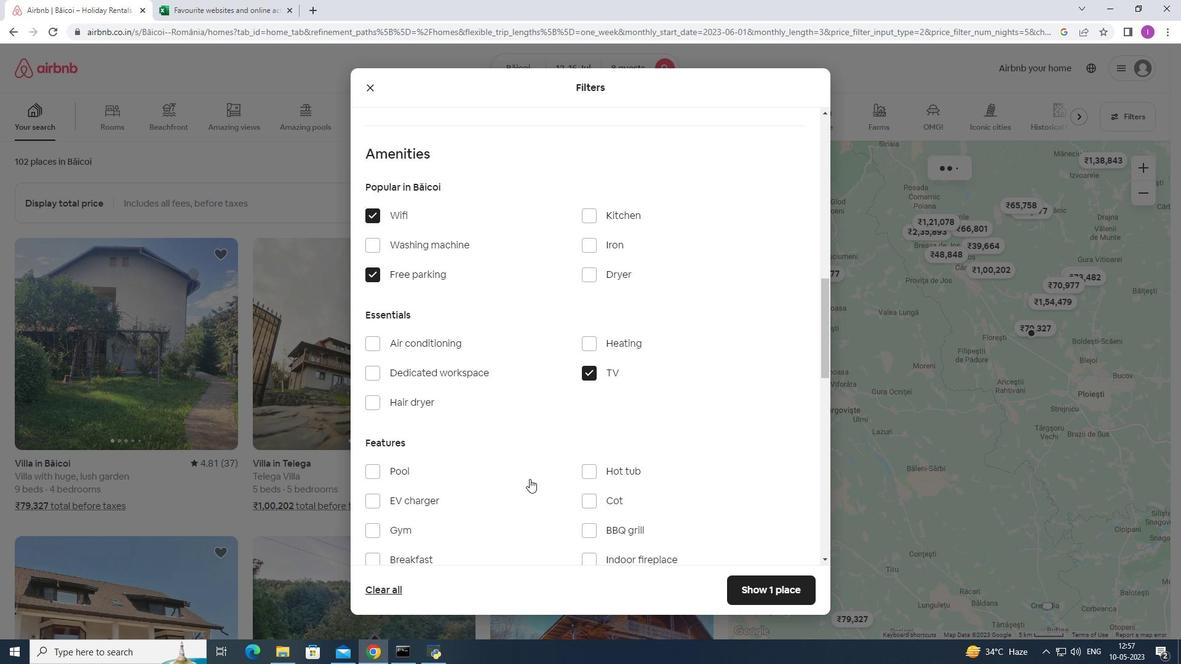 
Action: Mouse scrolled (512, 495) with delta (0, 0)
Screenshot: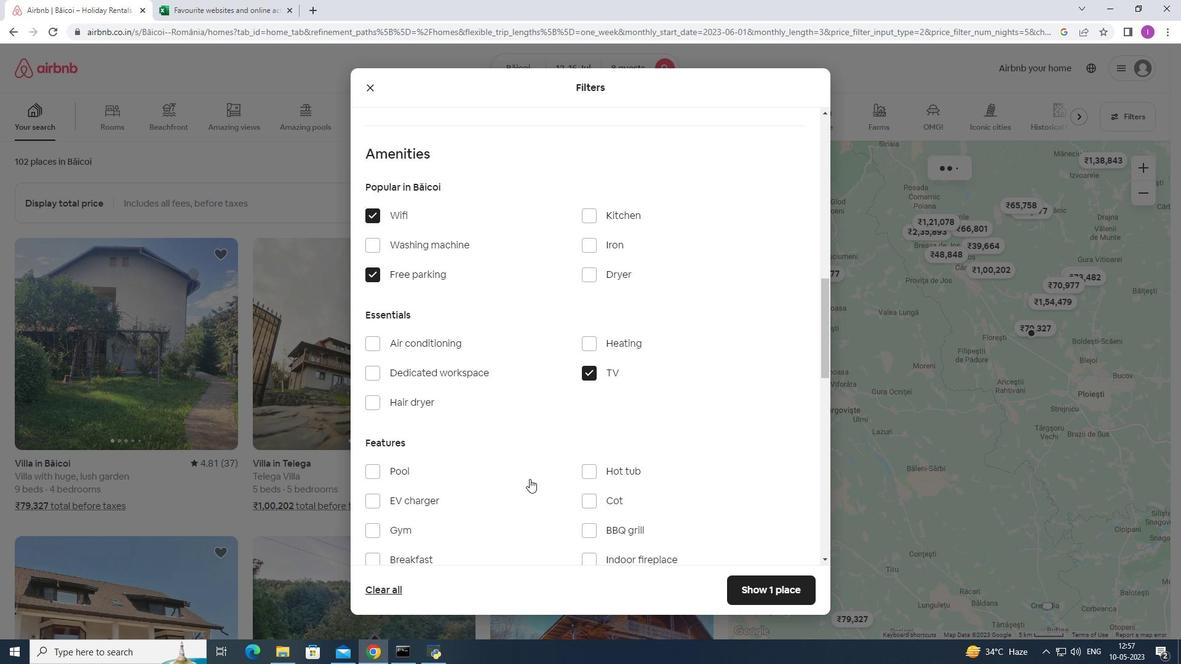 
Action: Mouse moved to (511, 497)
Screenshot: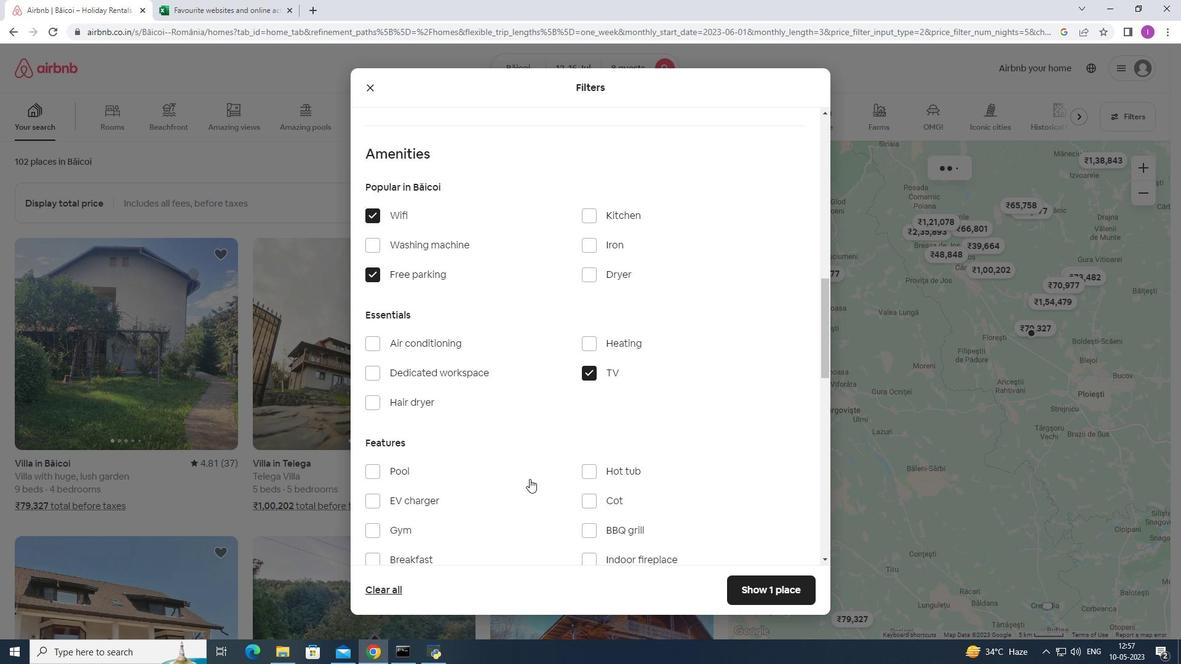 
Action: Mouse scrolled (511, 496) with delta (0, 0)
Screenshot: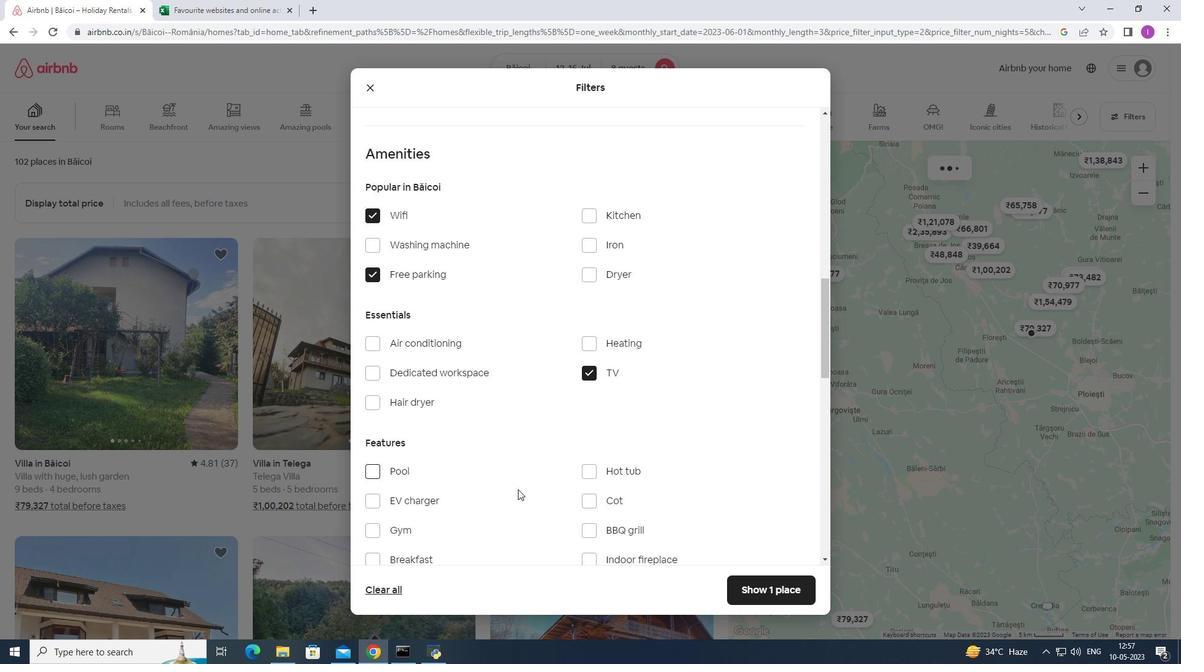 
Action: Mouse moved to (510, 498)
Screenshot: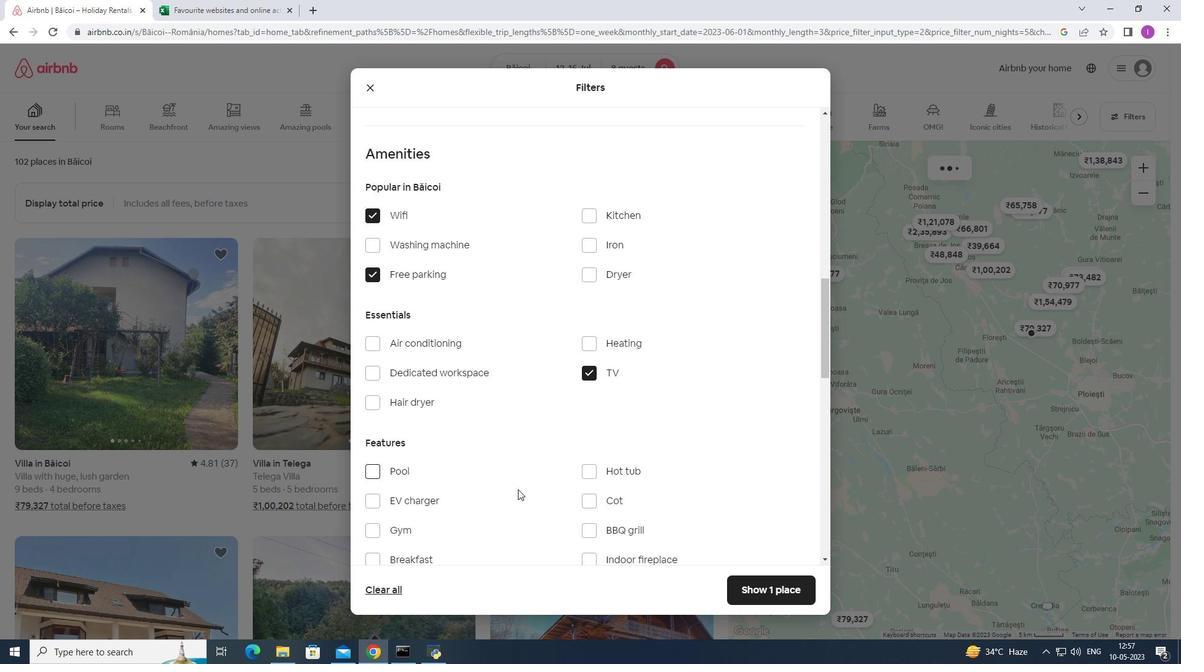 
Action: Mouse scrolled (510, 497) with delta (0, 0)
Screenshot: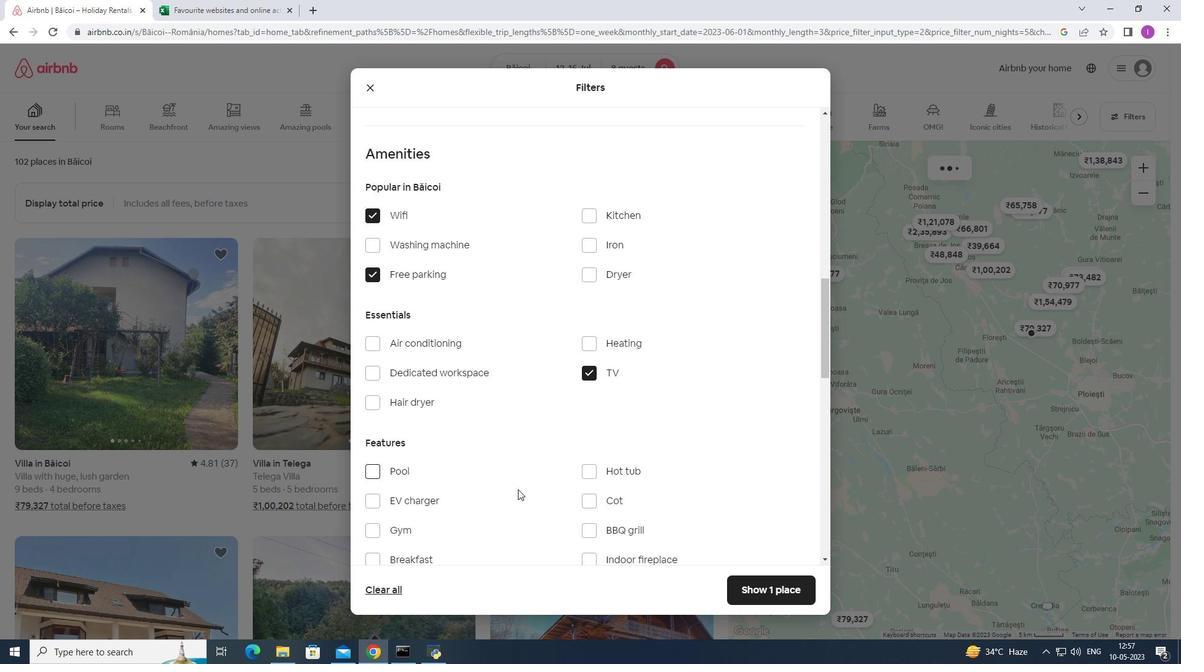 
Action: Mouse moved to (389, 346)
Screenshot: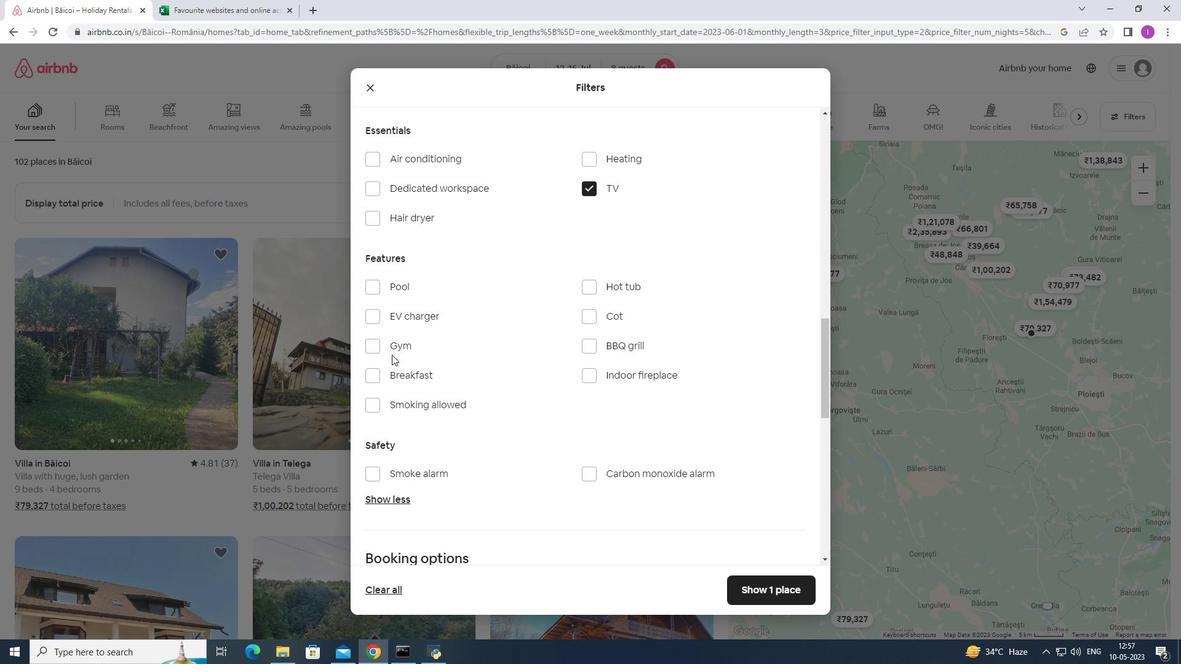 
Action: Mouse pressed left at (389, 346)
Screenshot: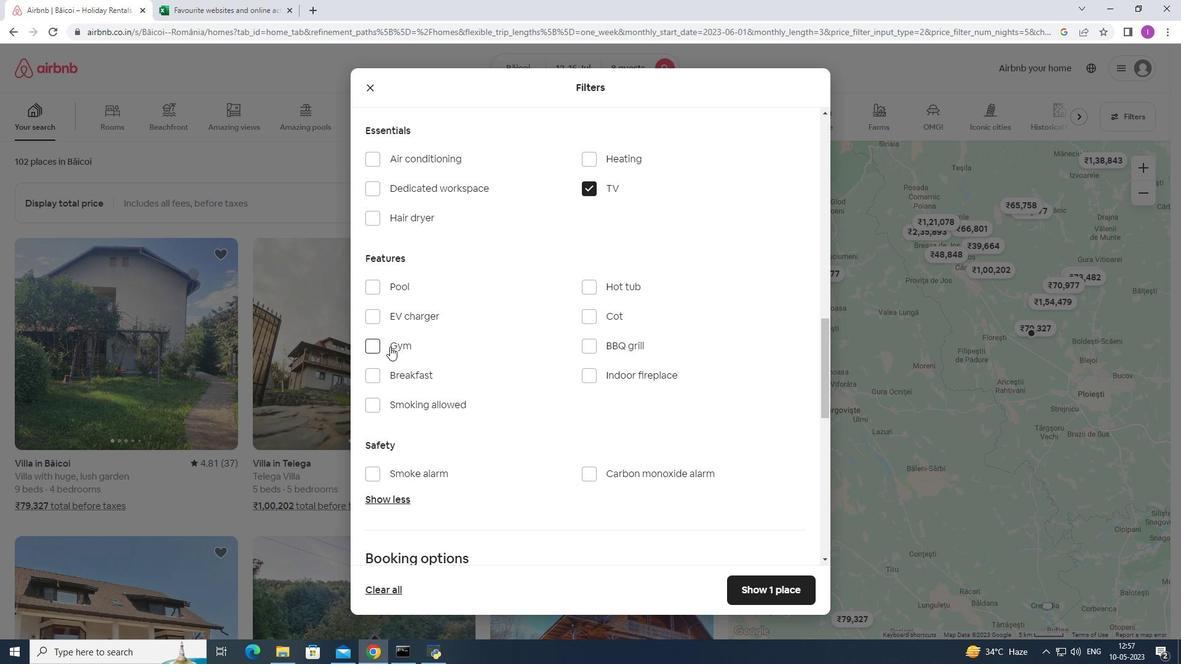 
Action: Mouse moved to (388, 376)
Screenshot: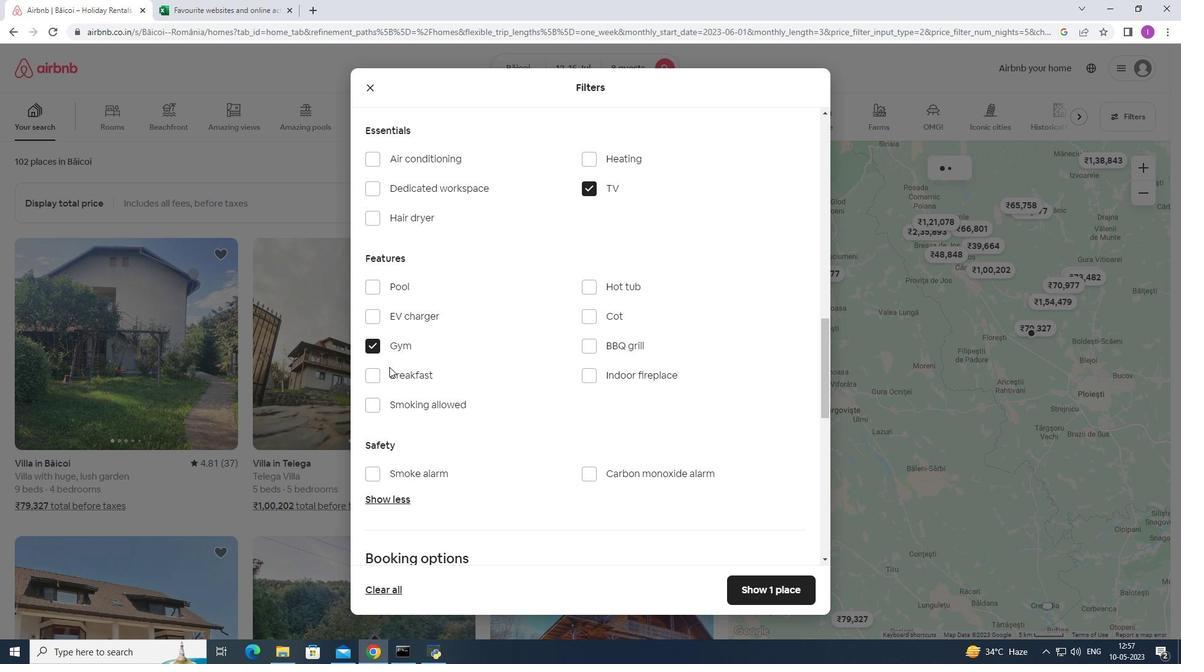
Action: Mouse pressed left at (388, 376)
Screenshot: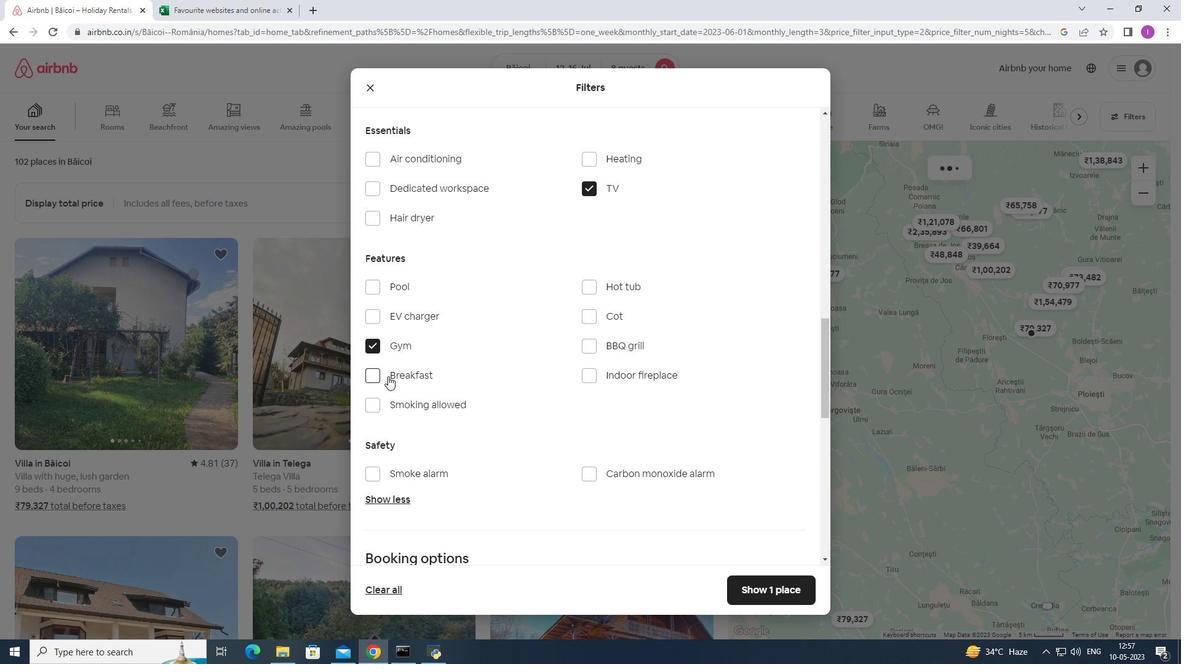 
Action: Mouse moved to (472, 439)
Screenshot: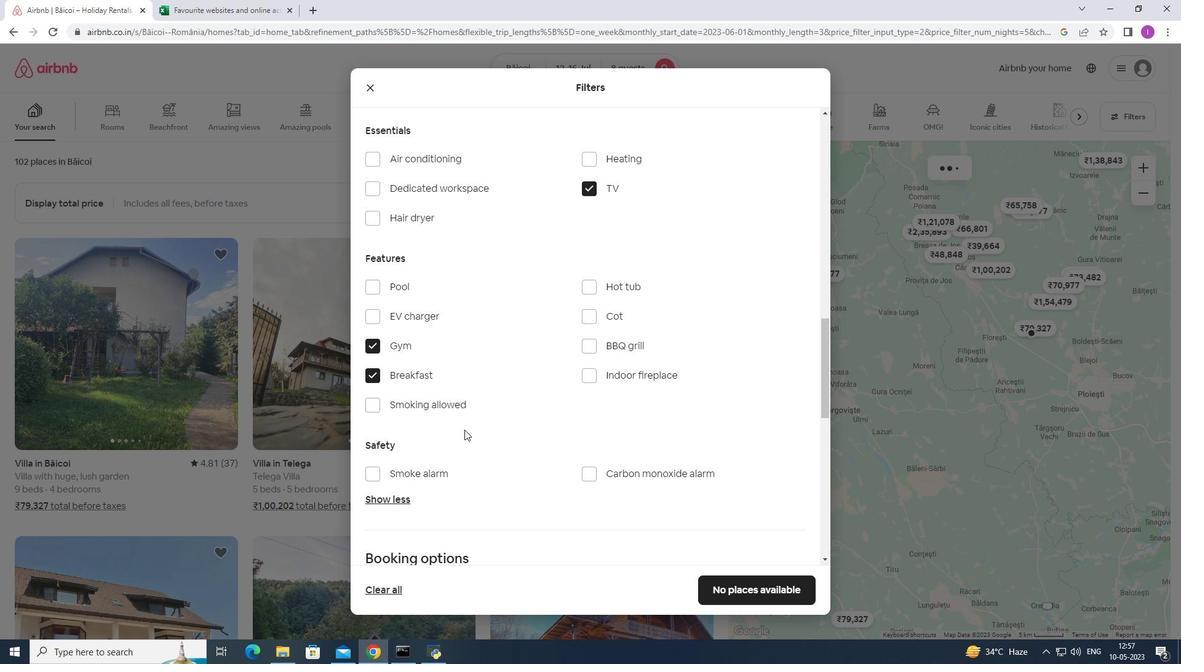 
Action: Mouse scrolled (472, 438) with delta (0, 0)
Screenshot: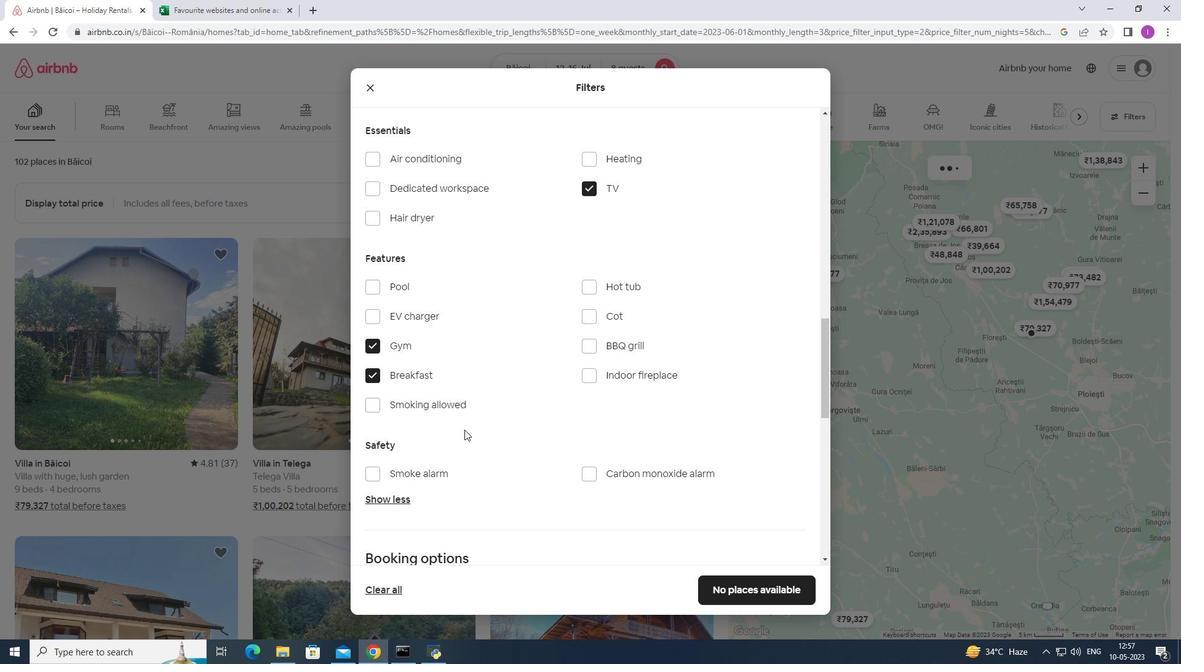 
Action: Mouse scrolled (472, 438) with delta (0, 0)
Screenshot: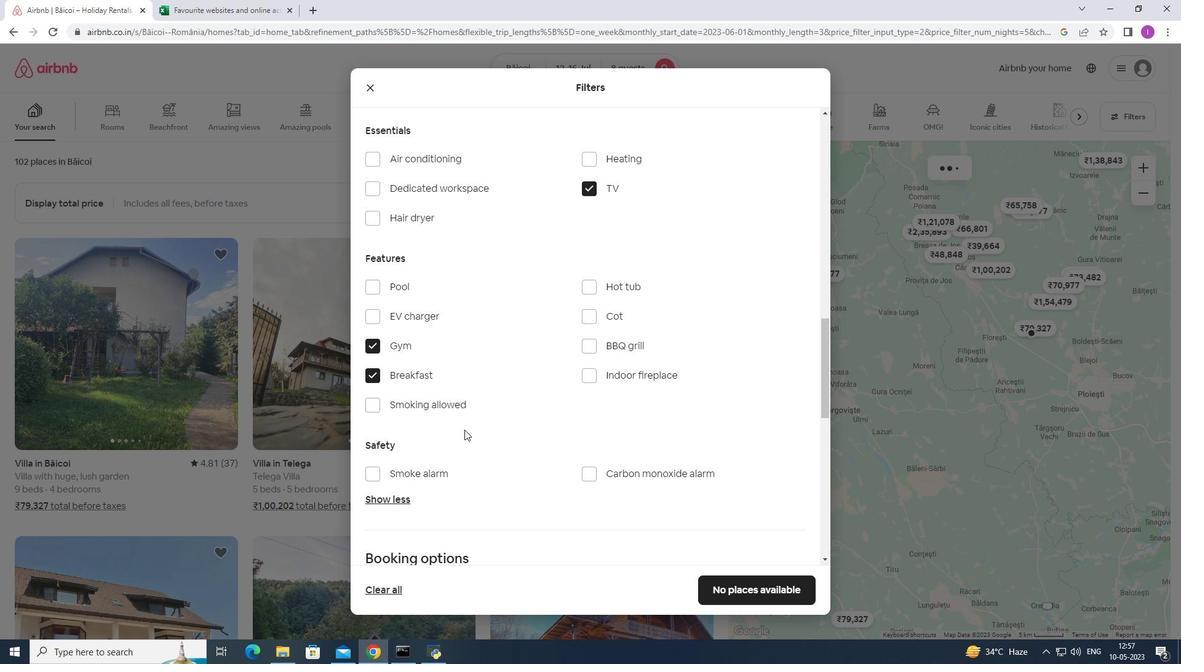 
Action: Mouse moved to (475, 441)
Screenshot: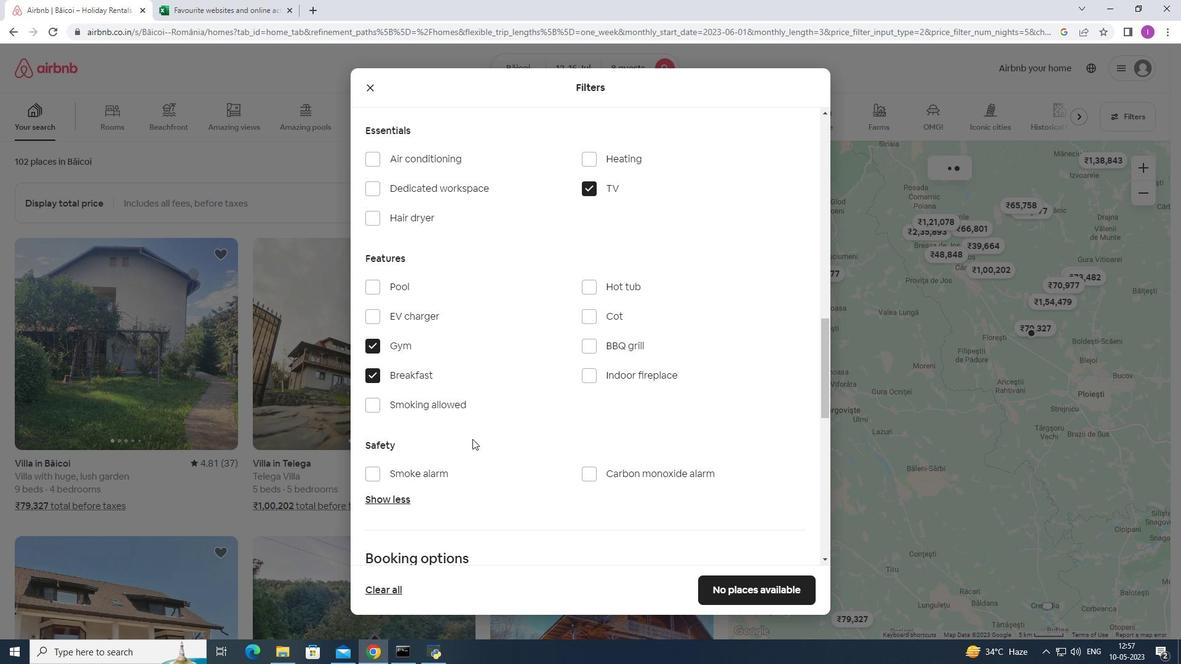 
Action: Mouse scrolled (475, 440) with delta (0, 0)
Screenshot: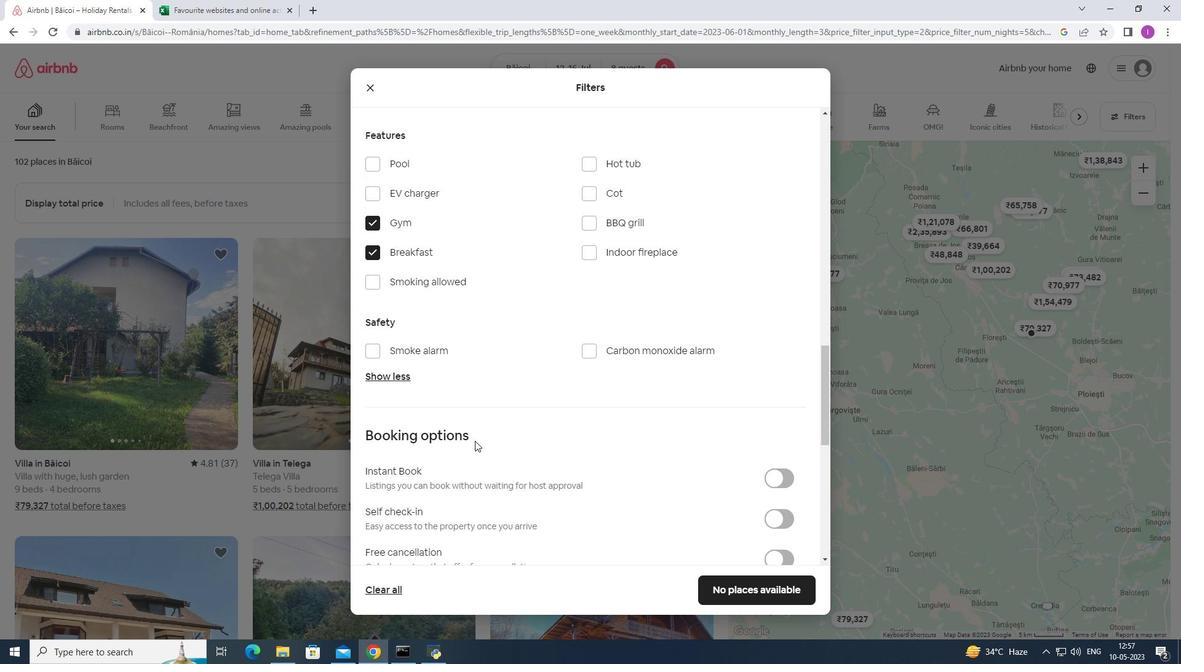 
Action: Mouse scrolled (475, 440) with delta (0, 0)
Screenshot: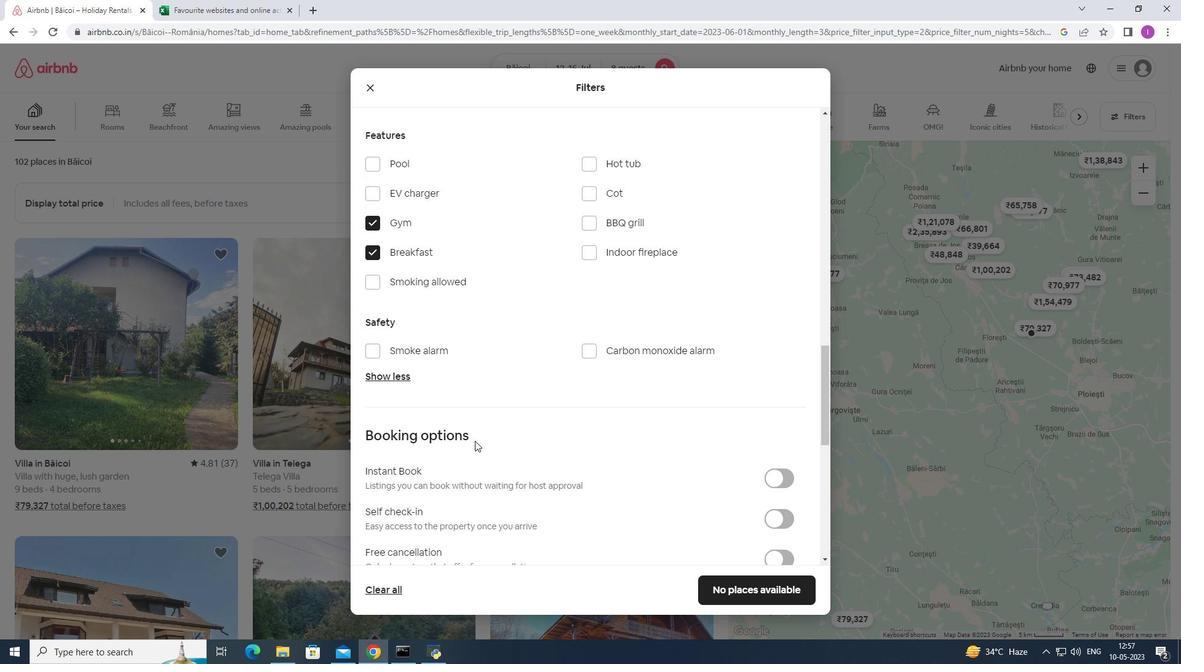 
Action: Mouse moved to (781, 398)
Screenshot: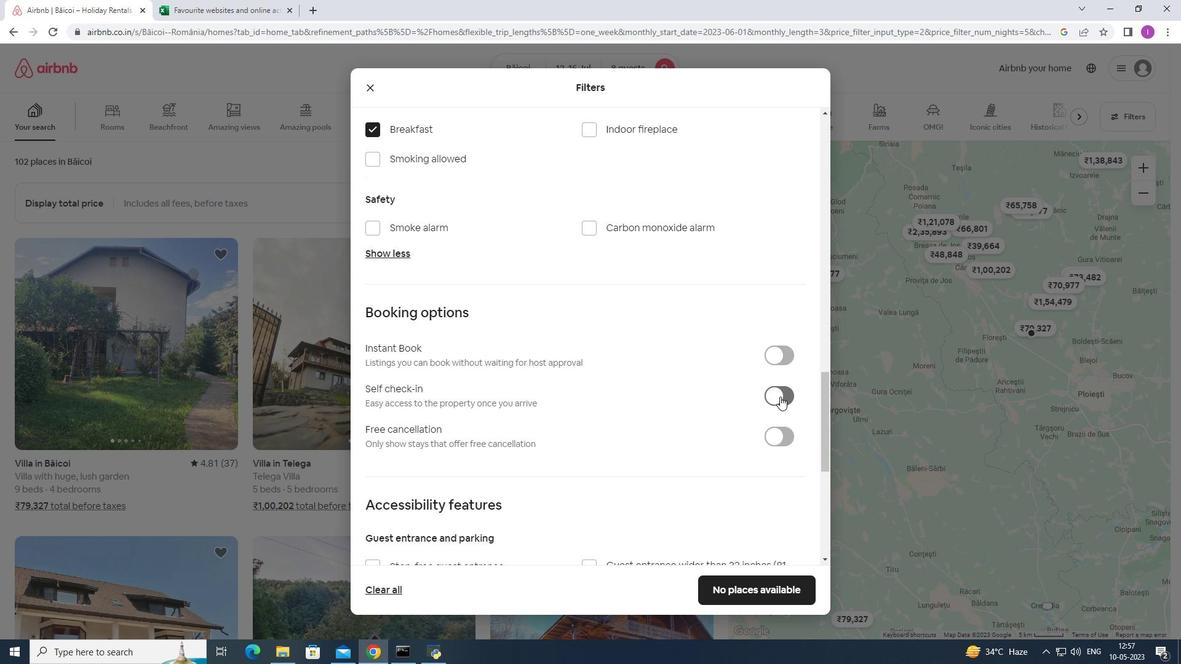 
Action: Mouse pressed left at (781, 398)
Screenshot: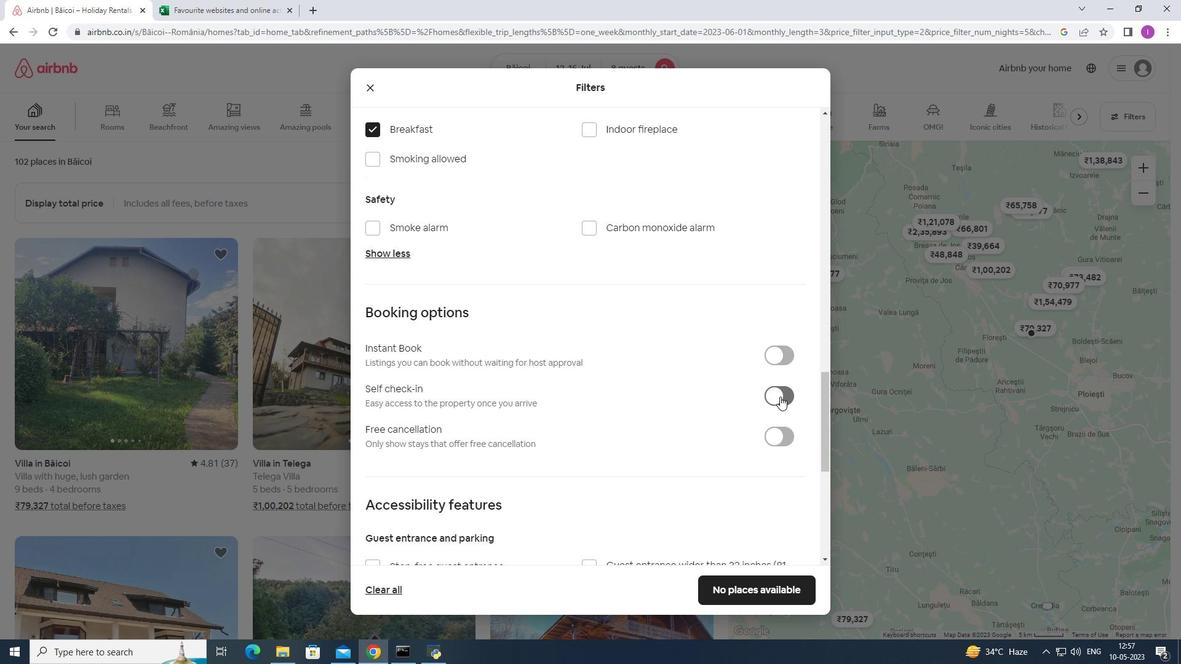 
Action: Mouse moved to (523, 509)
Screenshot: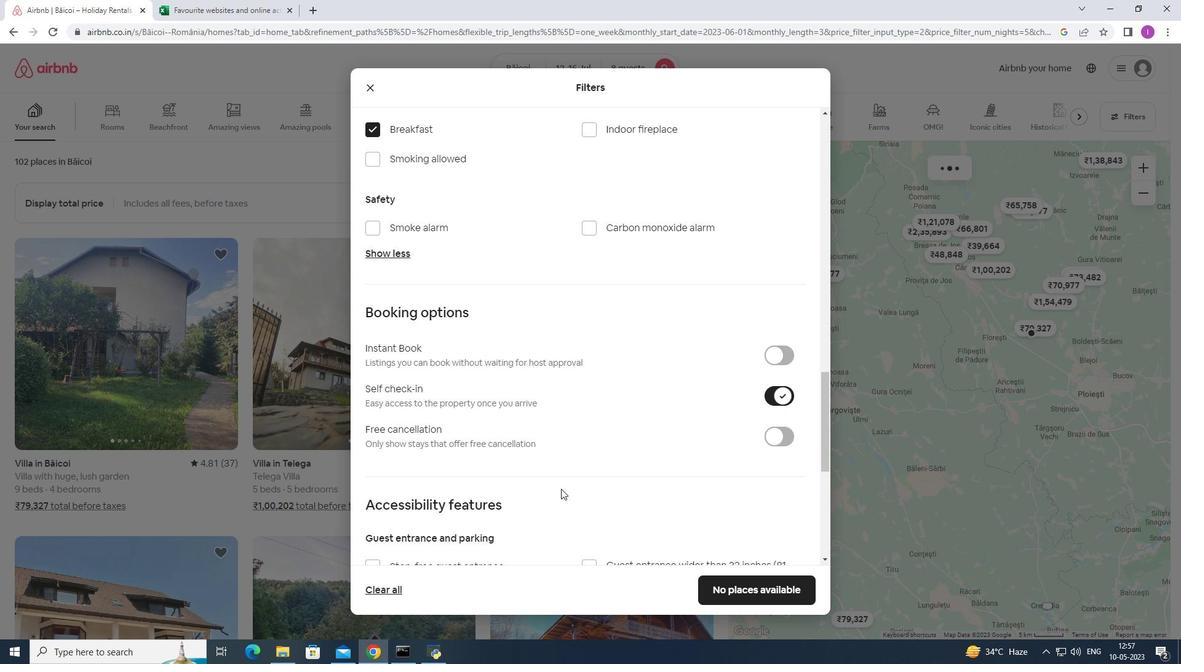 
Action: Mouse scrolled (523, 508) with delta (0, 0)
Screenshot: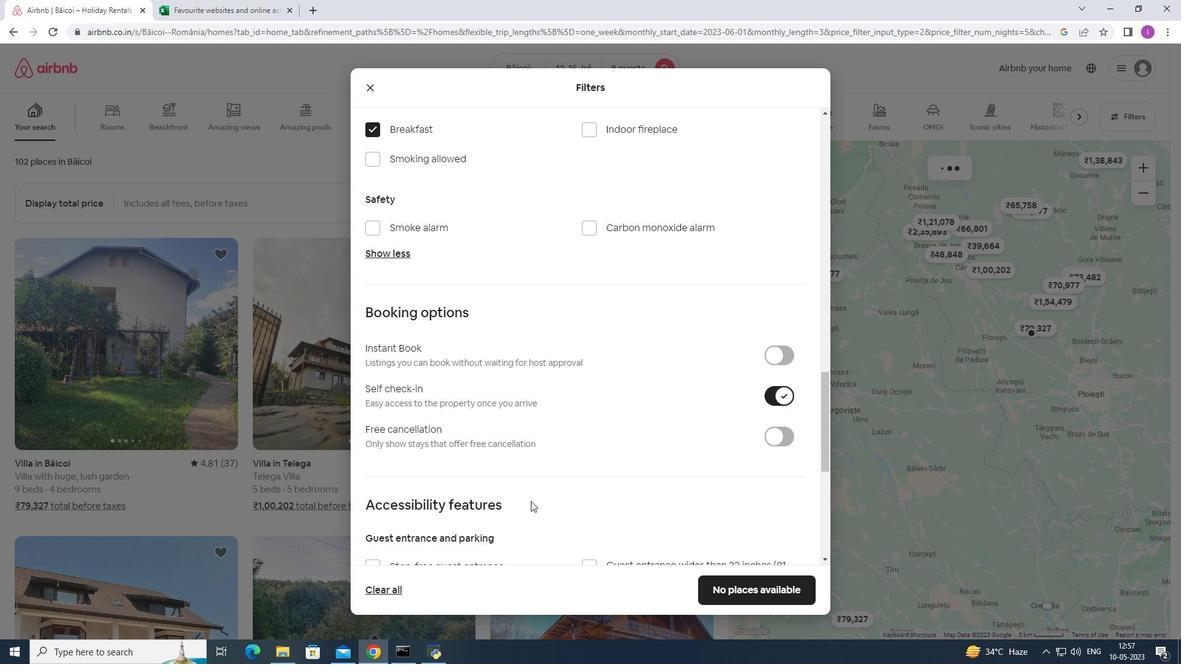 
Action: Mouse scrolled (523, 508) with delta (0, 0)
Screenshot: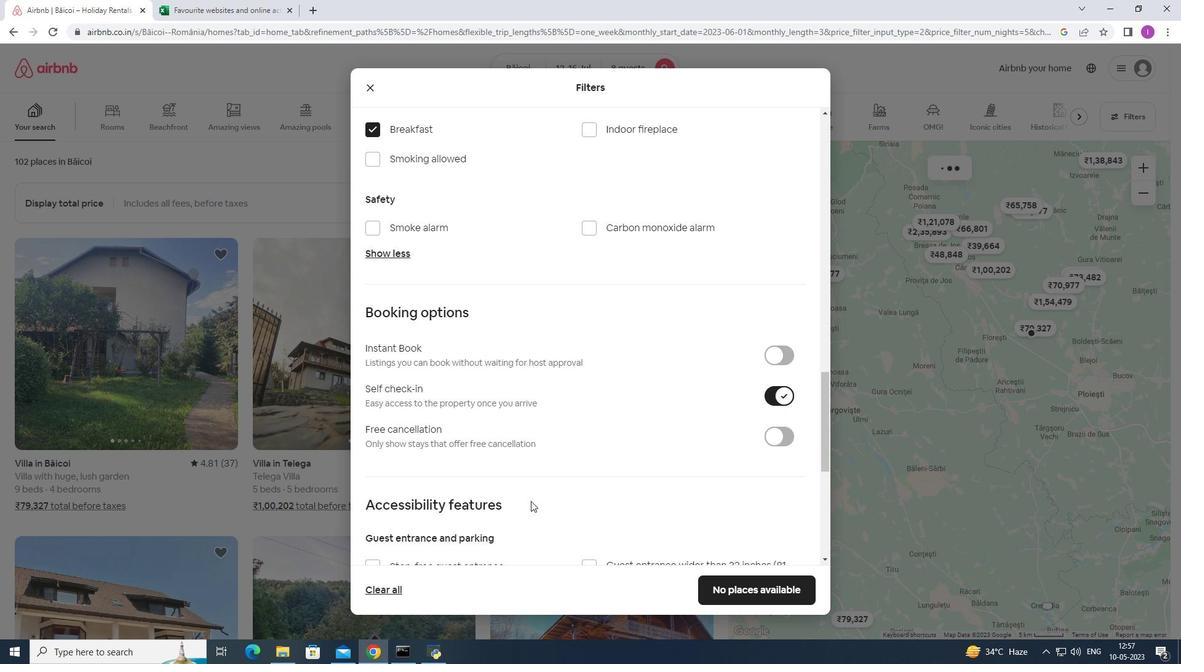 
Action: Mouse scrolled (523, 508) with delta (0, 0)
Screenshot: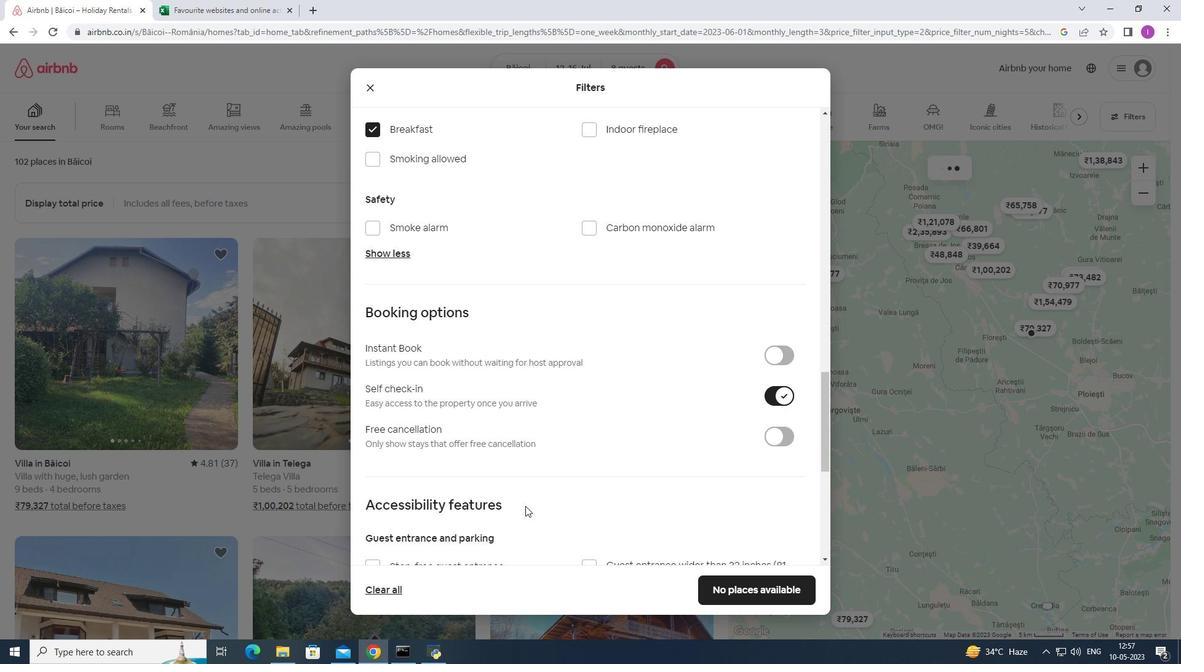
Action: Mouse scrolled (523, 508) with delta (0, 0)
Screenshot: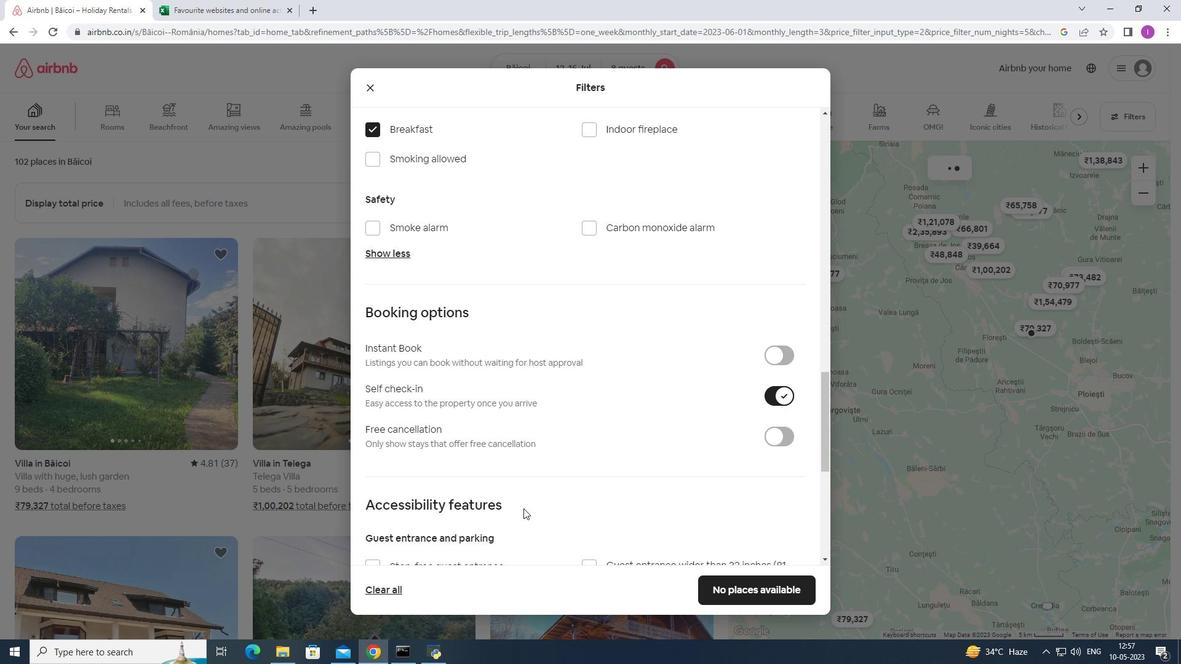 
Action: Mouse scrolled (523, 508) with delta (0, 0)
Screenshot: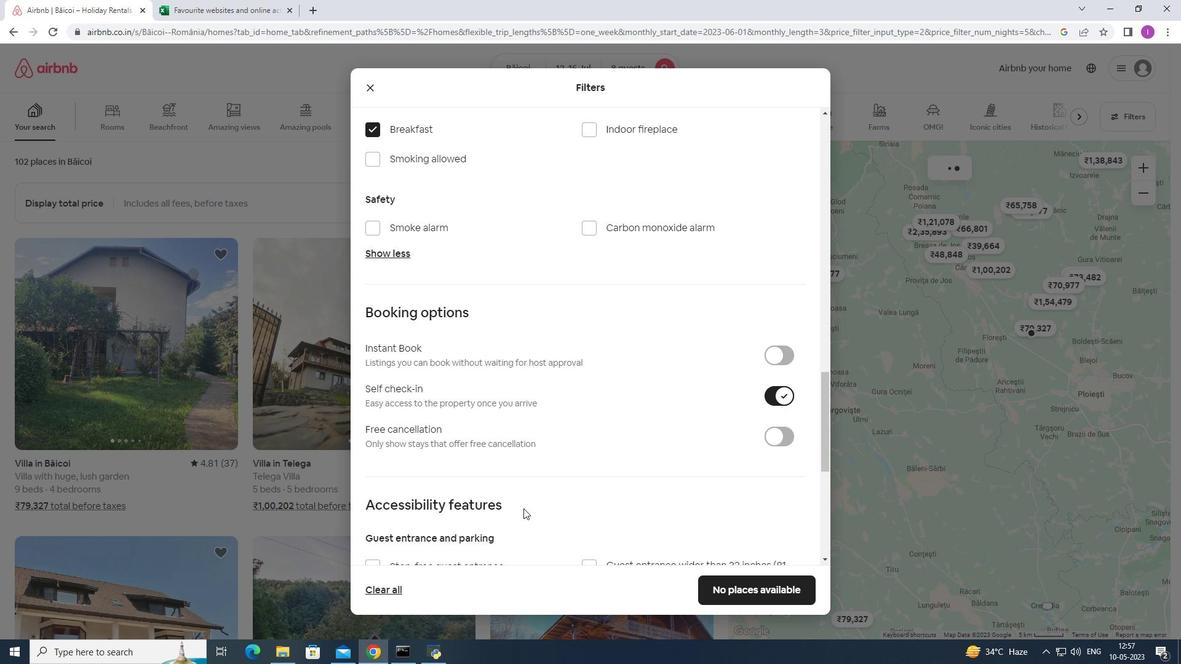 
Action: Mouse moved to (521, 505)
Screenshot: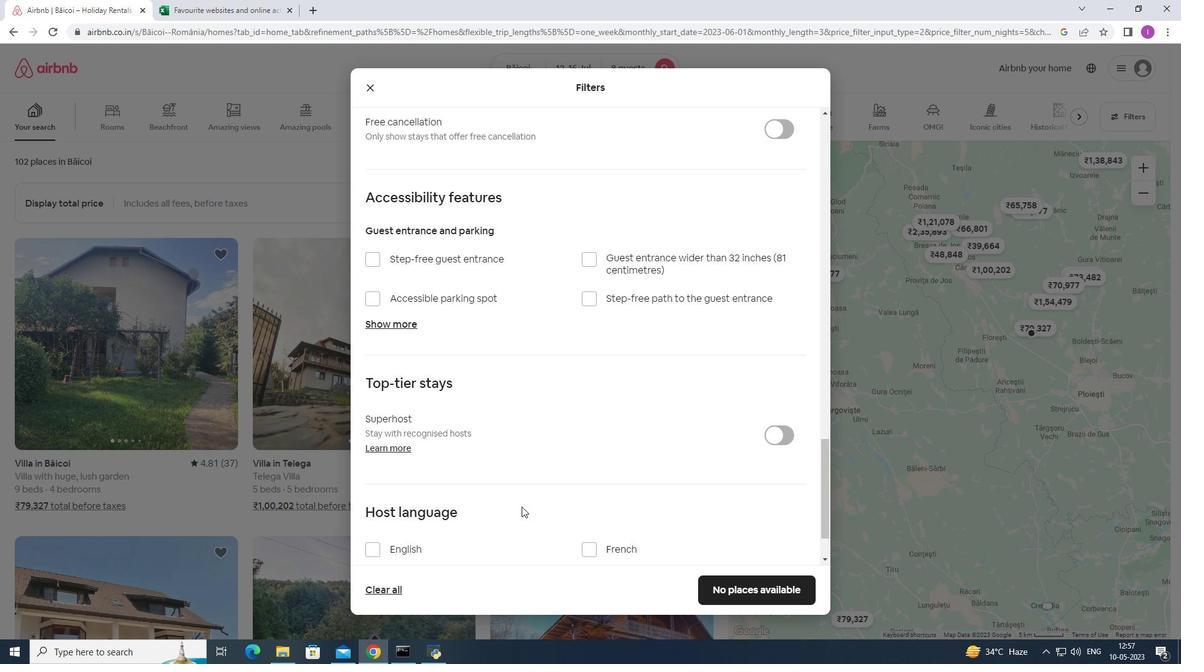 
Action: Mouse scrolled (521, 505) with delta (0, 0)
Screenshot: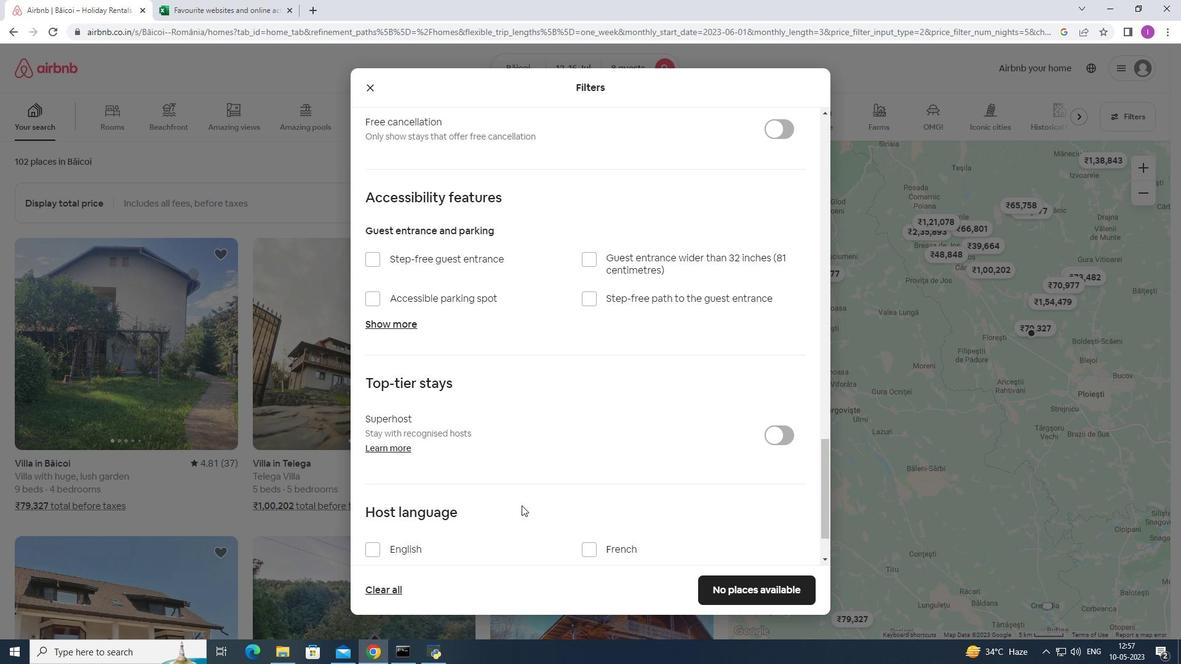 
Action: Mouse scrolled (521, 505) with delta (0, 0)
Screenshot: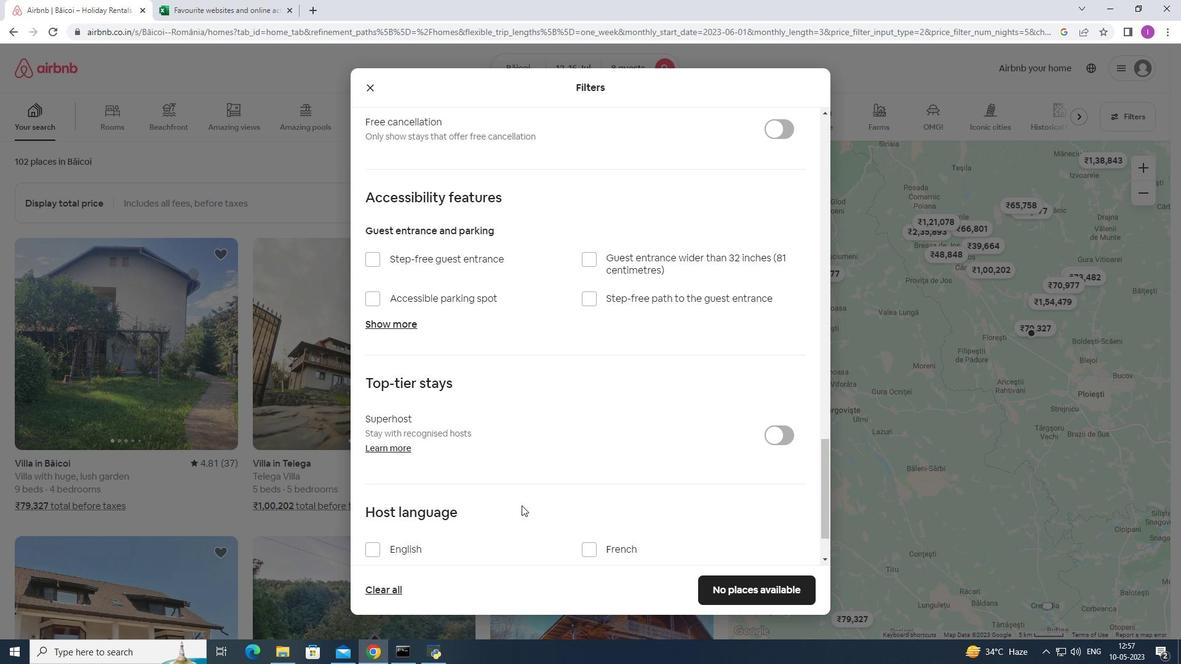 
Action: Mouse scrolled (521, 505) with delta (0, 0)
Screenshot: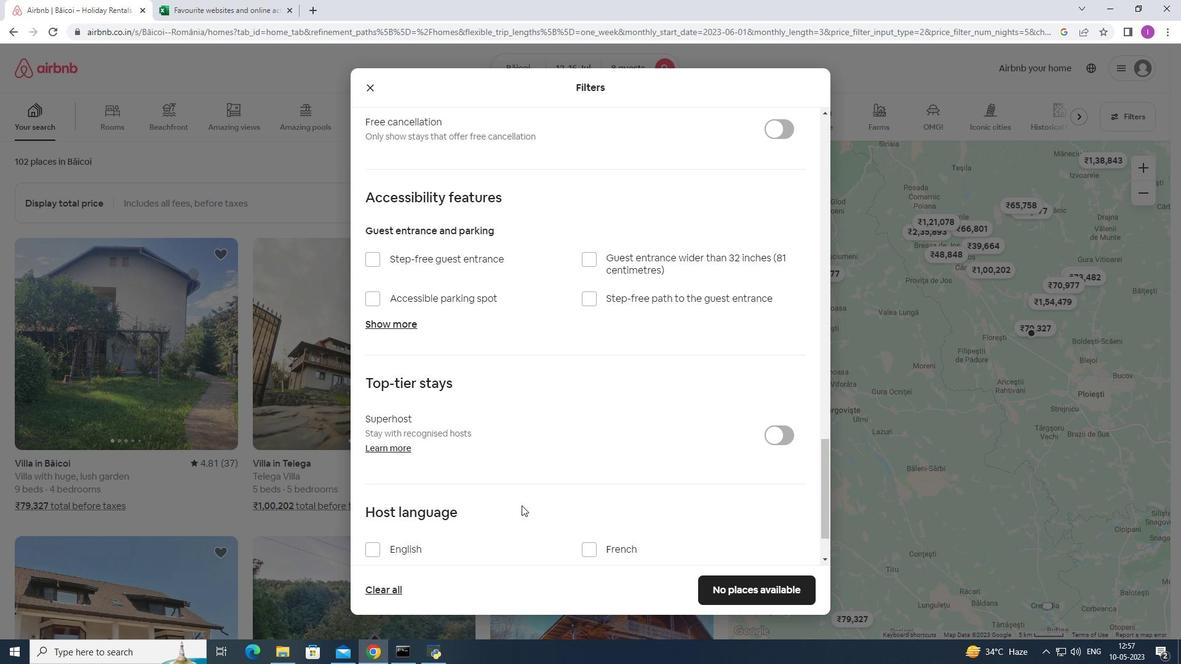 
Action: Mouse scrolled (521, 505) with delta (0, 0)
Screenshot: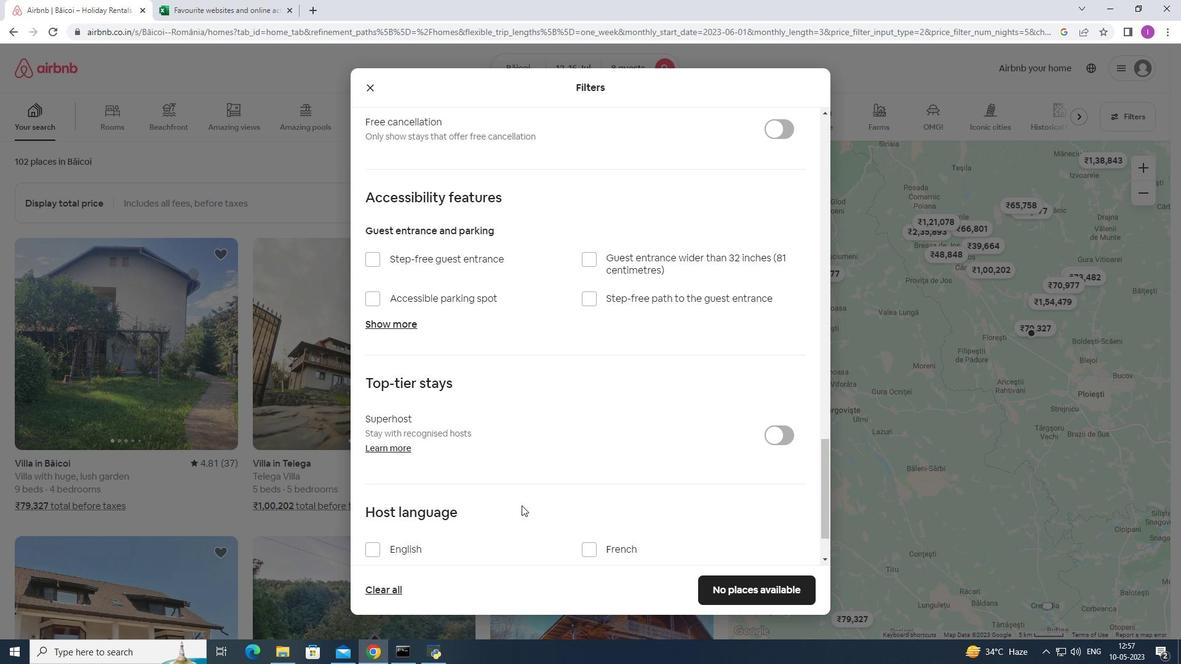 
Action: Mouse scrolled (521, 505) with delta (0, 0)
Screenshot: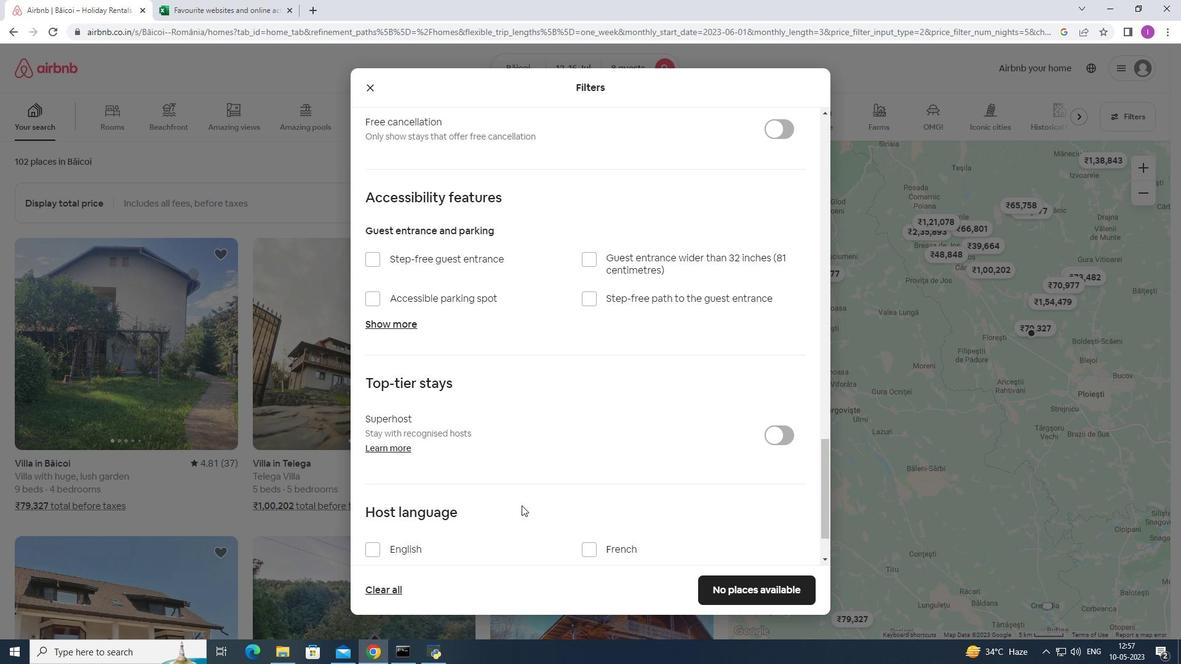 
Action: Mouse moved to (383, 482)
Screenshot: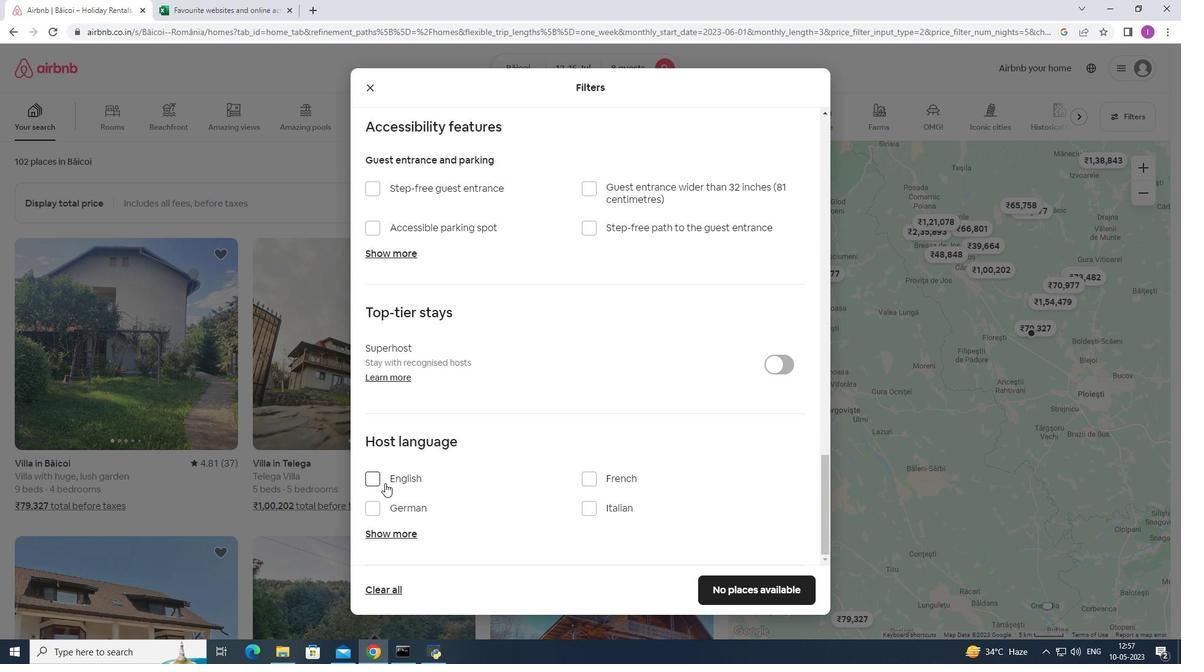 
Action: Mouse pressed left at (383, 482)
Screenshot: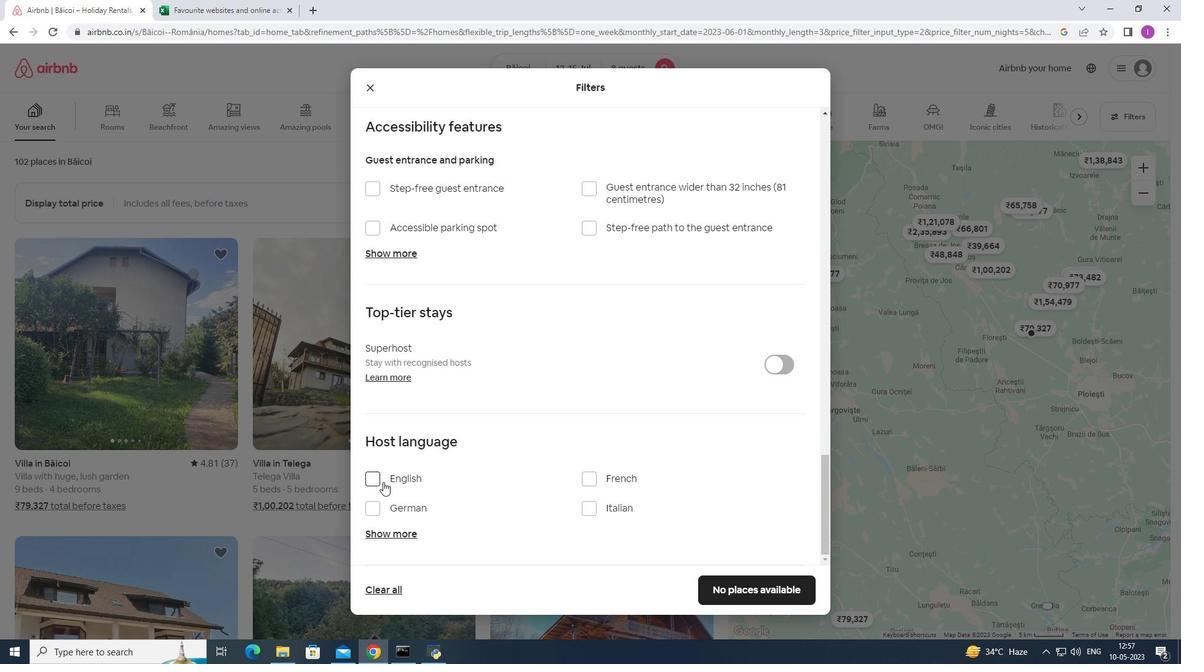 
Action: Mouse moved to (520, 497)
Screenshot: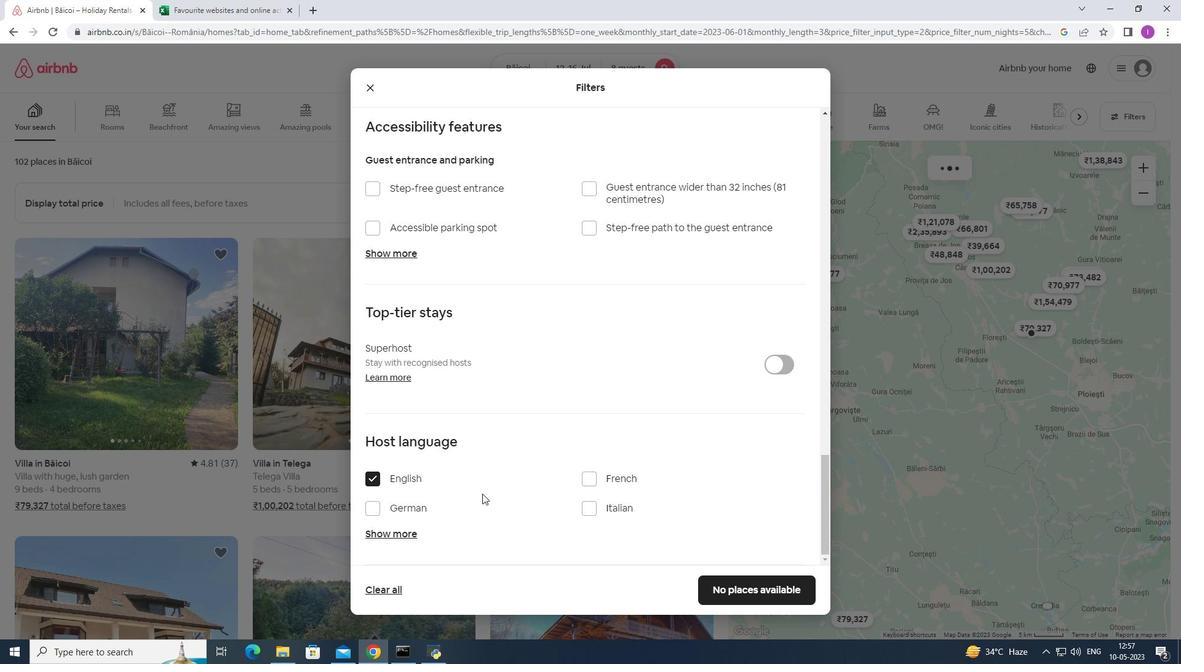 
Action: Mouse scrolled (520, 496) with delta (0, 0)
Screenshot: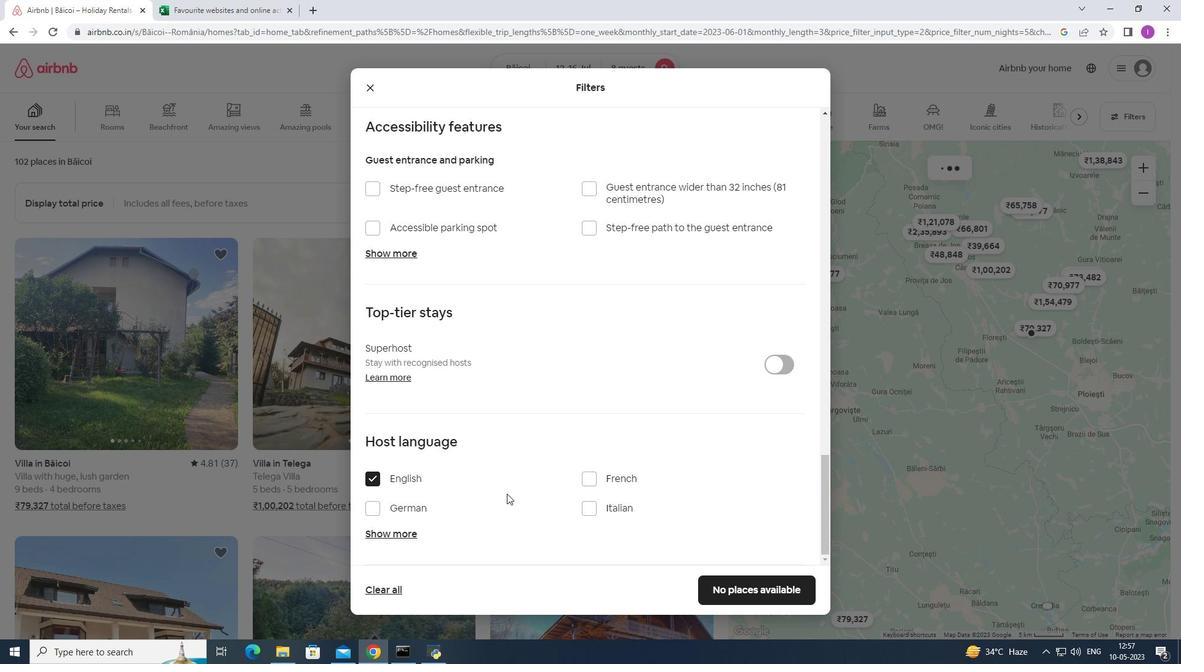 
Action: Mouse scrolled (520, 496) with delta (0, 0)
Screenshot: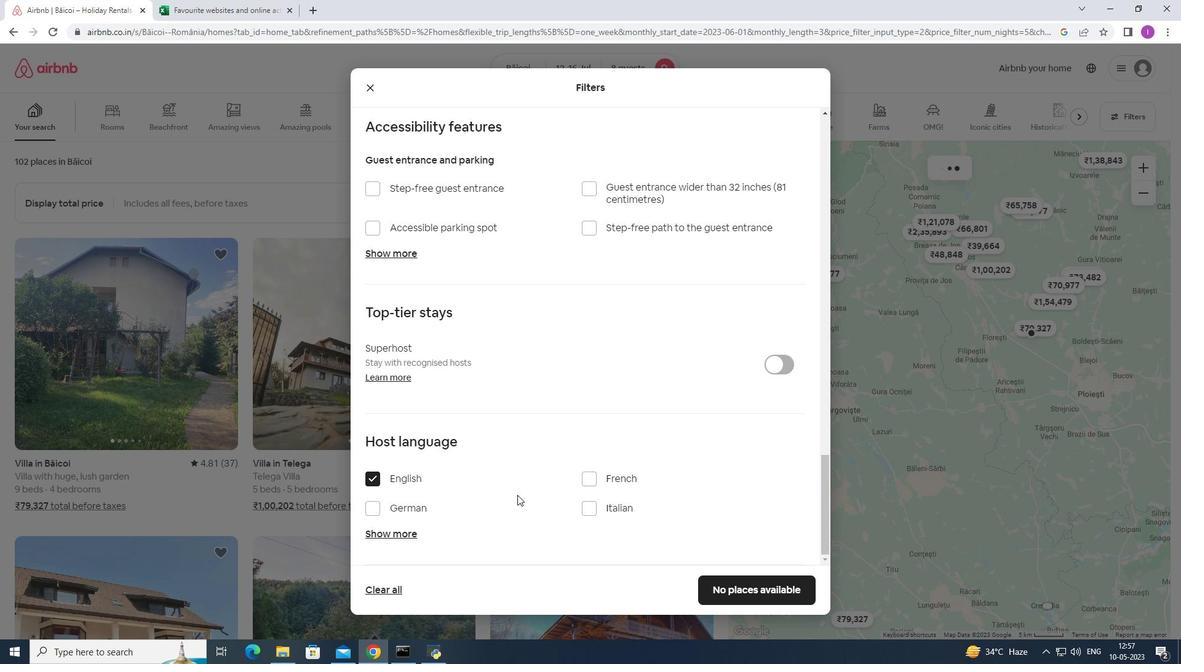 
Action: Mouse moved to (523, 499)
Screenshot: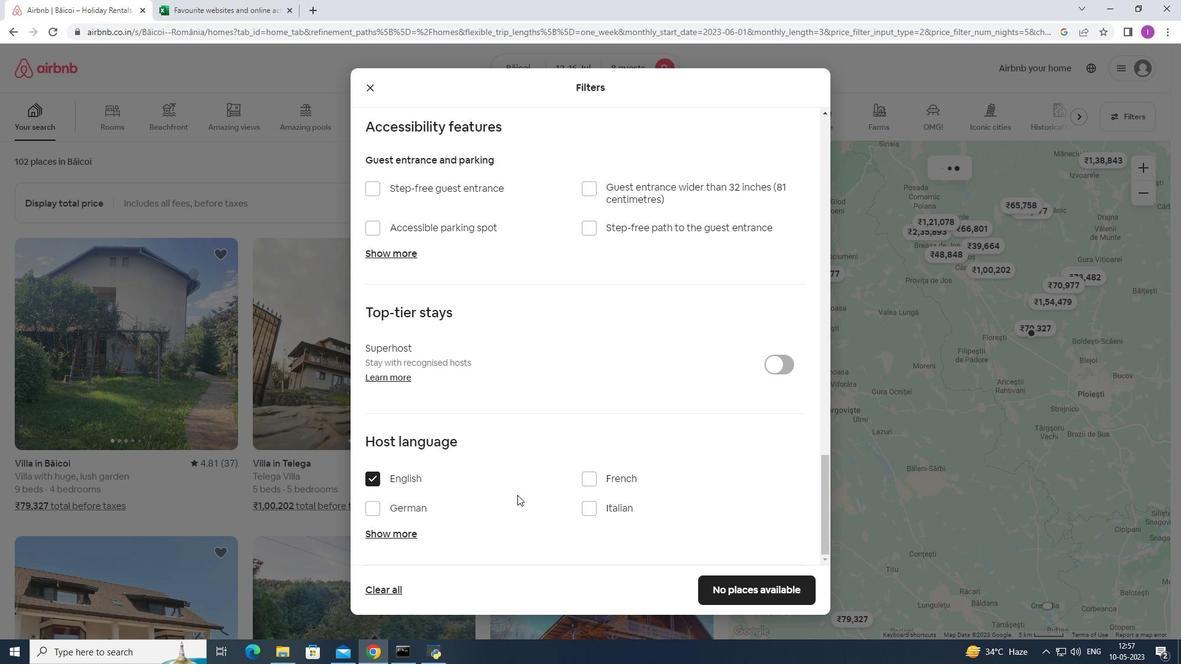 
Action: Mouse scrolled (523, 498) with delta (0, 0)
Screenshot: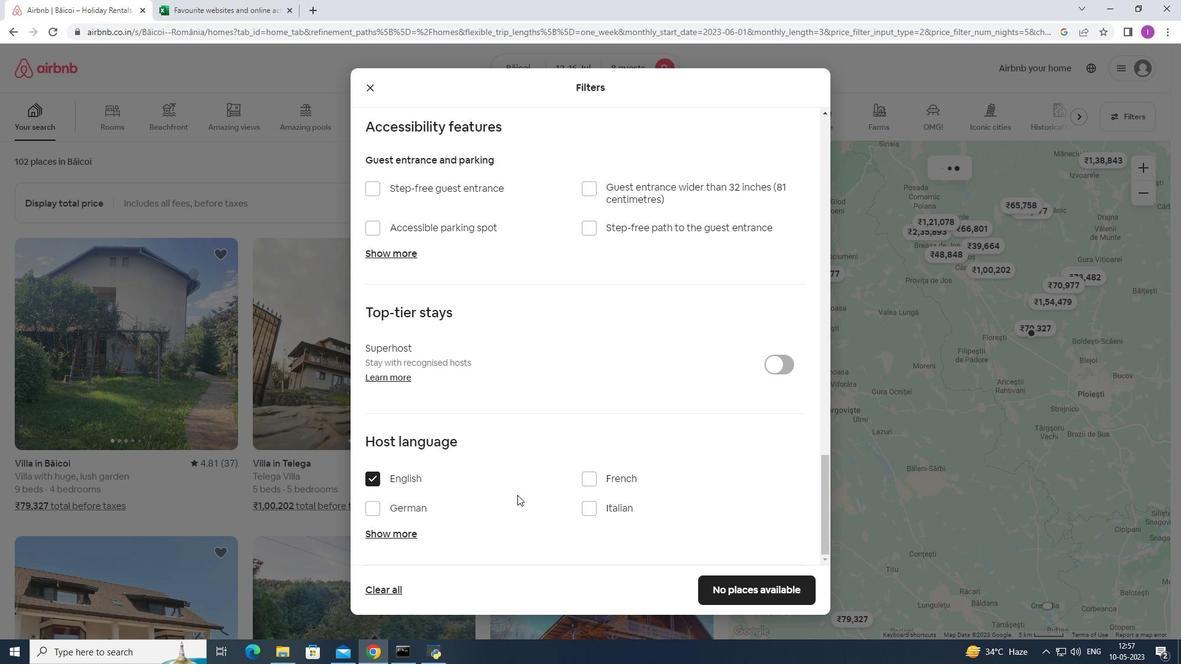 
Action: Mouse moved to (525, 500)
Screenshot: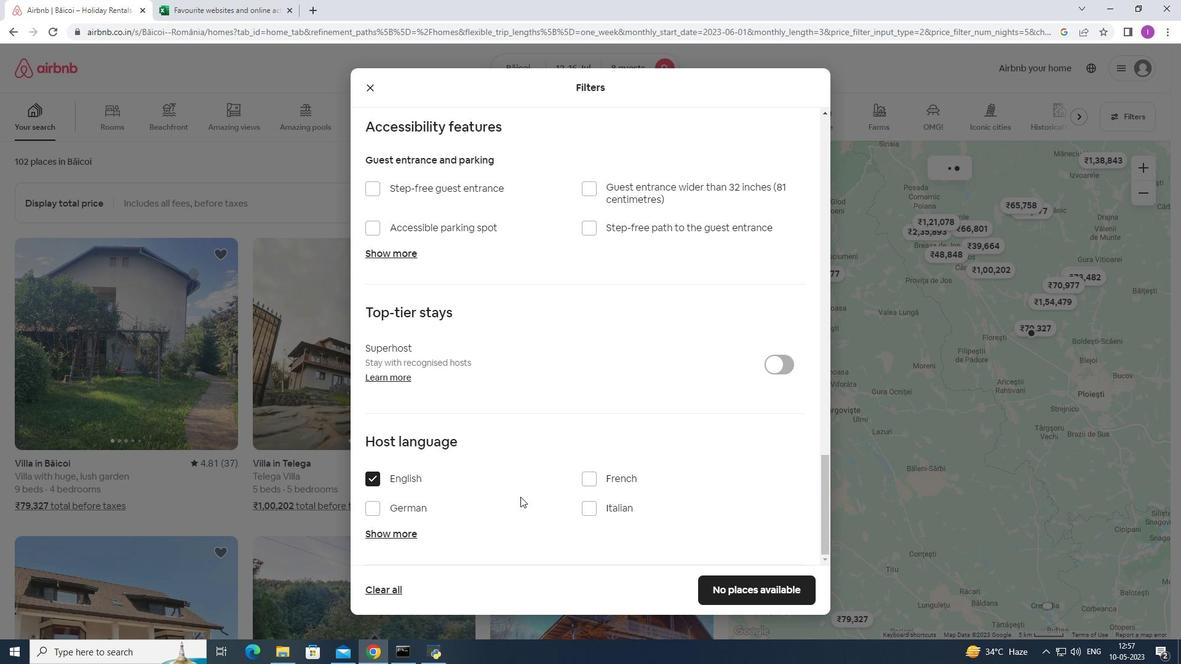 
Action: Mouse scrolled (525, 499) with delta (0, 0)
Screenshot: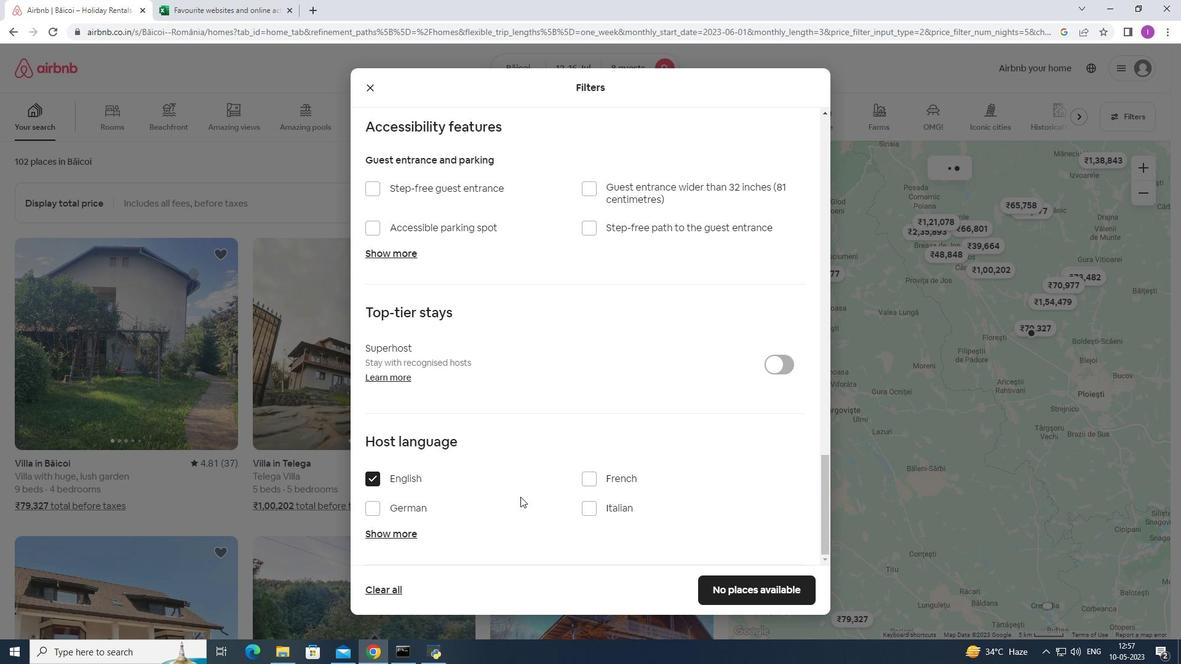 
Action: Mouse moved to (529, 501)
Screenshot: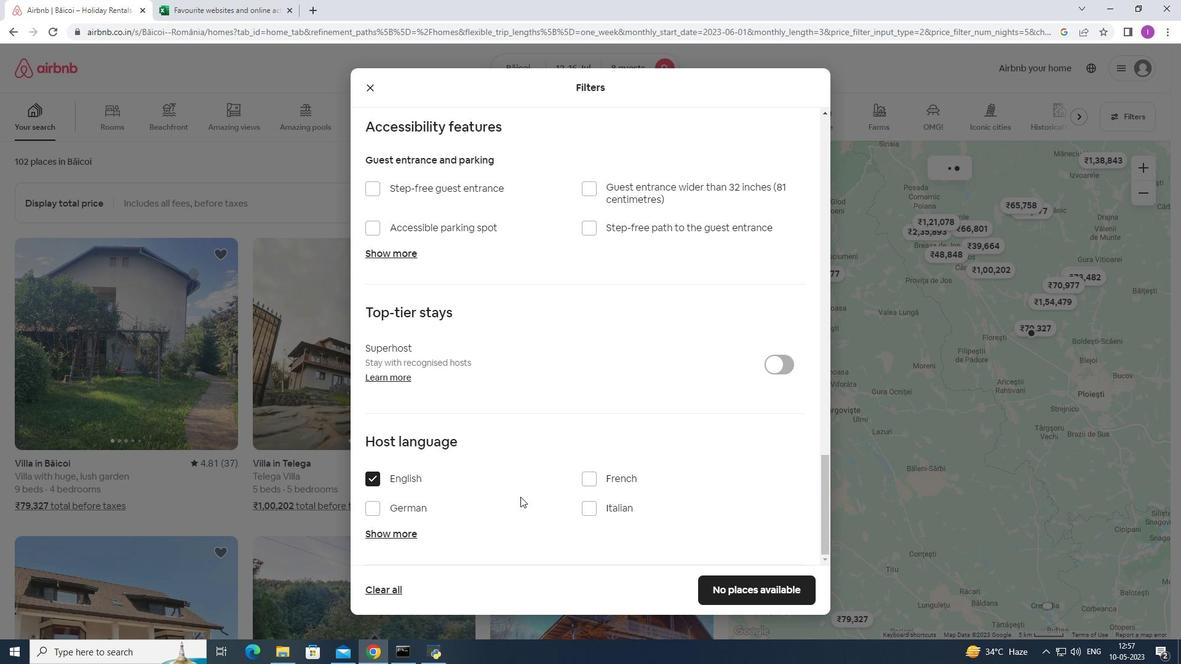 
Action: Mouse scrolled (529, 501) with delta (0, 0)
Screenshot: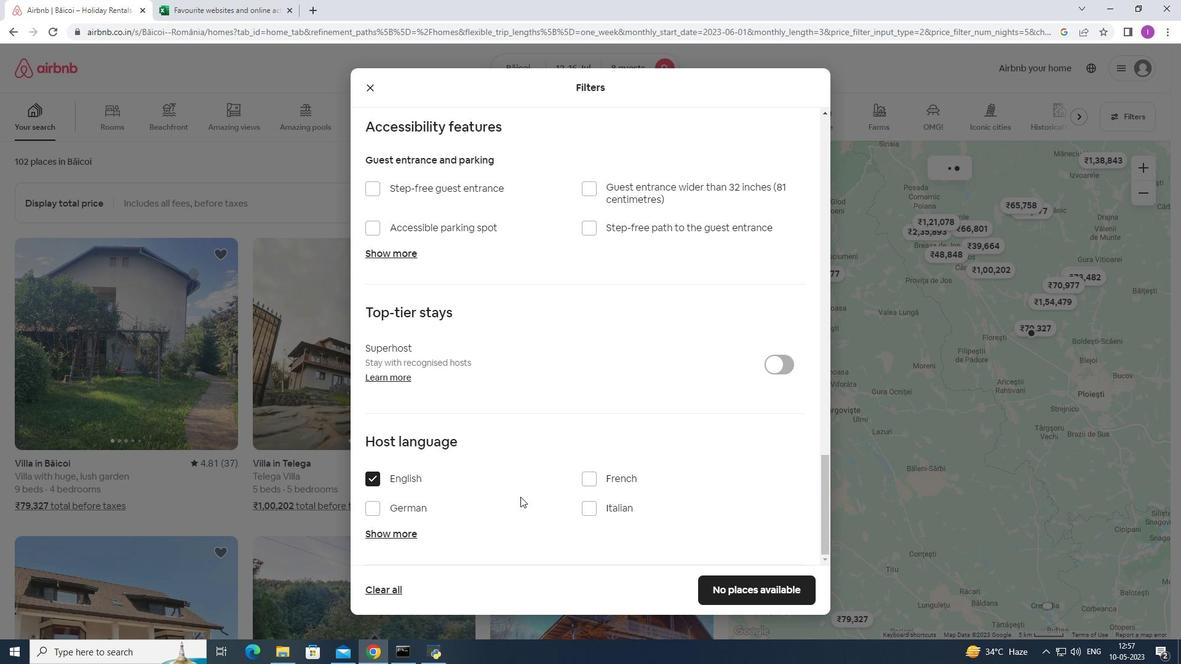 
Action: Mouse moved to (729, 585)
Screenshot: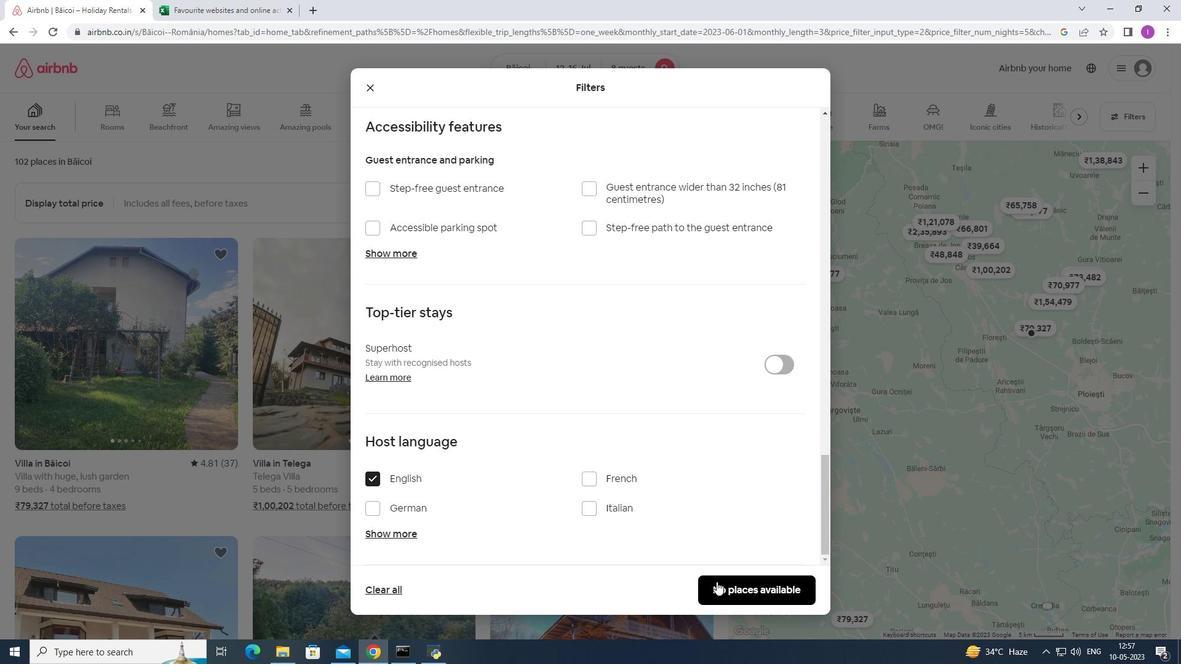 
Action: Mouse pressed left at (729, 585)
Screenshot: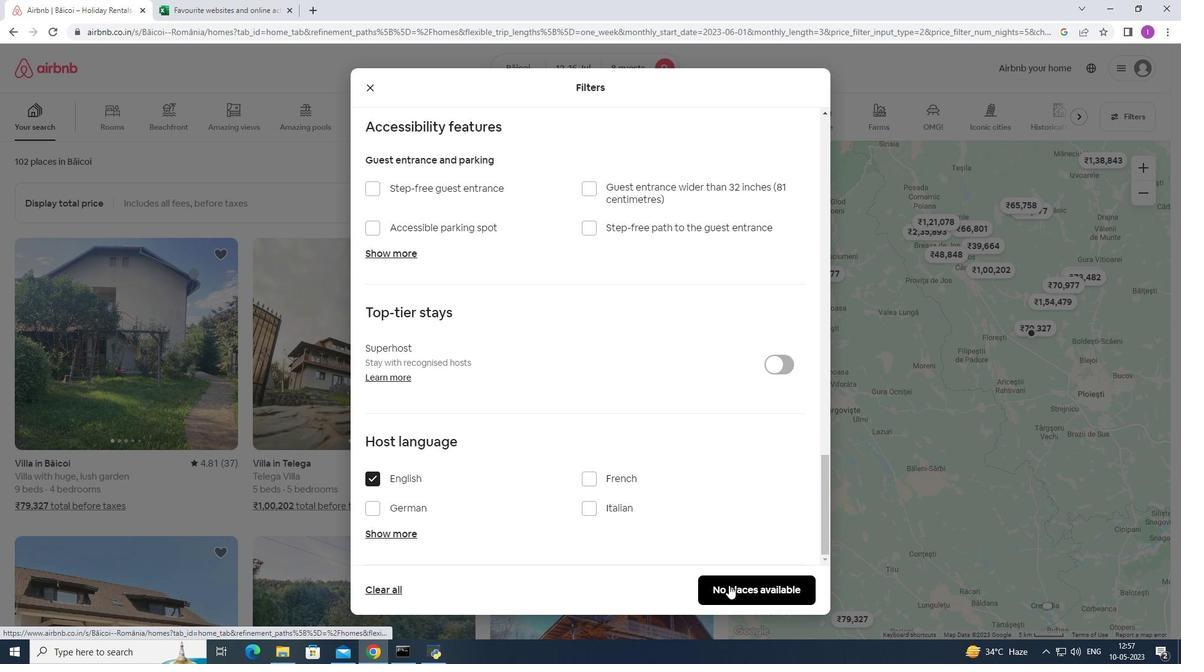
Action: Mouse moved to (709, 565)
Screenshot: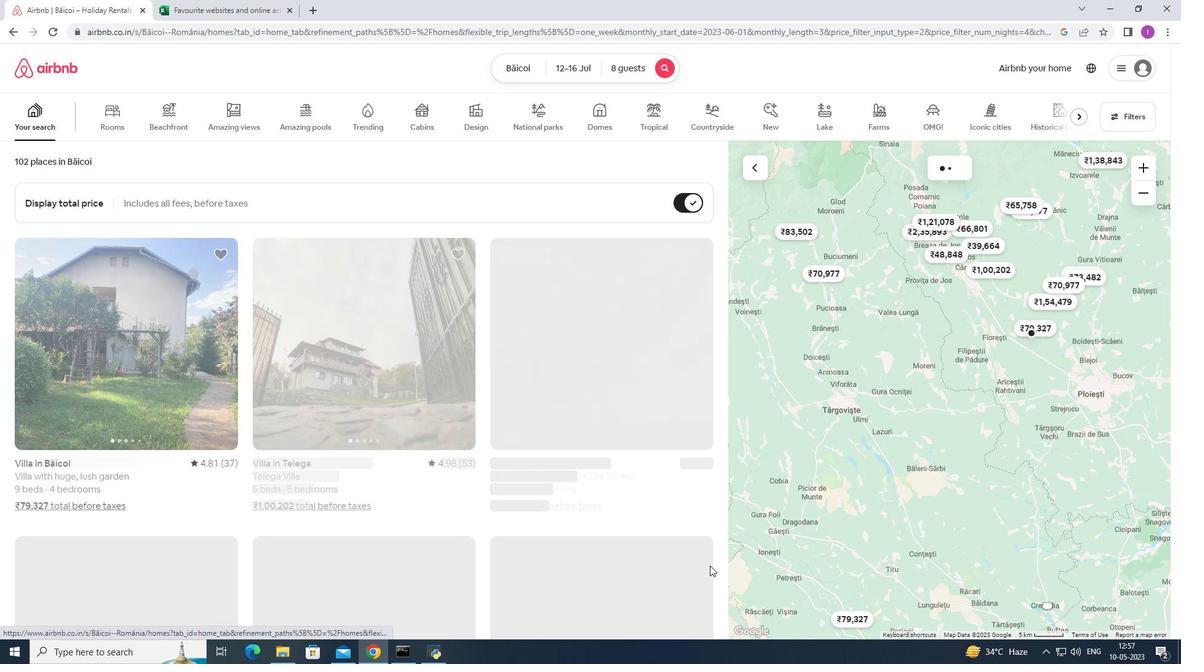 
